 Task: Open Card Event Execution in Board Brand Positioning and Differentiation Strategy to Workspace Business Process Automation and add a team member Softage.1@softage.net, a label Purple, a checklist Project Stakeholder Analysis, an attachment from your onedrive, a color Purple and finally, add a card description 'Schedule social media posts for the week' and a comment 'This task requires us to be proactive in identifying potential risks and taking steps to mitigate them.'. Add a start date 'Jan 09, 1900' with a due date 'Jan 16, 1900'
Action: Mouse moved to (84, 404)
Screenshot: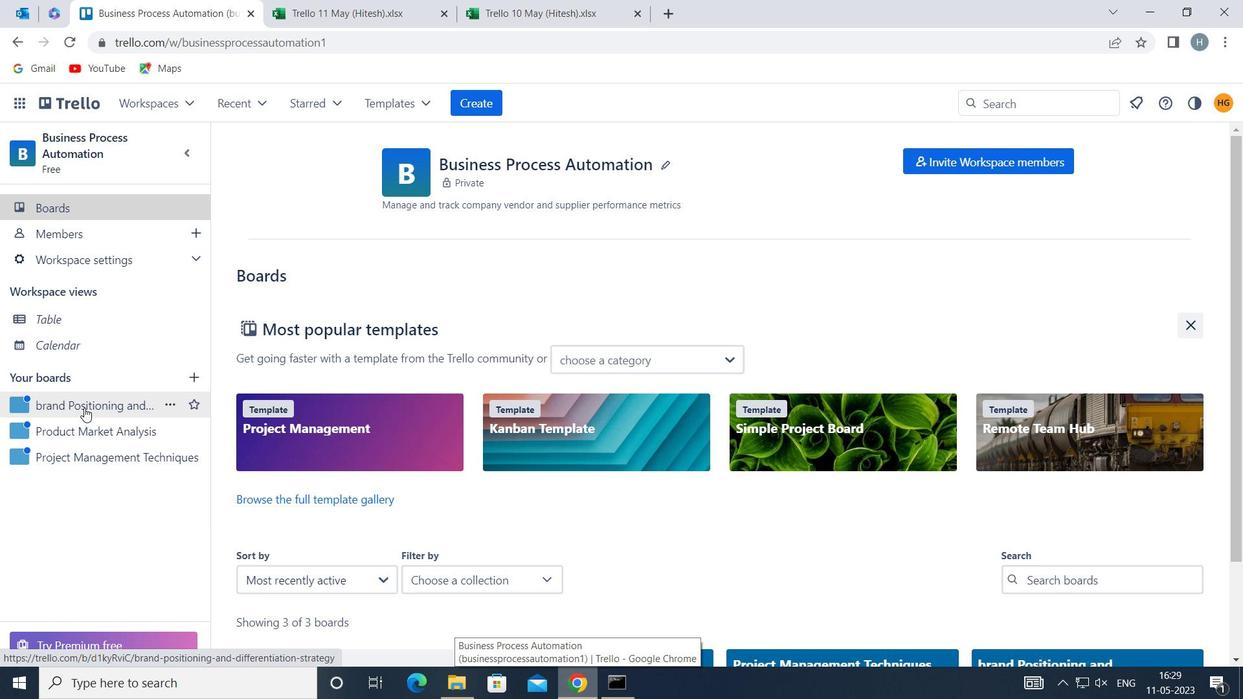 
Action: Mouse pressed left at (84, 404)
Screenshot: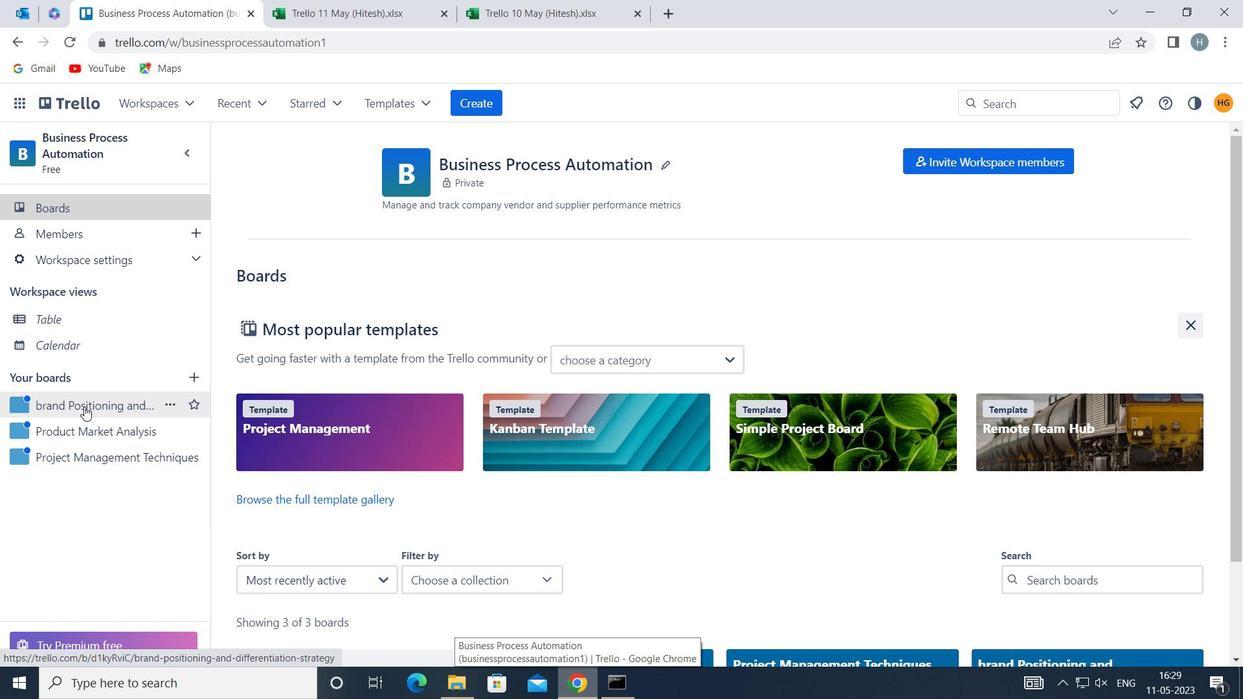 
Action: Mouse moved to (734, 229)
Screenshot: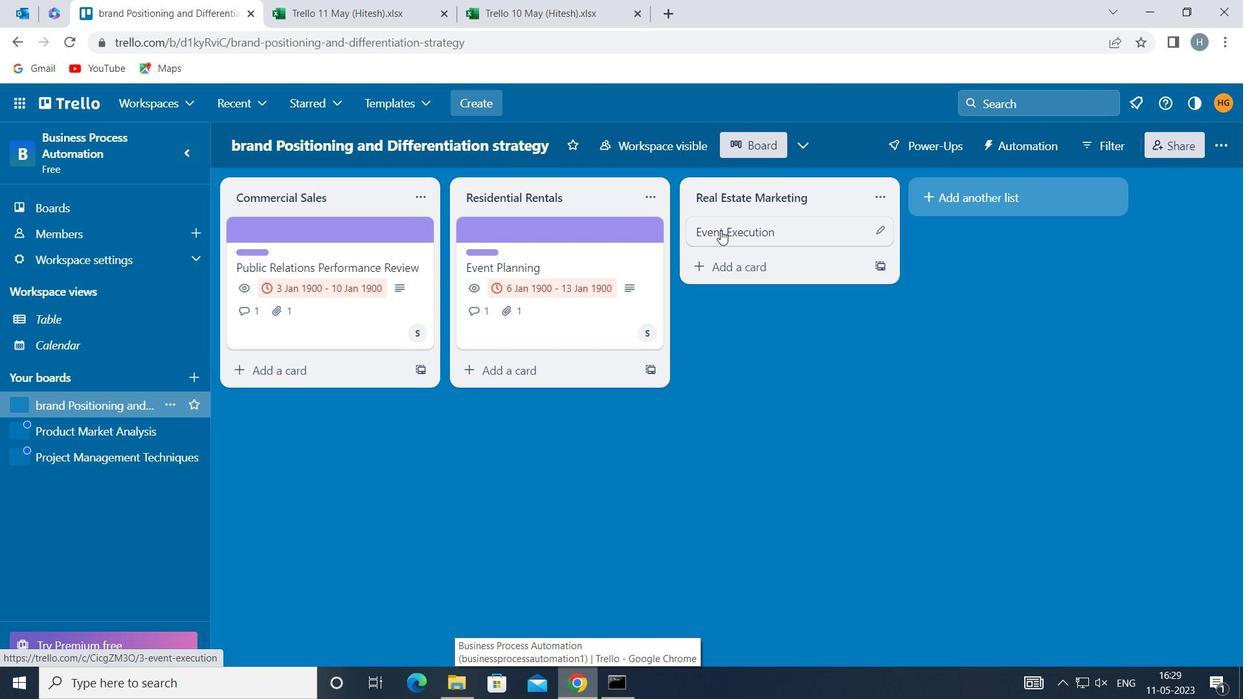 
Action: Mouse pressed left at (734, 229)
Screenshot: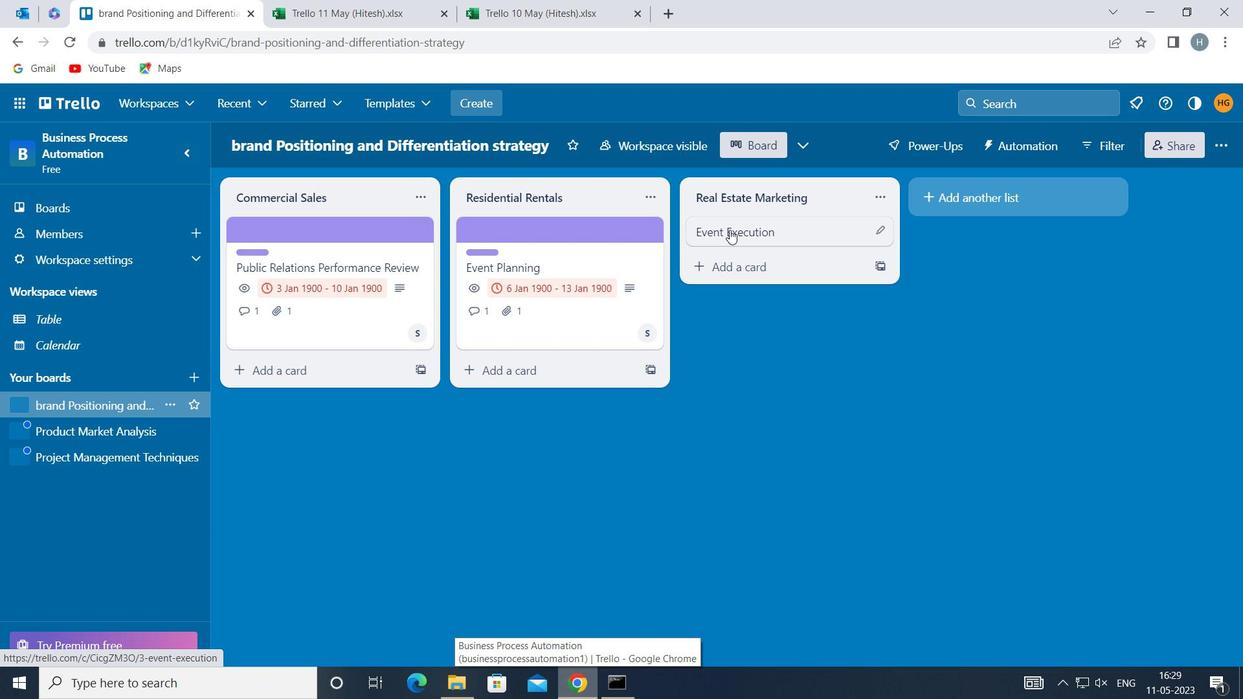 
Action: Mouse moved to (826, 279)
Screenshot: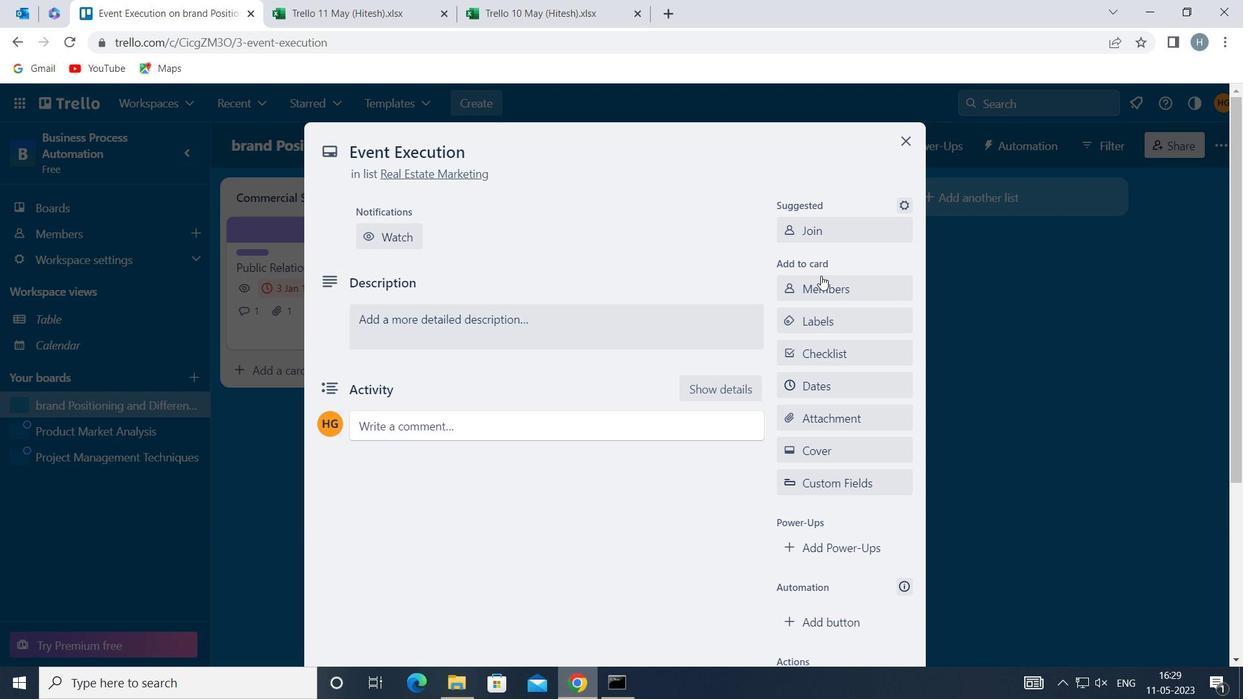 
Action: Mouse pressed left at (826, 279)
Screenshot: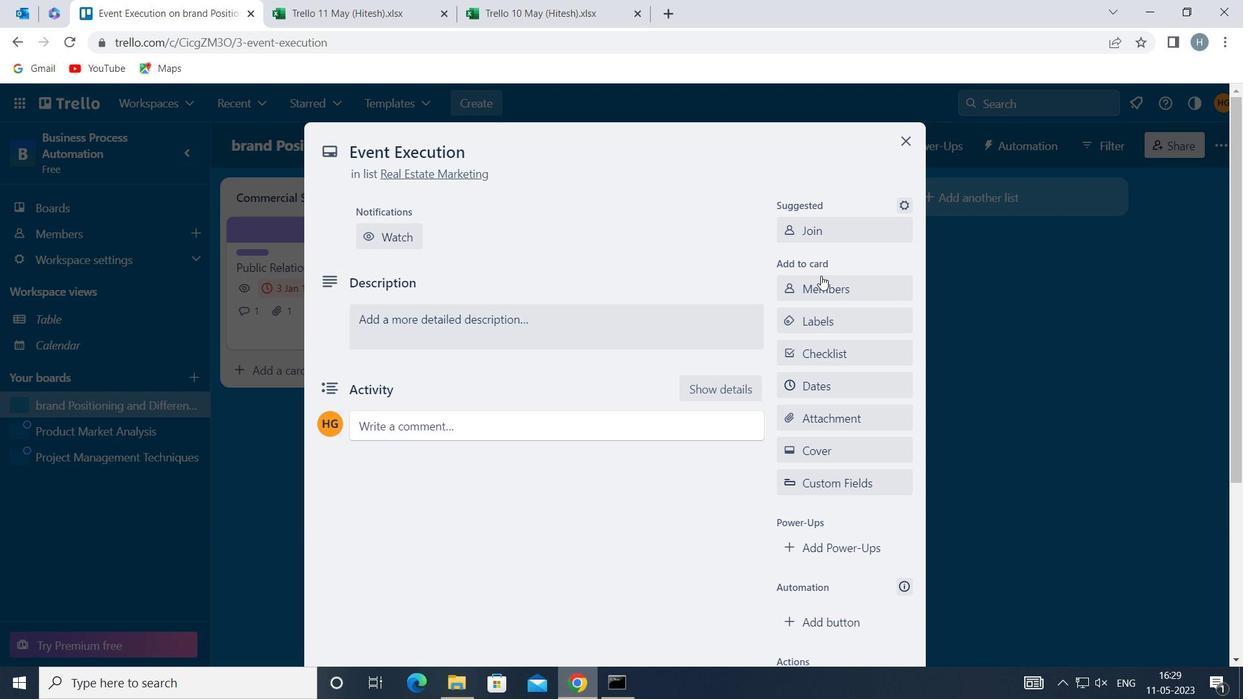 
Action: Mouse moved to (828, 279)
Screenshot: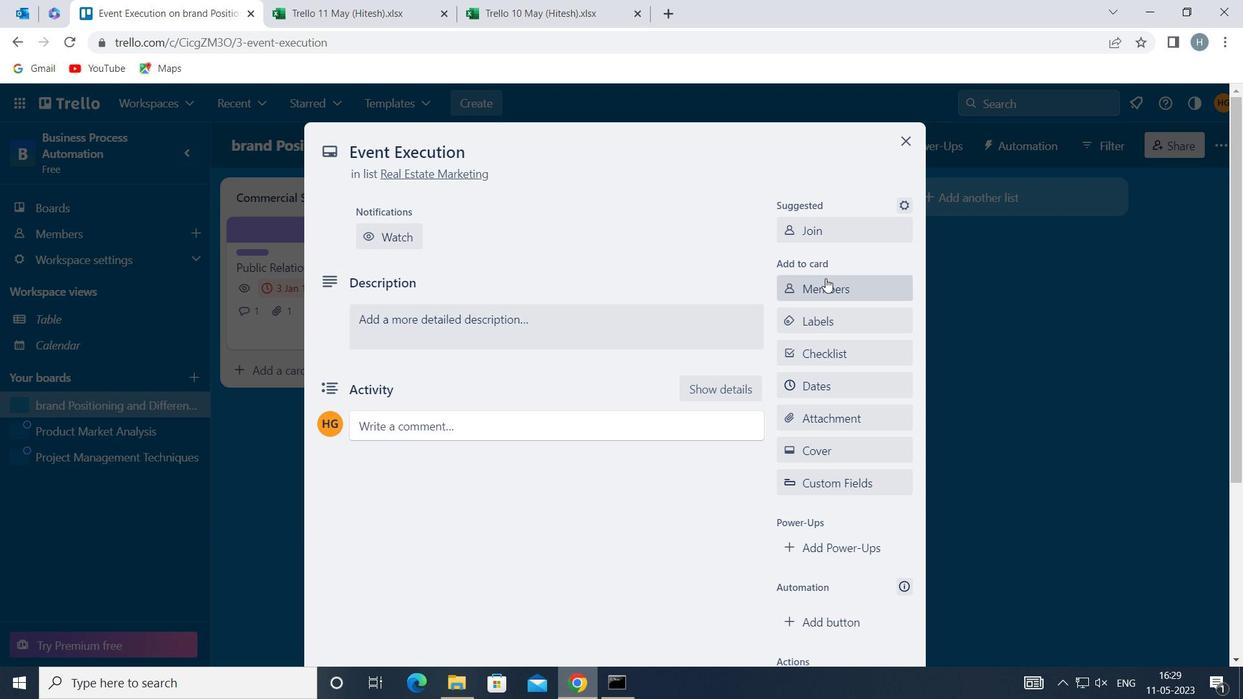 
Action: Key pressed softage
Screenshot: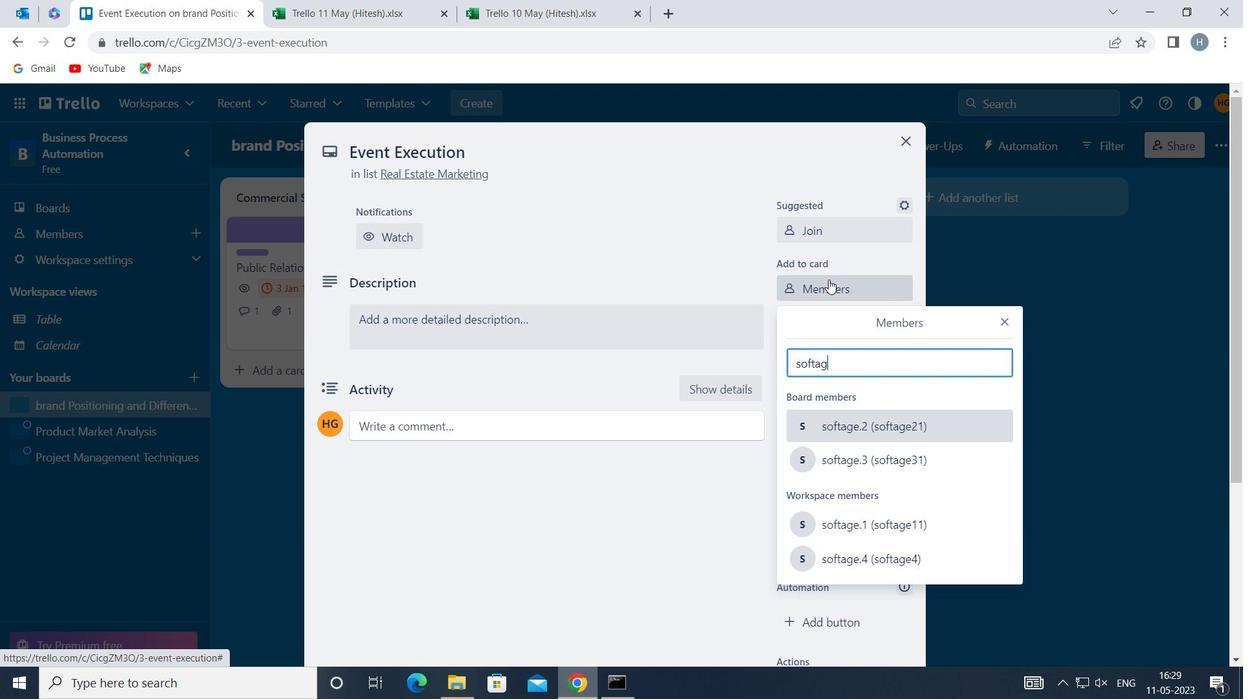 
Action: Mouse moved to (875, 519)
Screenshot: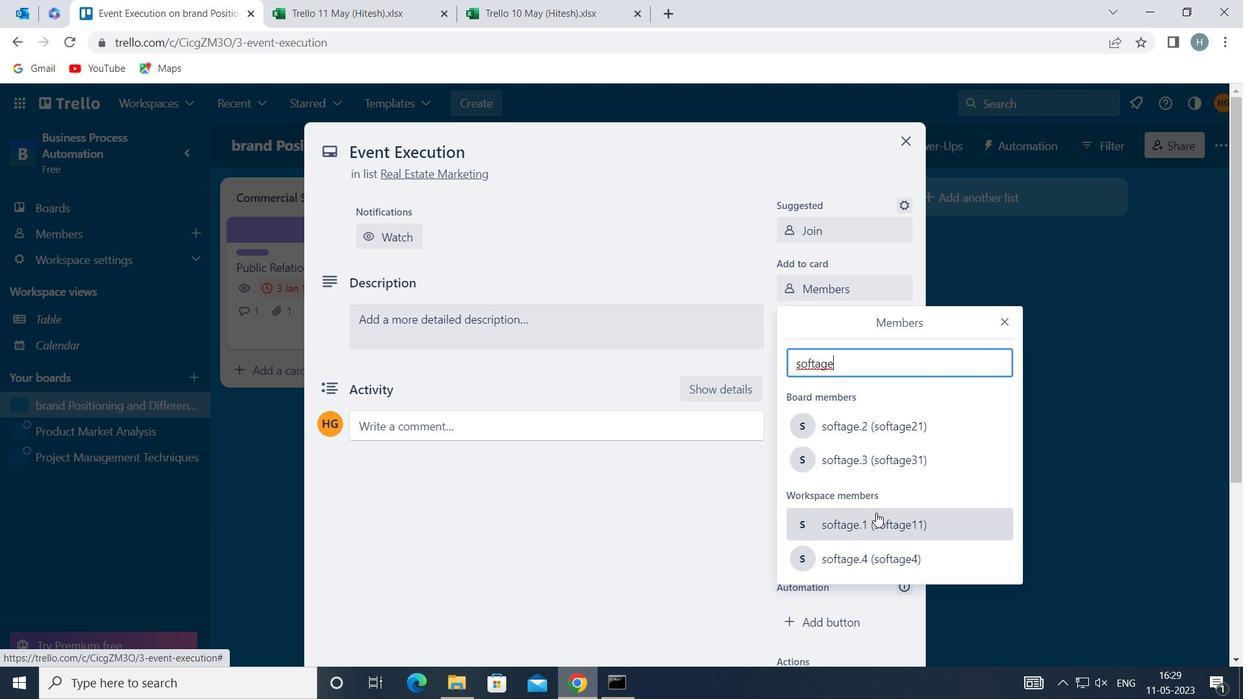 
Action: Mouse pressed left at (875, 519)
Screenshot: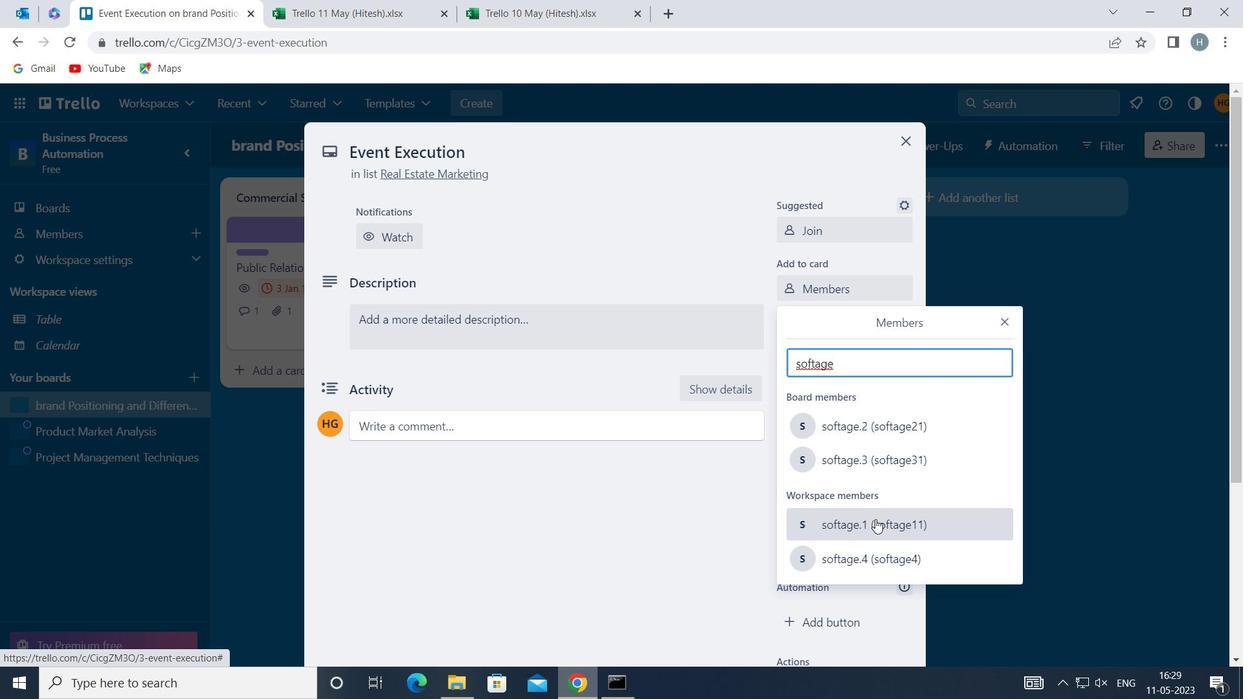 
Action: Mouse moved to (998, 325)
Screenshot: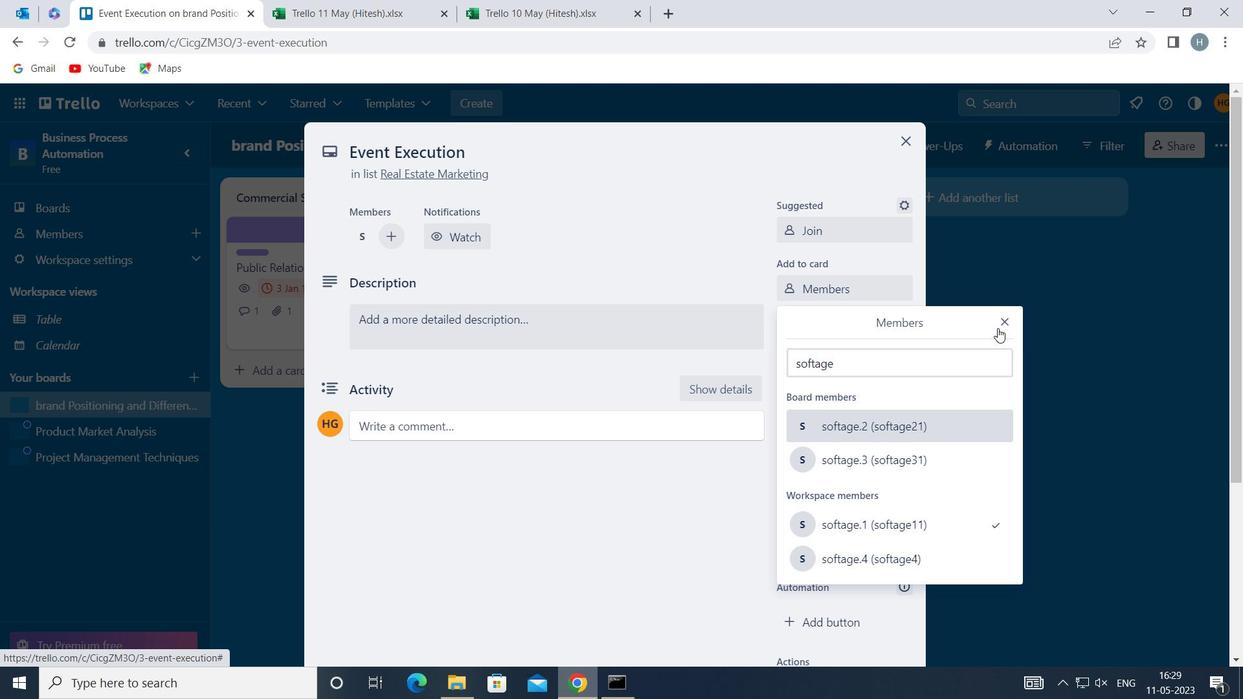 
Action: Mouse pressed left at (998, 325)
Screenshot: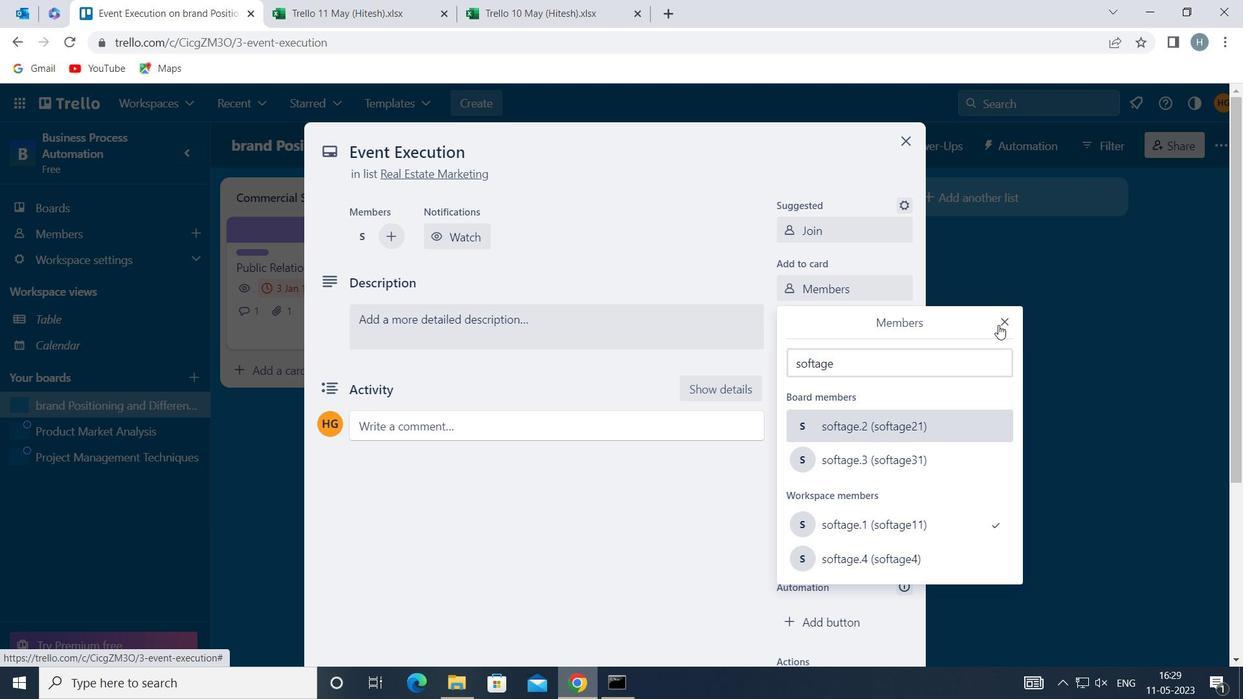 
Action: Mouse moved to (894, 323)
Screenshot: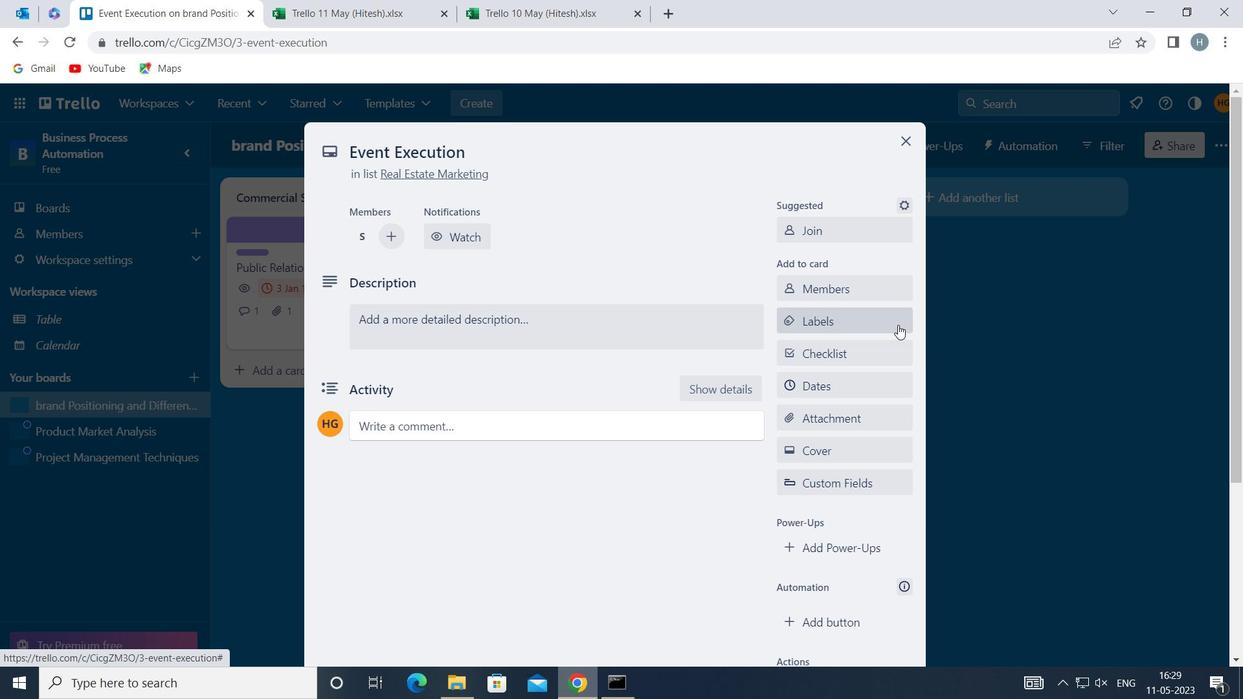 
Action: Mouse pressed left at (894, 323)
Screenshot: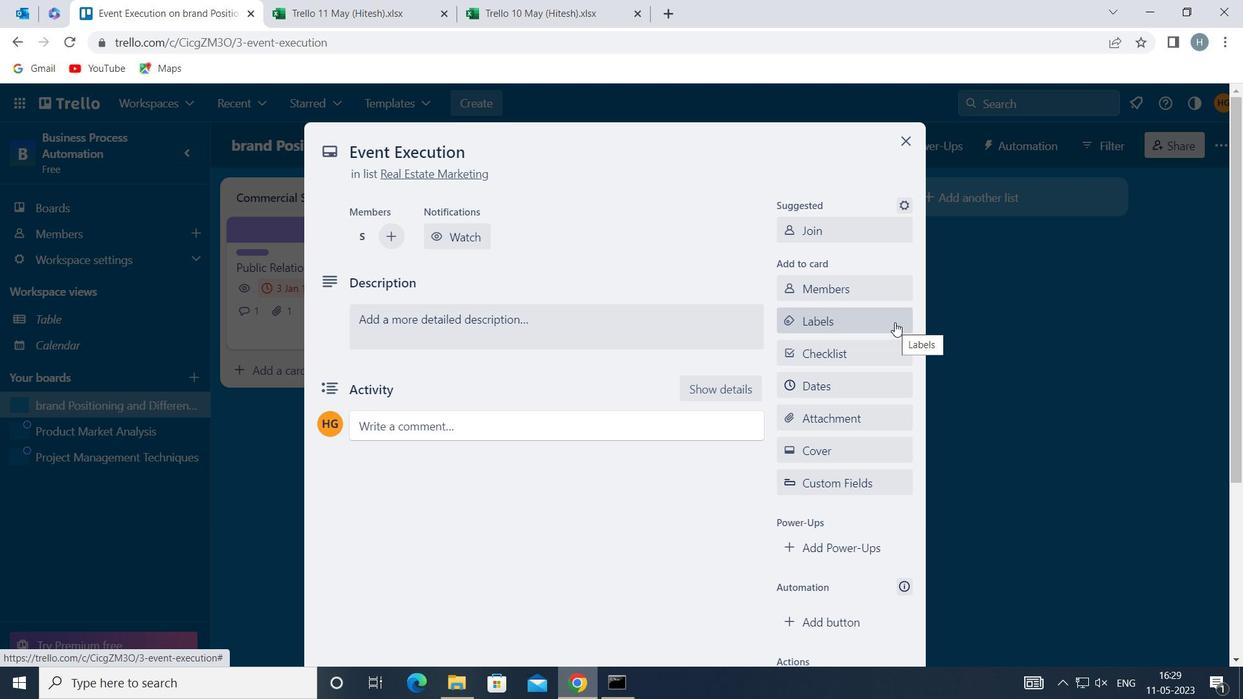 
Action: Mouse moved to (890, 349)
Screenshot: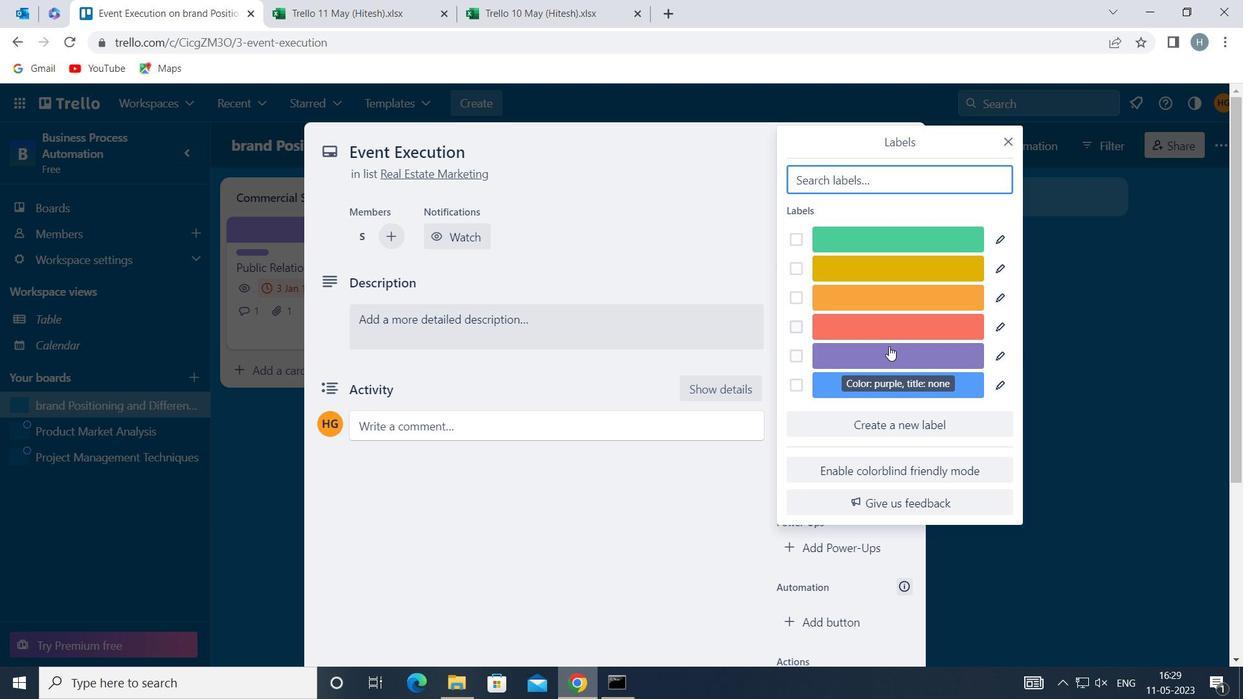
Action: Mouse pressed left at (890, 349)
Screenshot: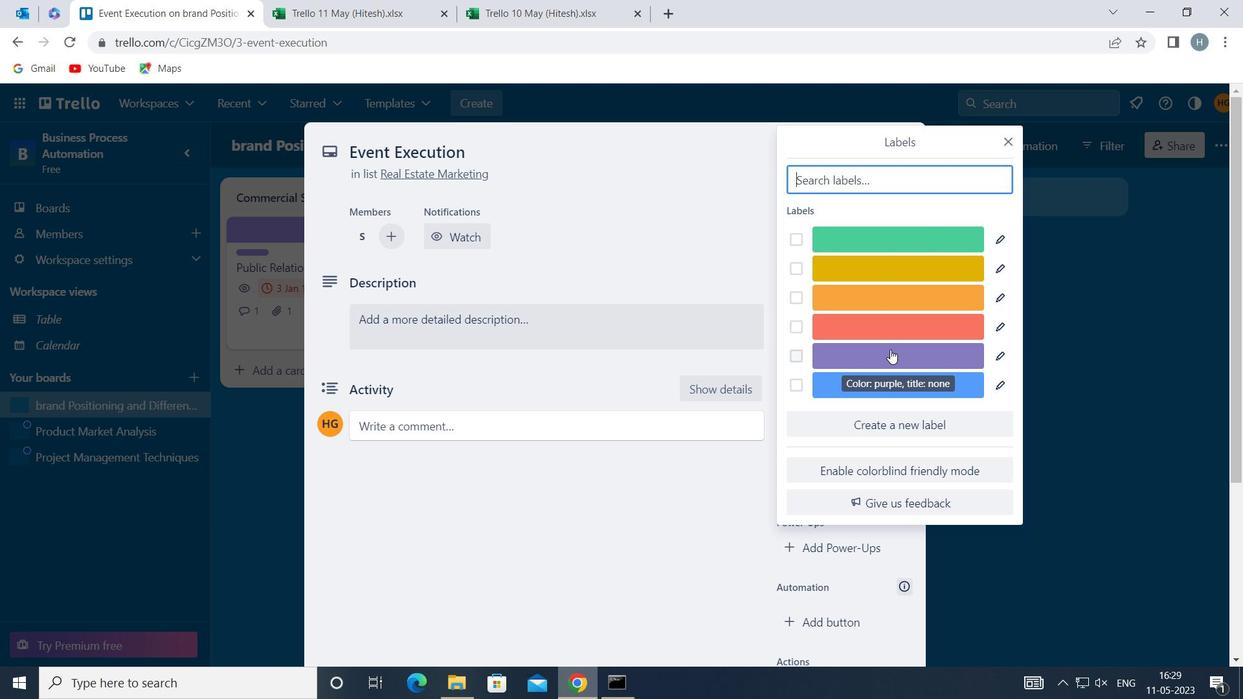 
Action: Mouse moved to (1012, 140)
Screenshot: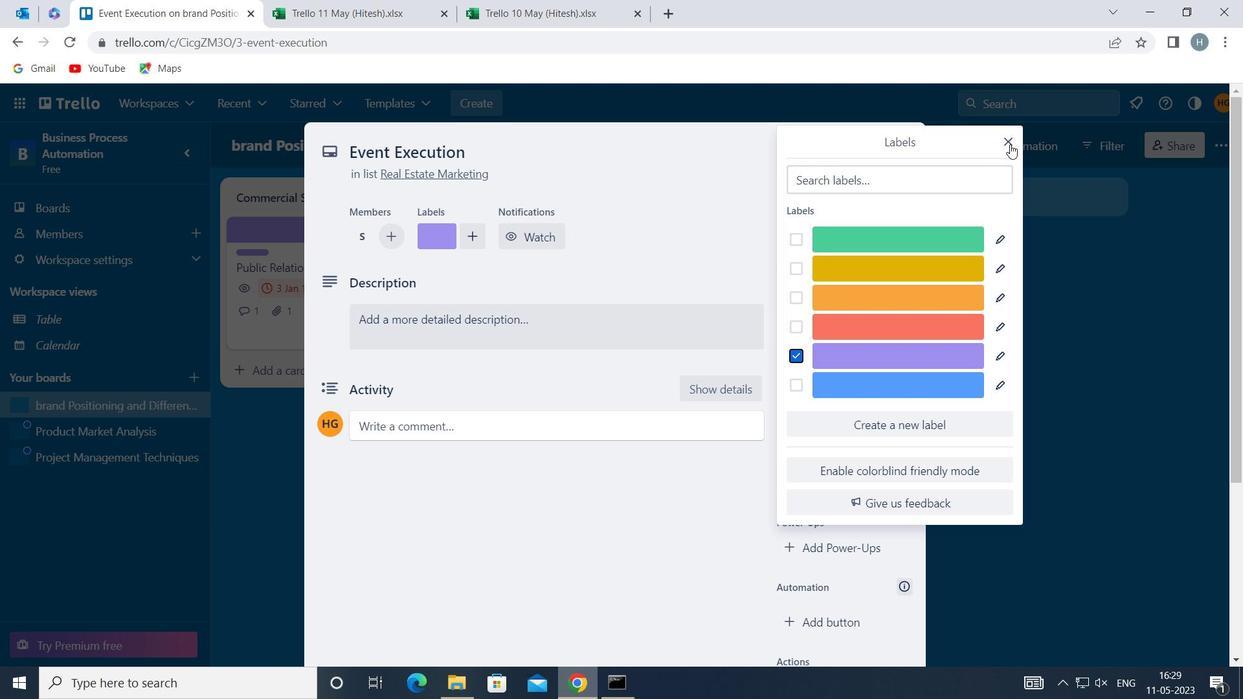 
Action: Mouse pressed left at (1012, 140)
Screenshot: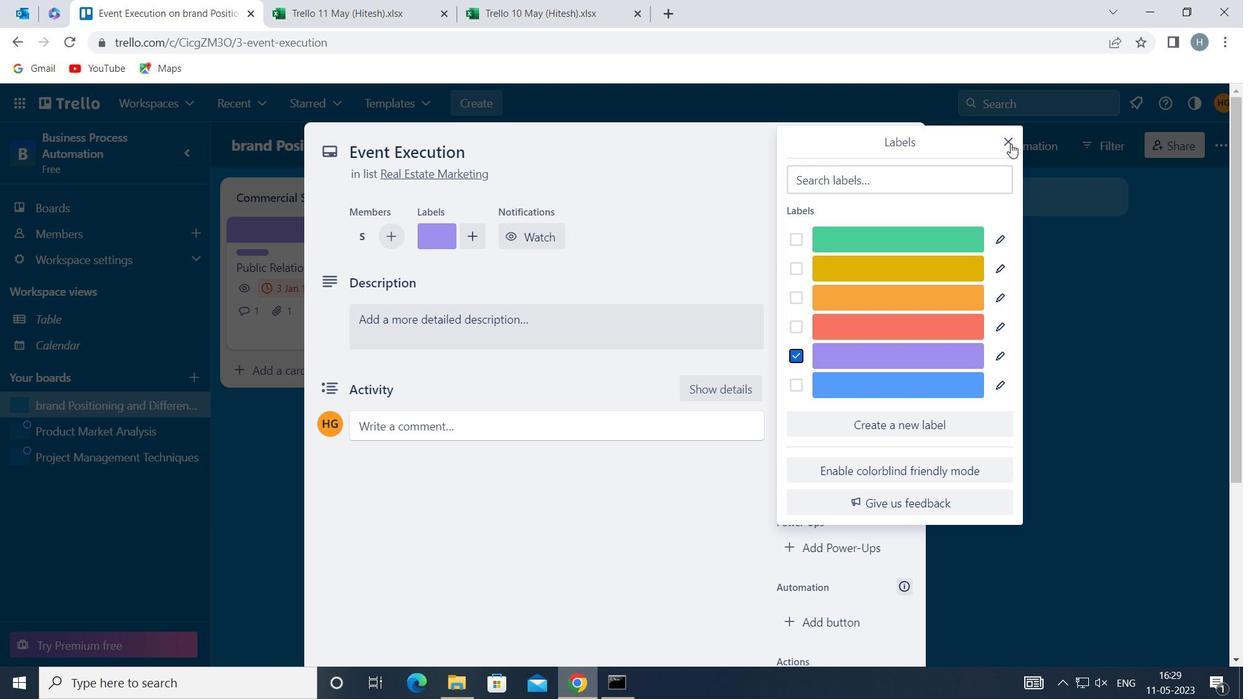 
Action: Mouse moved to (853, 350)
Screenshot: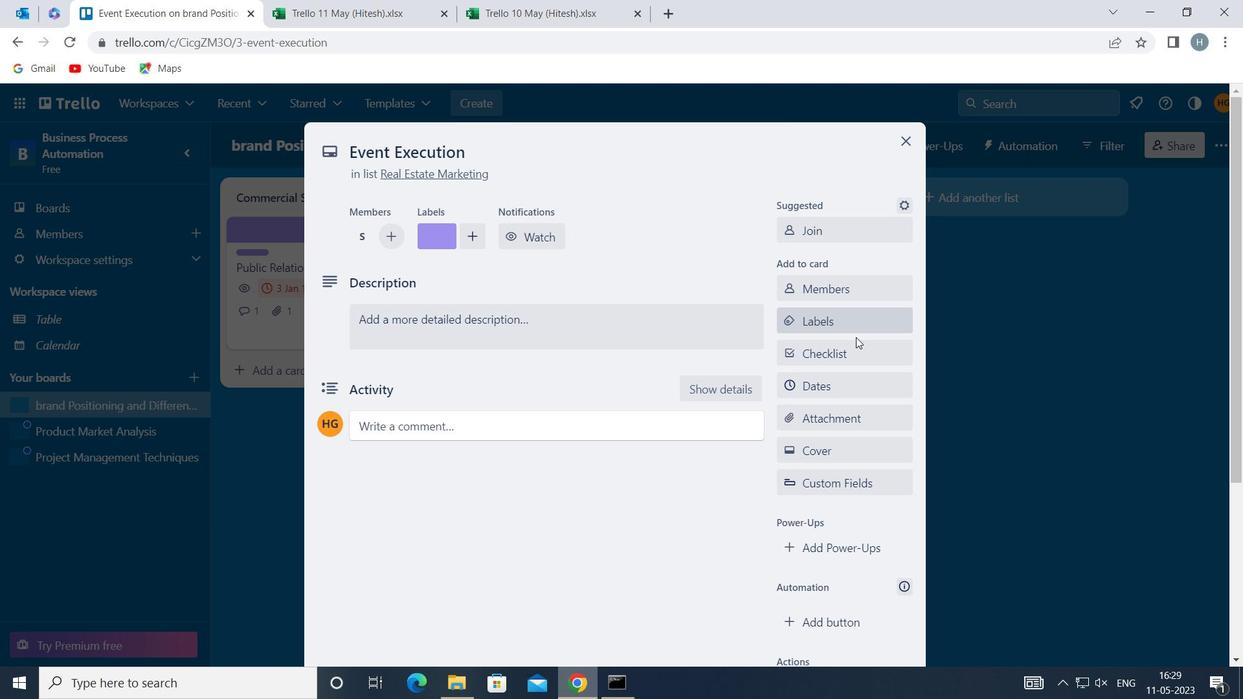 
Action: Mouse pressed left at (853, 350)
Screenshot: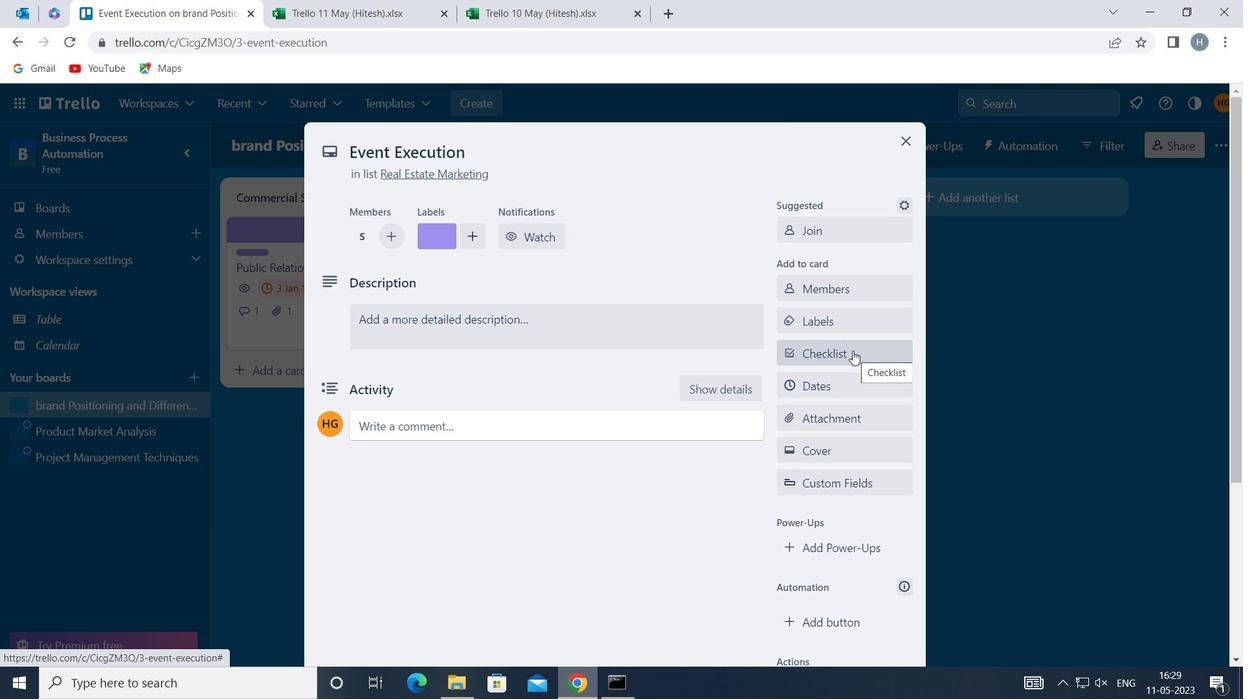 
Action: Mouse moved to (851, 350)
Screenshot: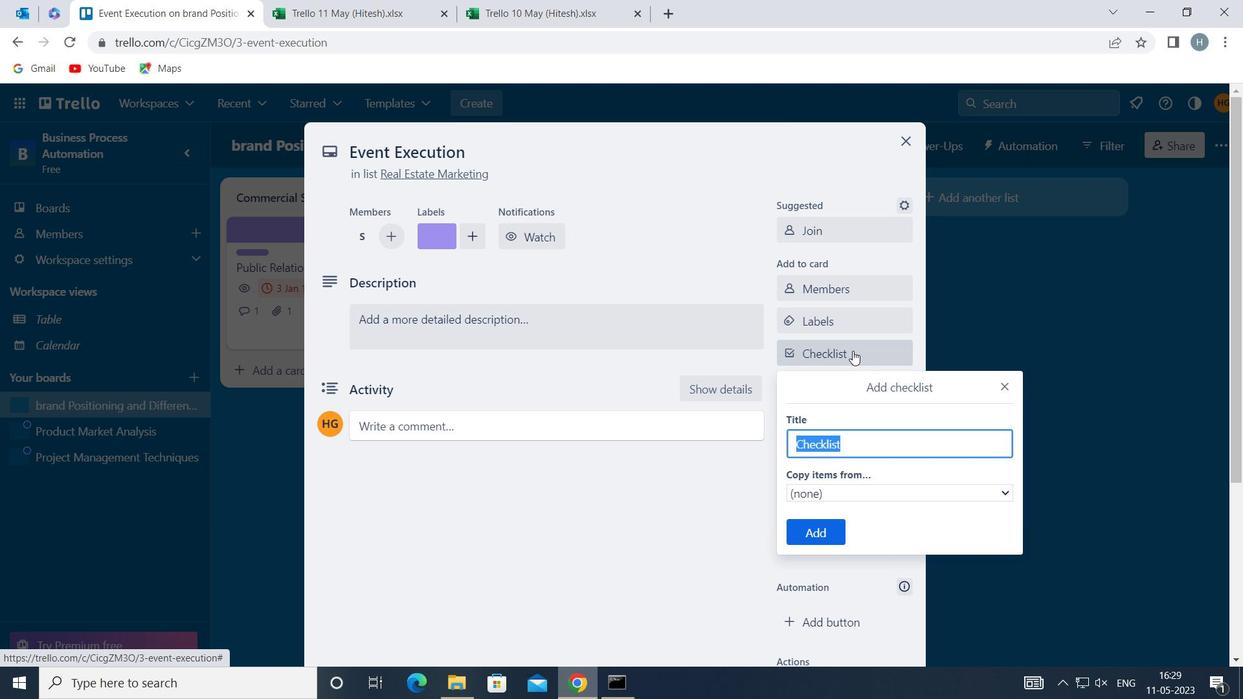 
Action: Key pressed <Key.shift>PRO
Screenshot: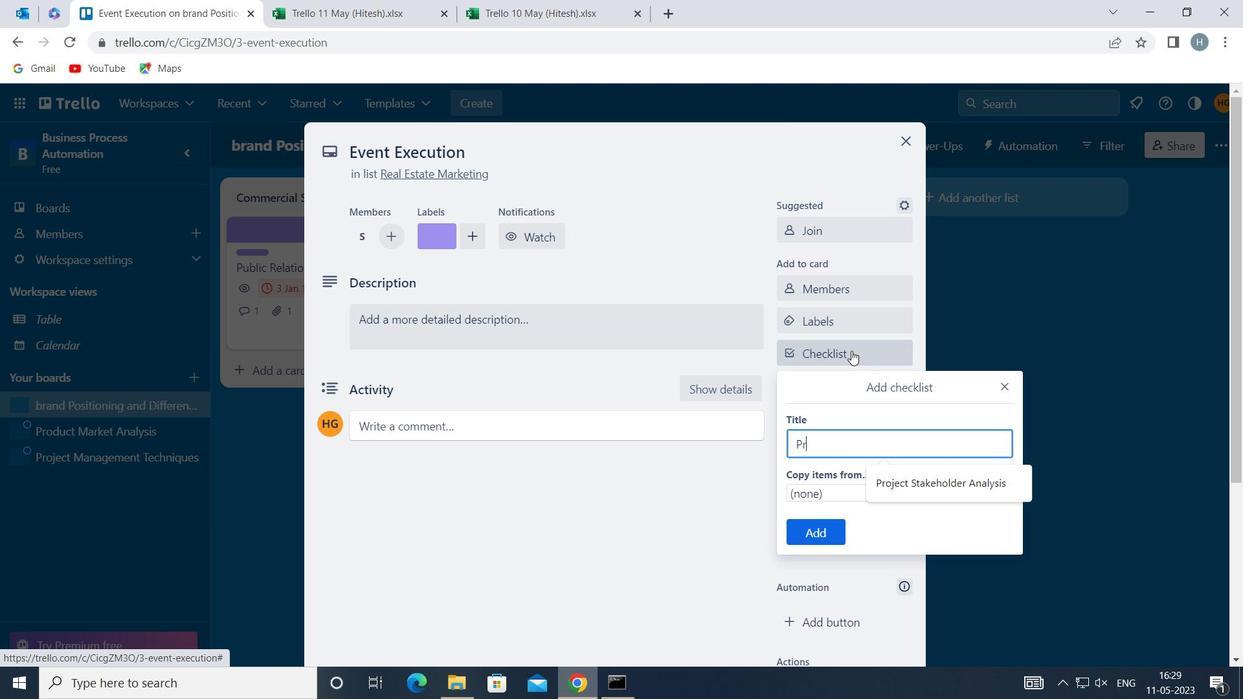 
Action: Mouse moved to (908, 479)
Screenshot: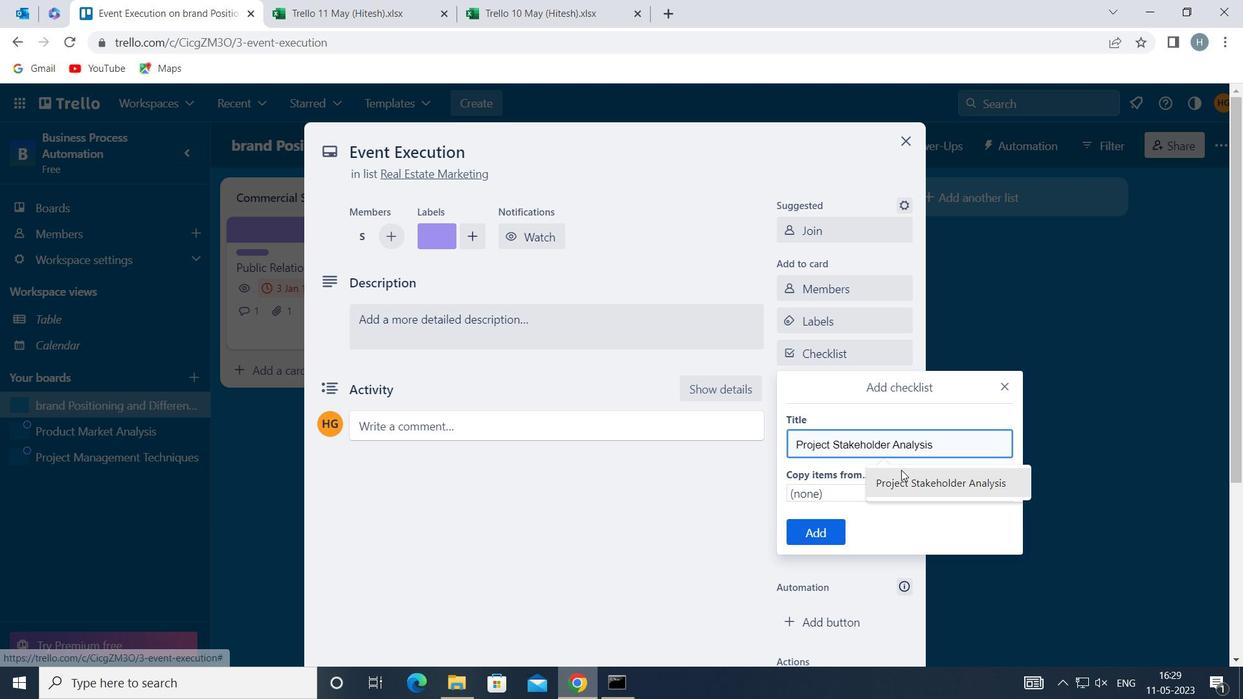 
Action: Mouse pressed left at (908, 479)
Screenshot: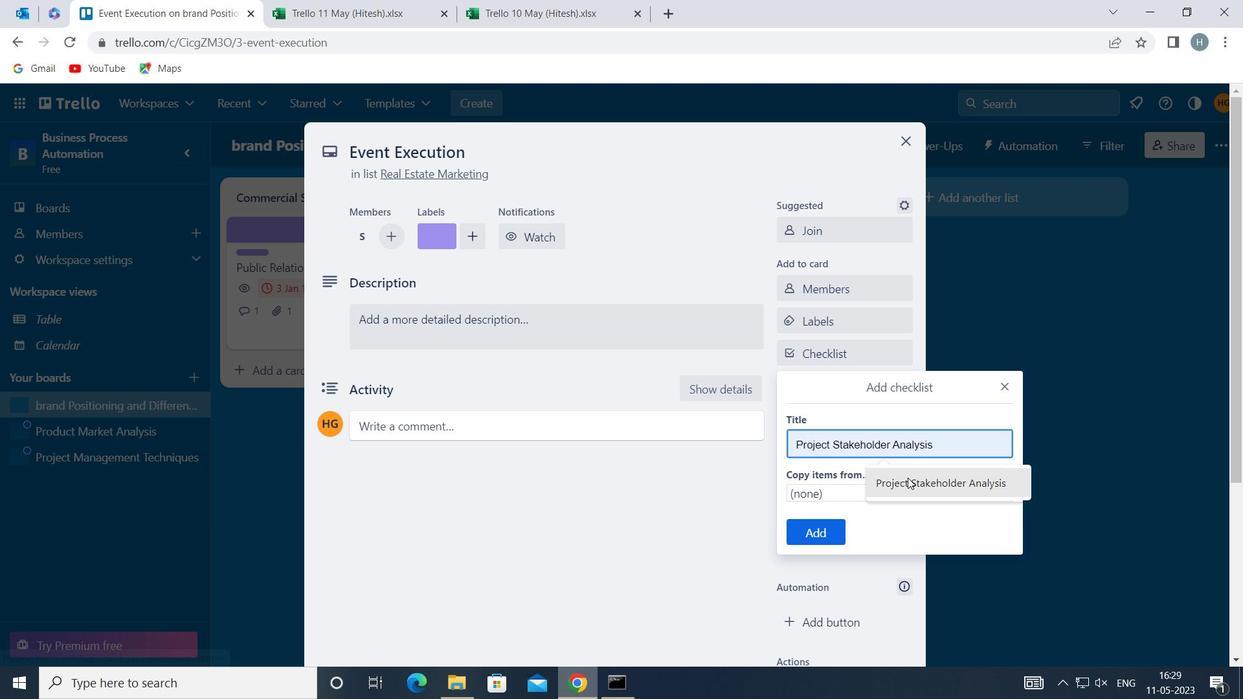 
Action: Mouse moved to (820, 528)
Screenshot: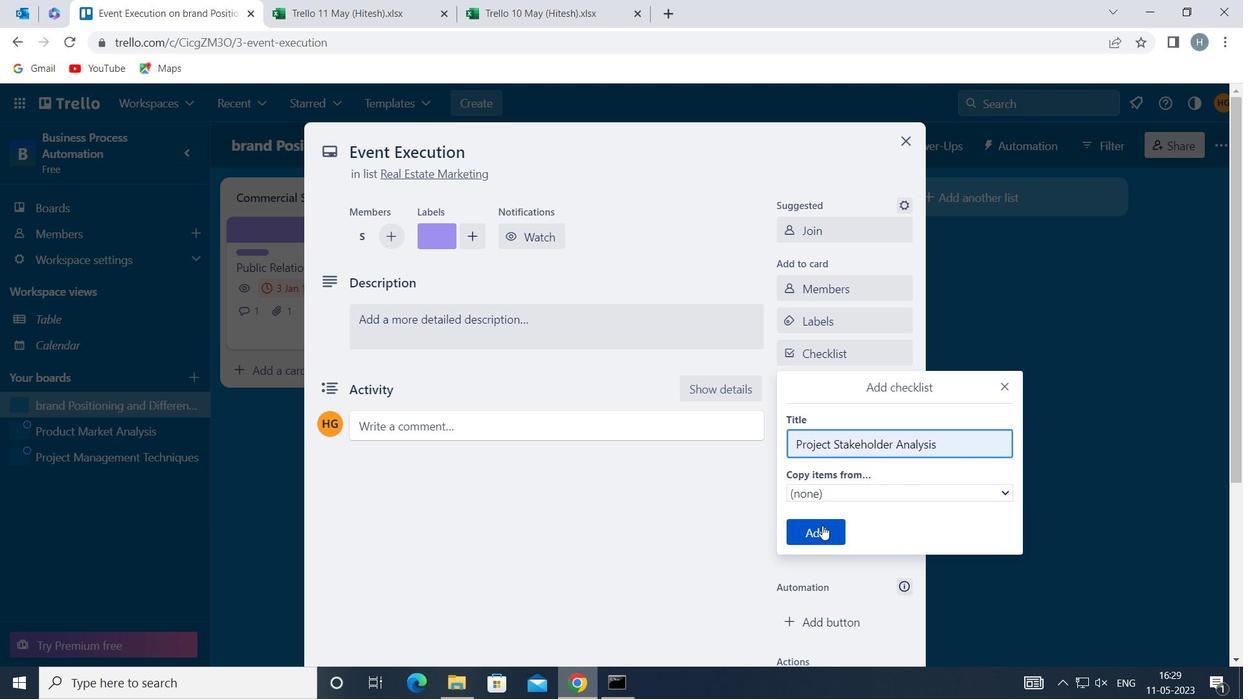 
Action: Mouse pressed left at (820, 528)
Screenshot: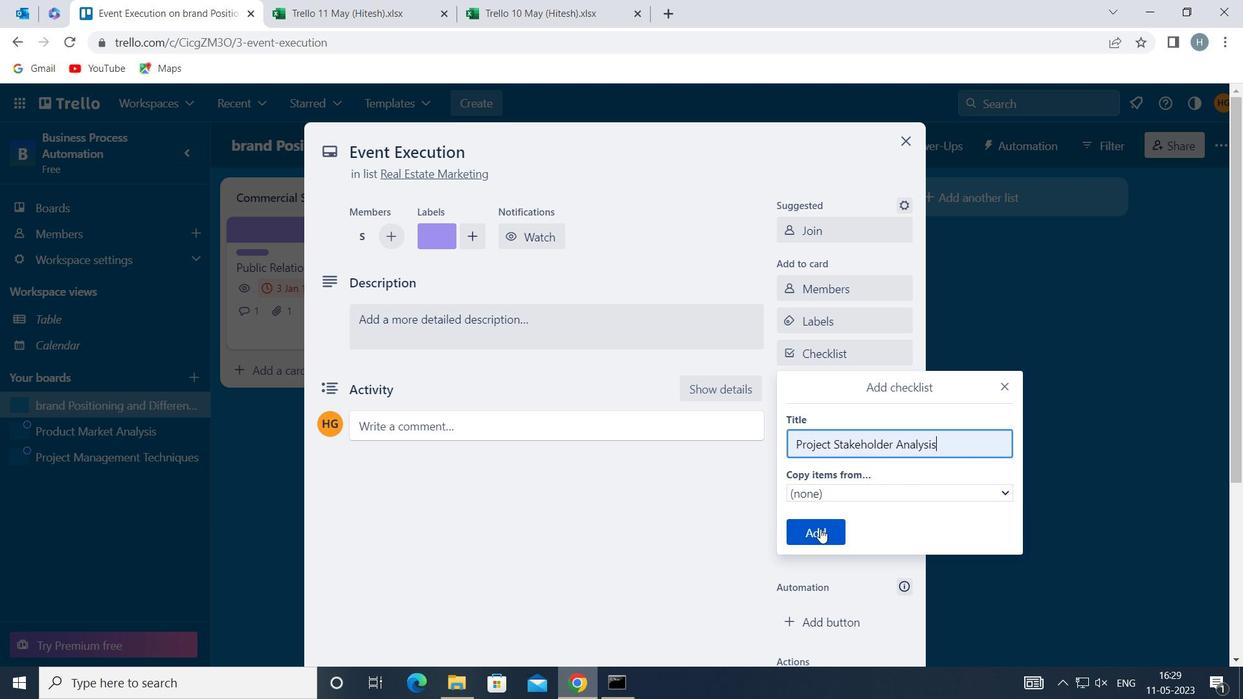 
Action: Mouse moved to (854, 417)
Screenshot: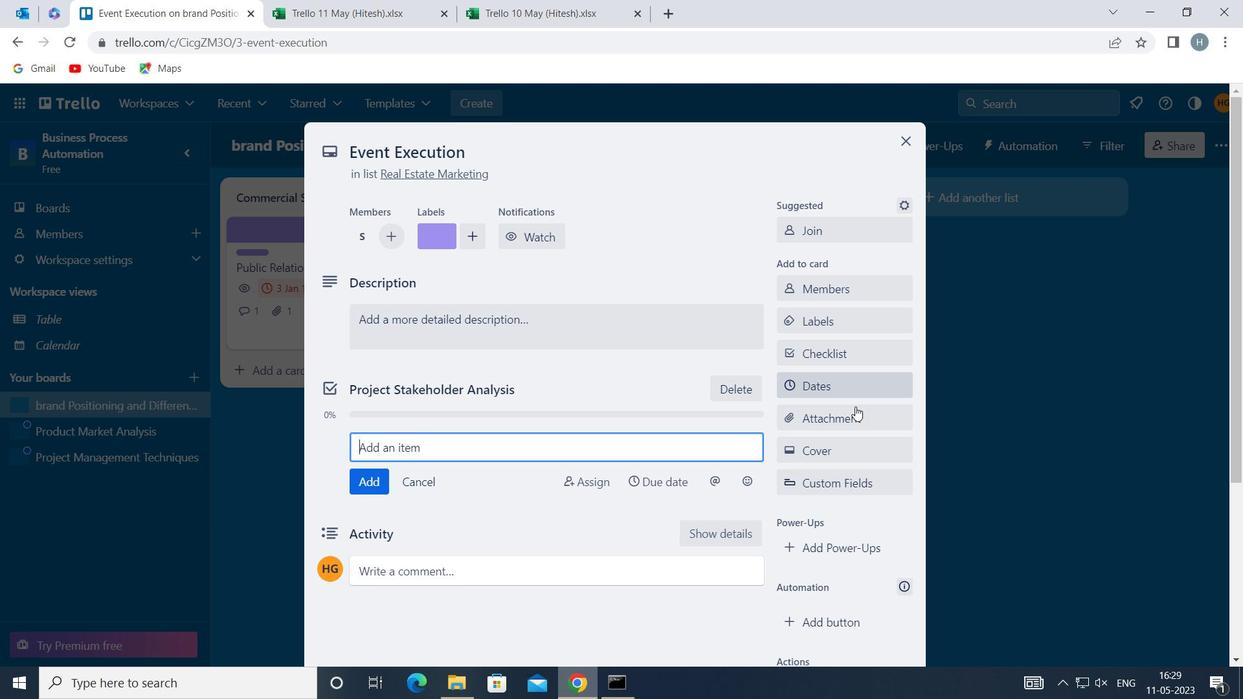 
Action: Mouse pressed left at (854, 417)
Screenshot: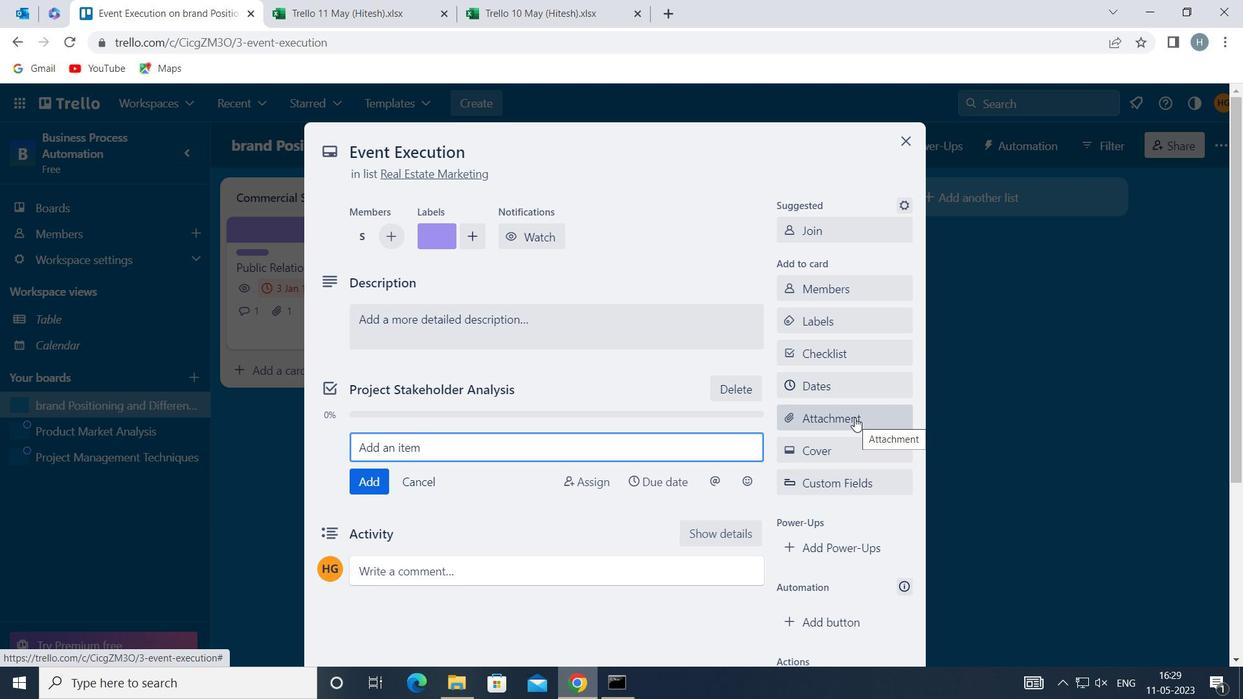 
Action: Mouse moved to (853, 302)
Screenshot: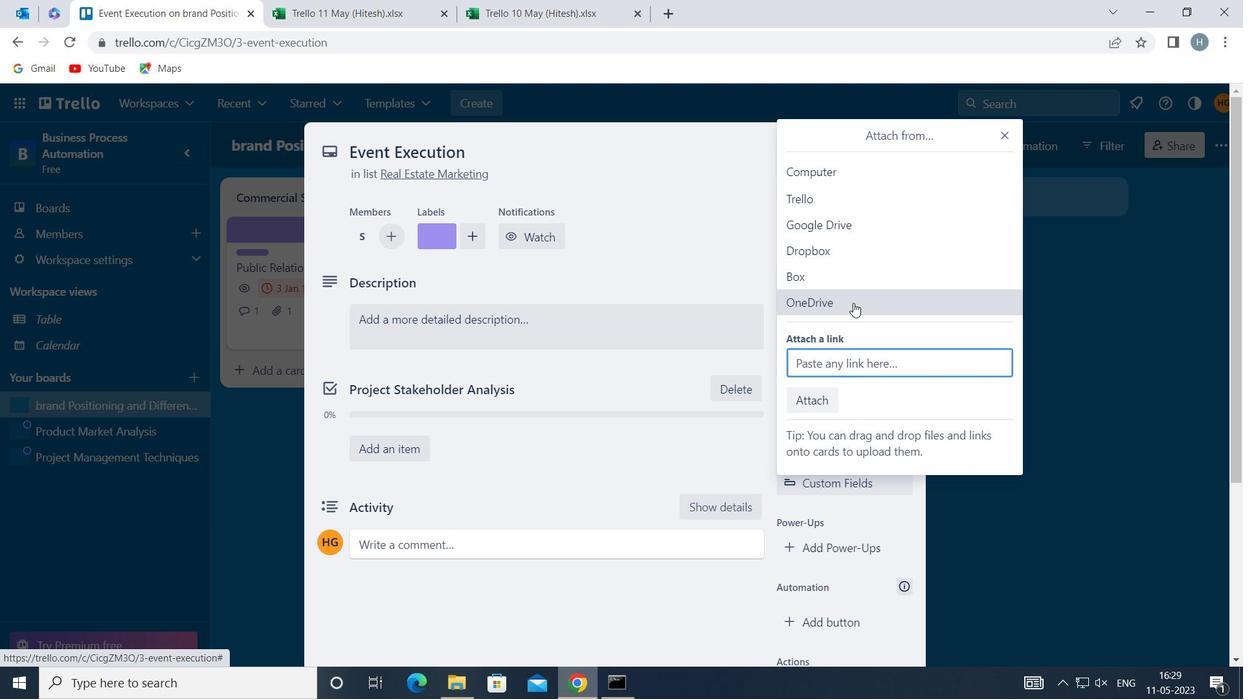 
Action: Mouse pressed left at (853, 302)
Screenshot: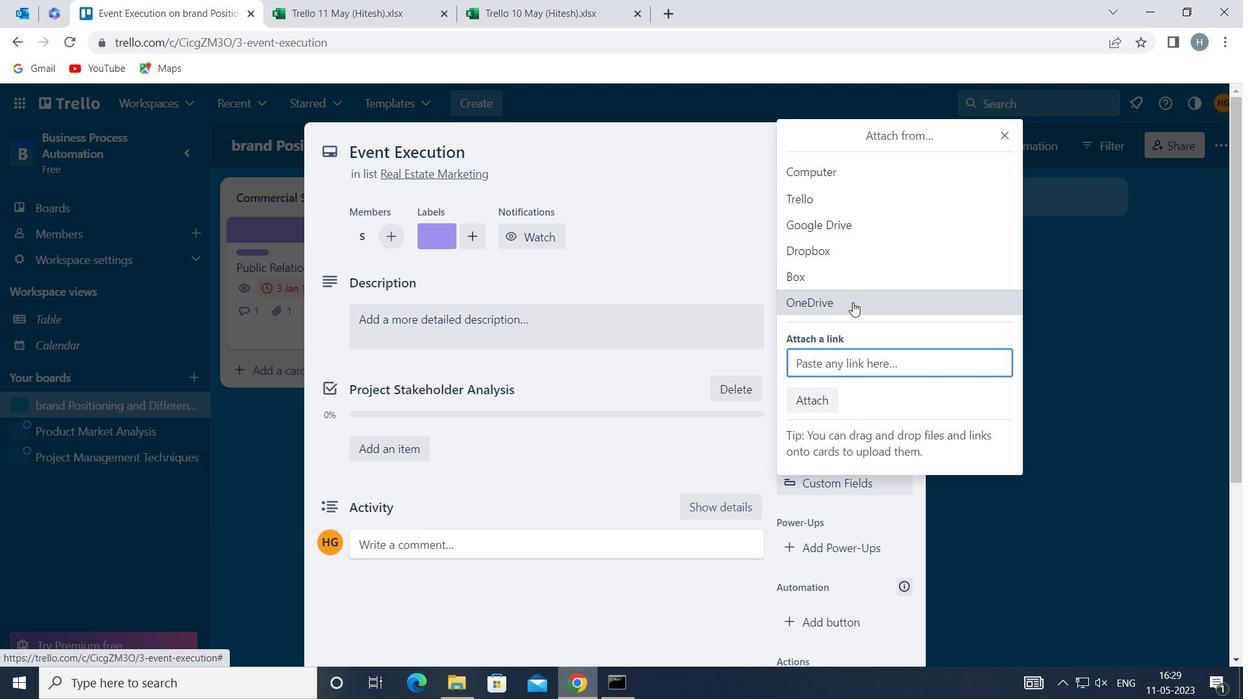 
Action: Mouse moved to (605, 227)
Screenshot: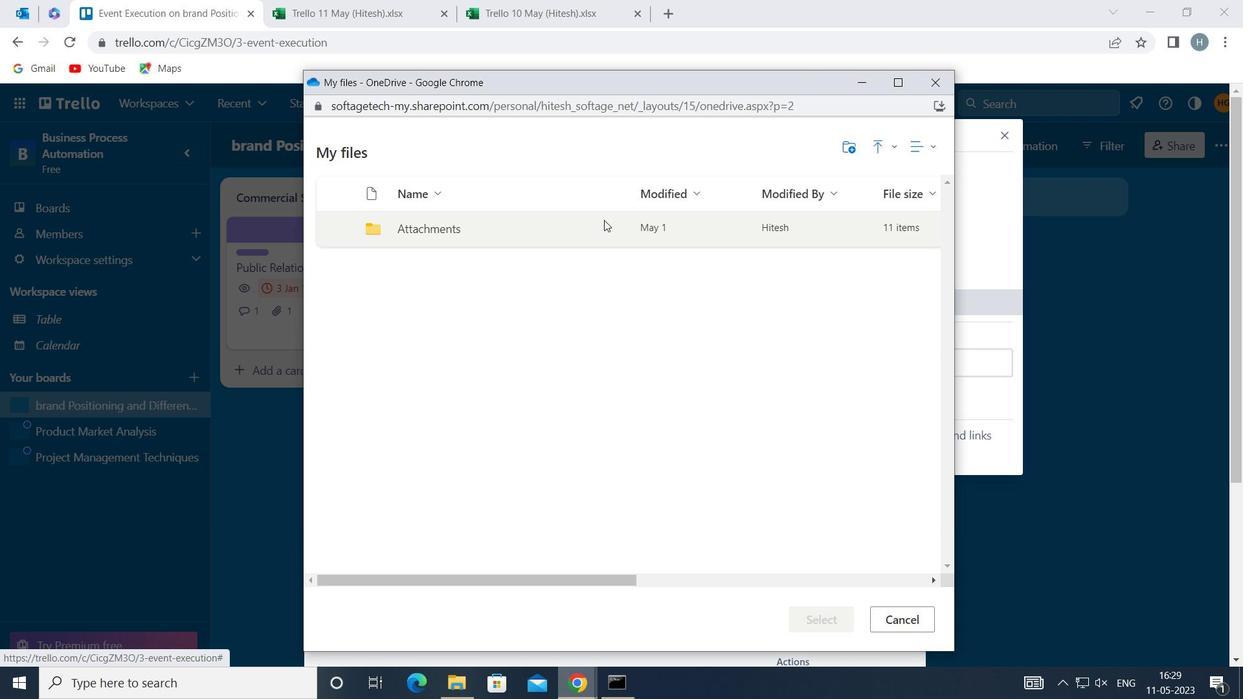 
Action: Mouse pressed left at (605, 227)
Screenshot: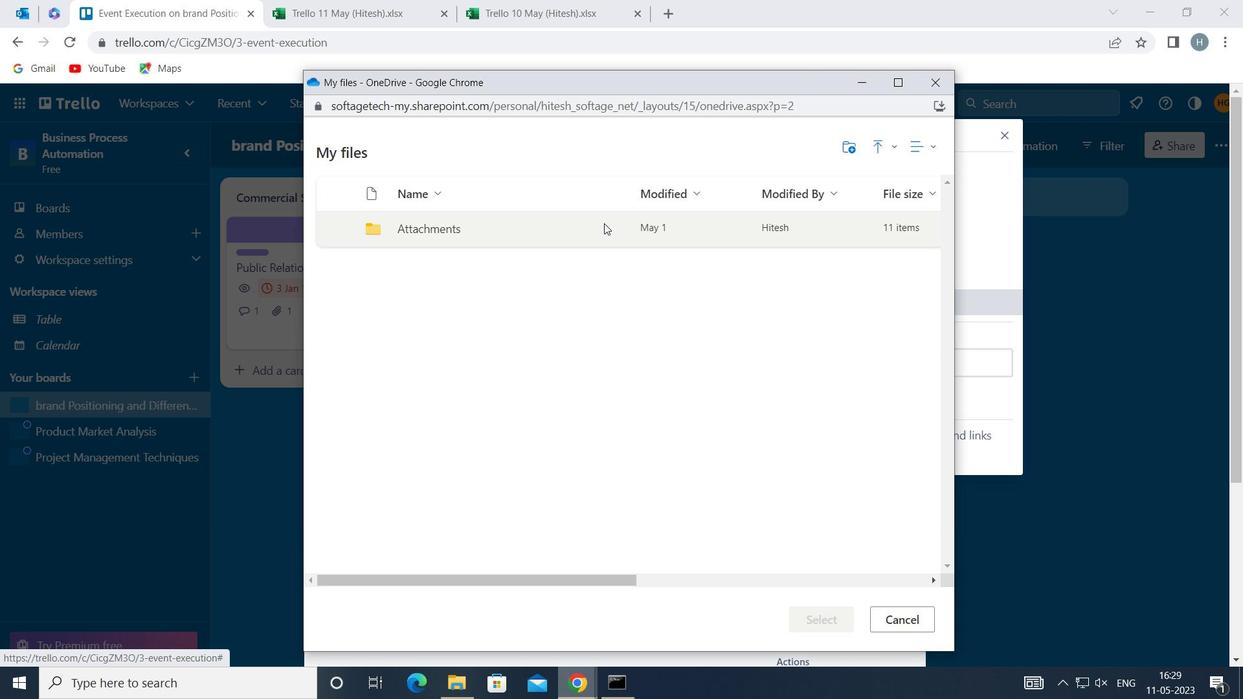 
Action: Mouse pressed left at (605, 227)
Screenshot: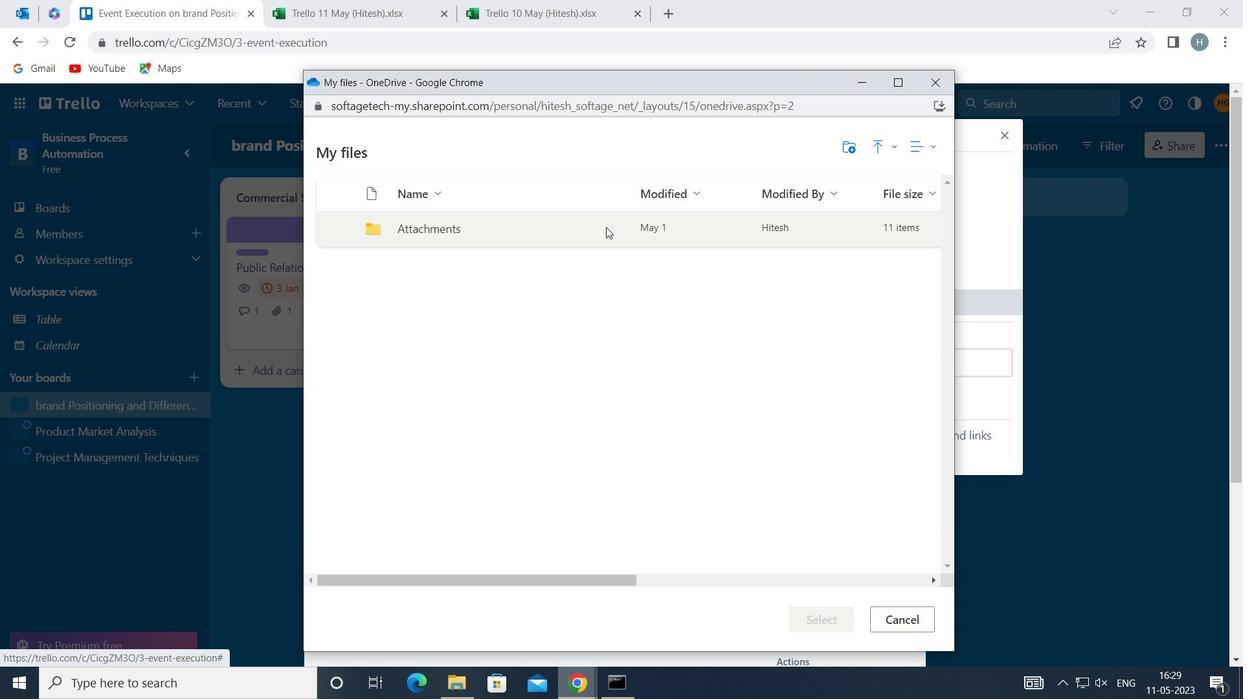 
Action: Mouse moved to (675, 258)
Screenshot: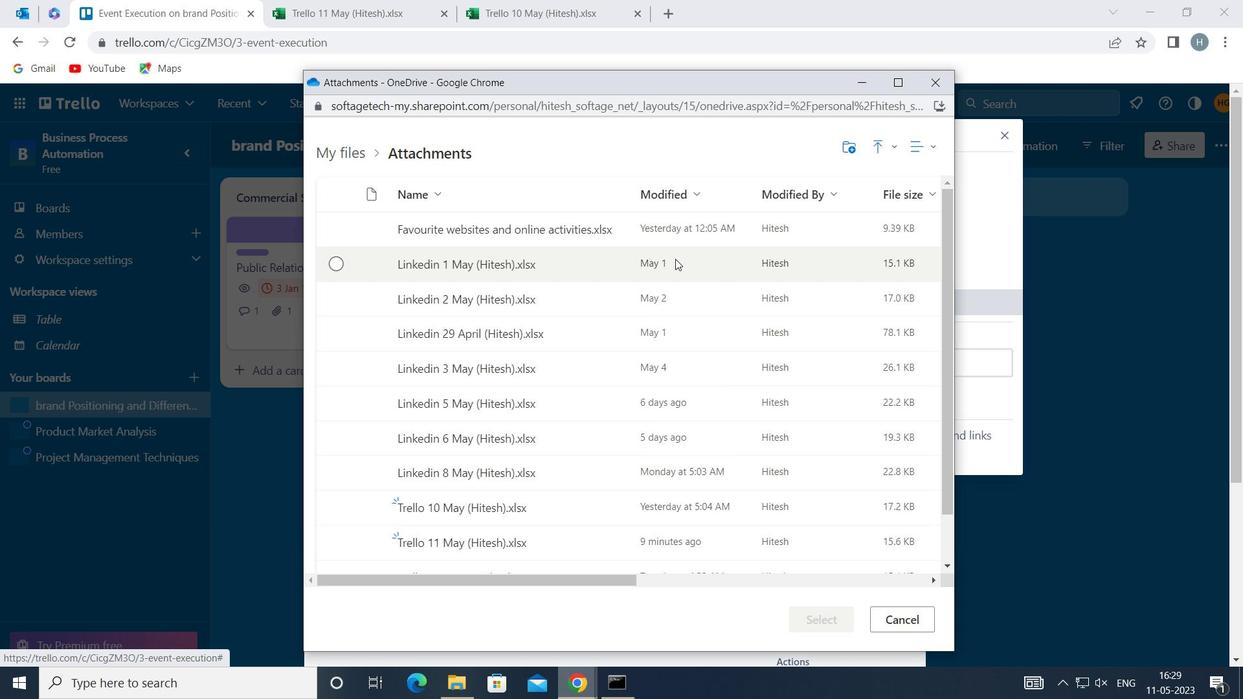 
Action: Mouse pressed left at (675, 258)
Screenshot: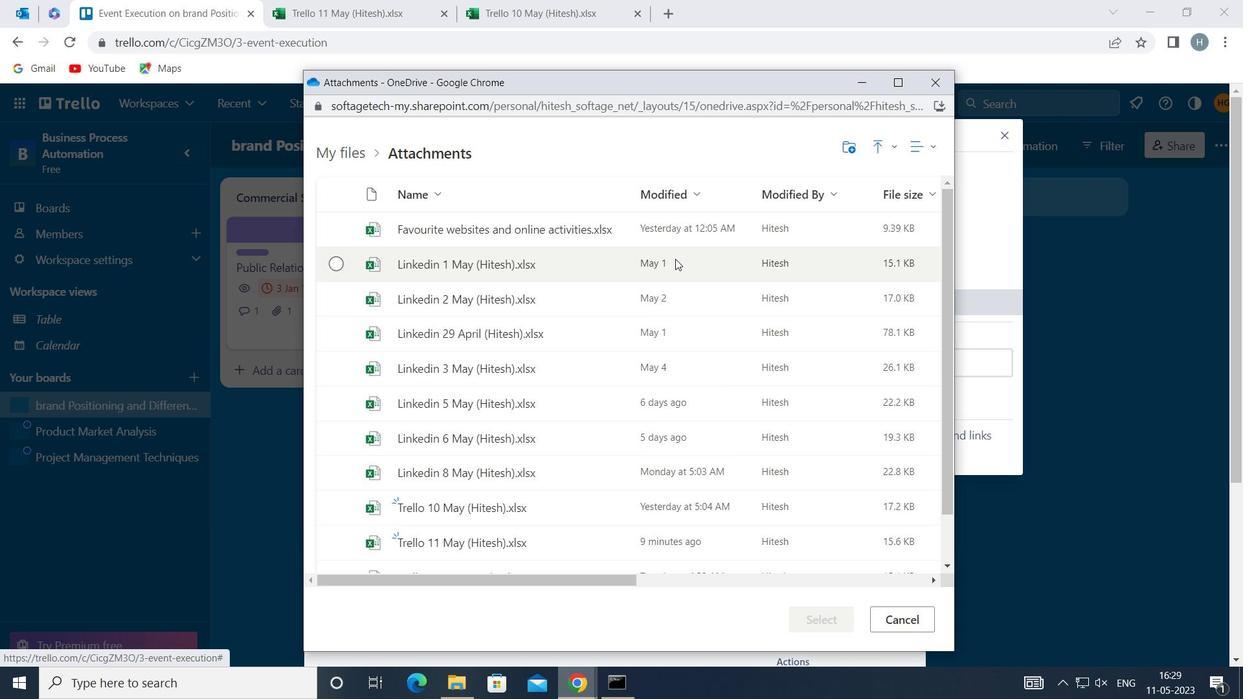 
Action: Mouse moved to (834, 611)
Screenshot: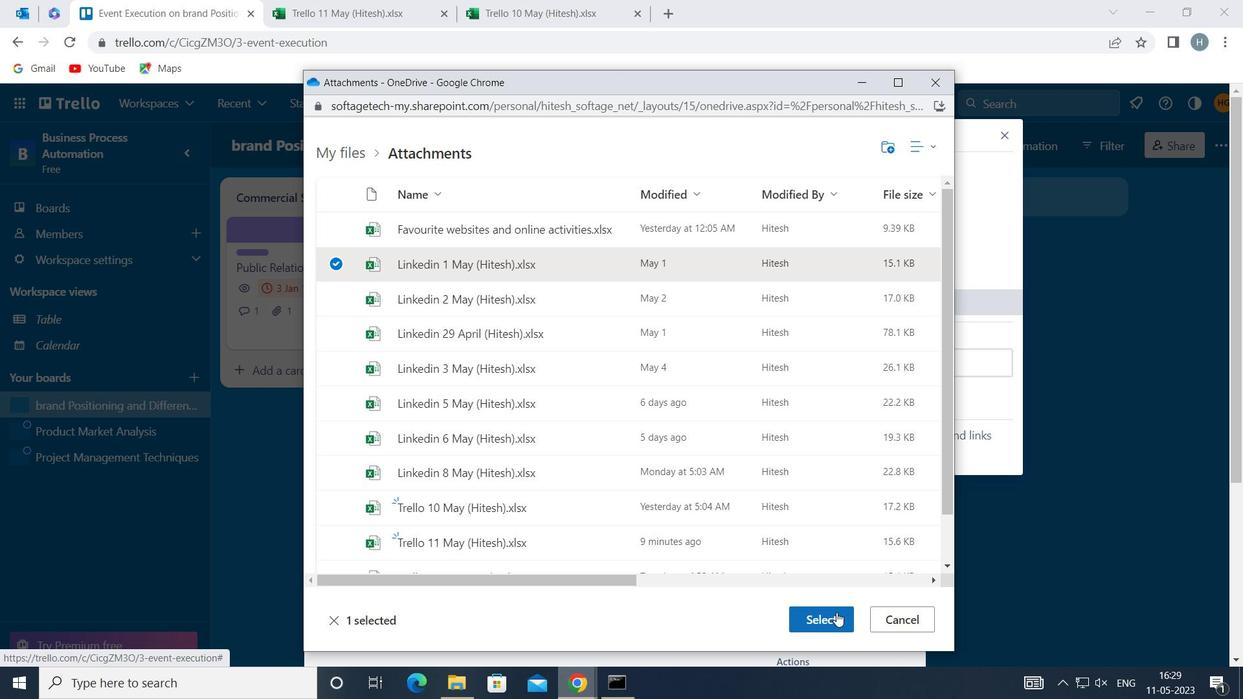 
Action: Mouse pressed left at (834, 611)
Screenshot: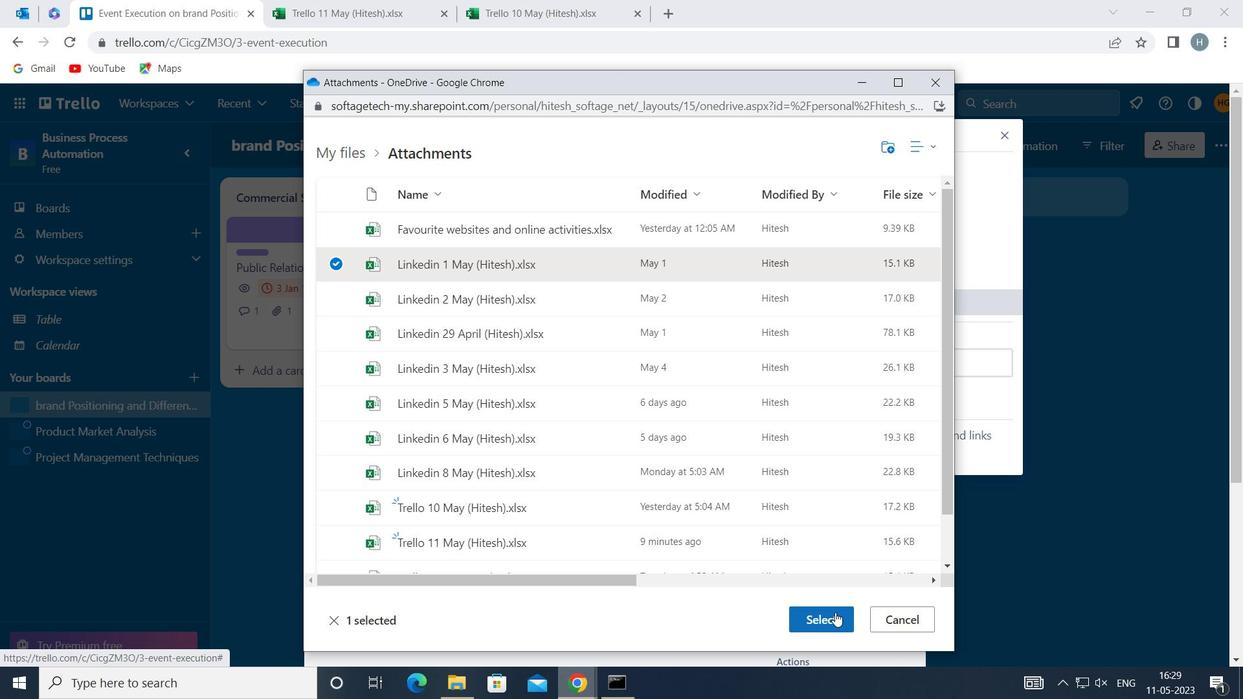 
Action: Mouse moved to (835, 450)
Screenshot: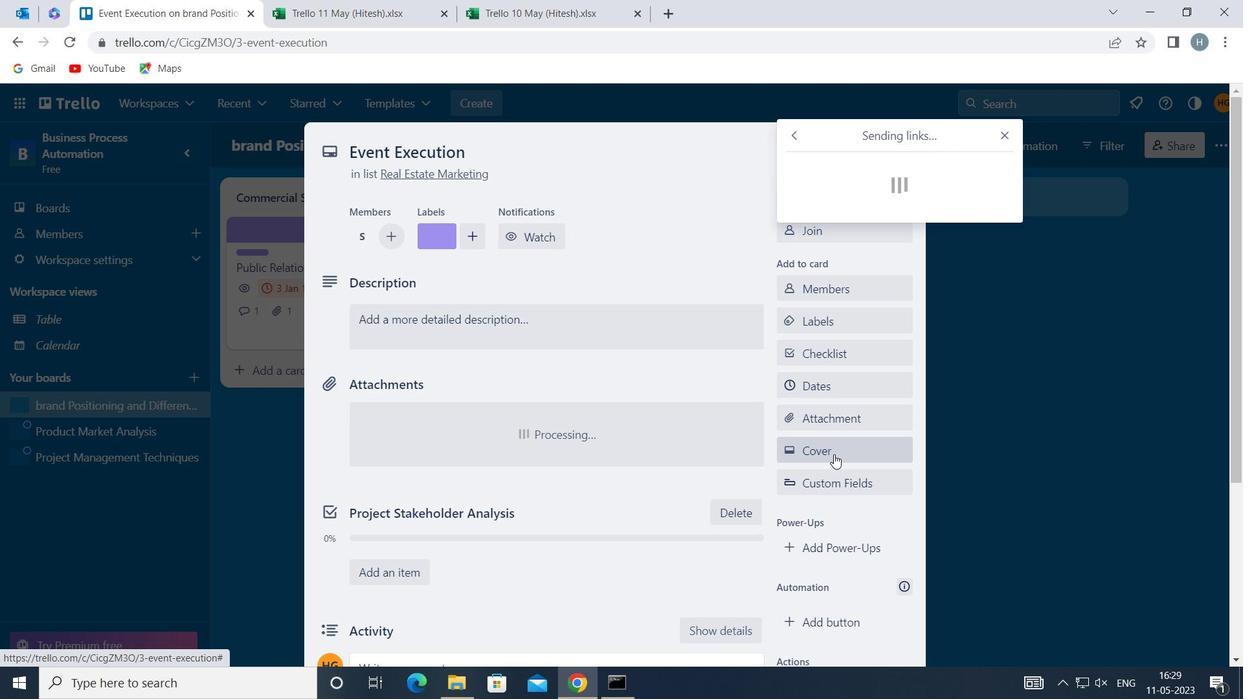 
Action: Mouse pressed left at (835, 450)
Screenshot: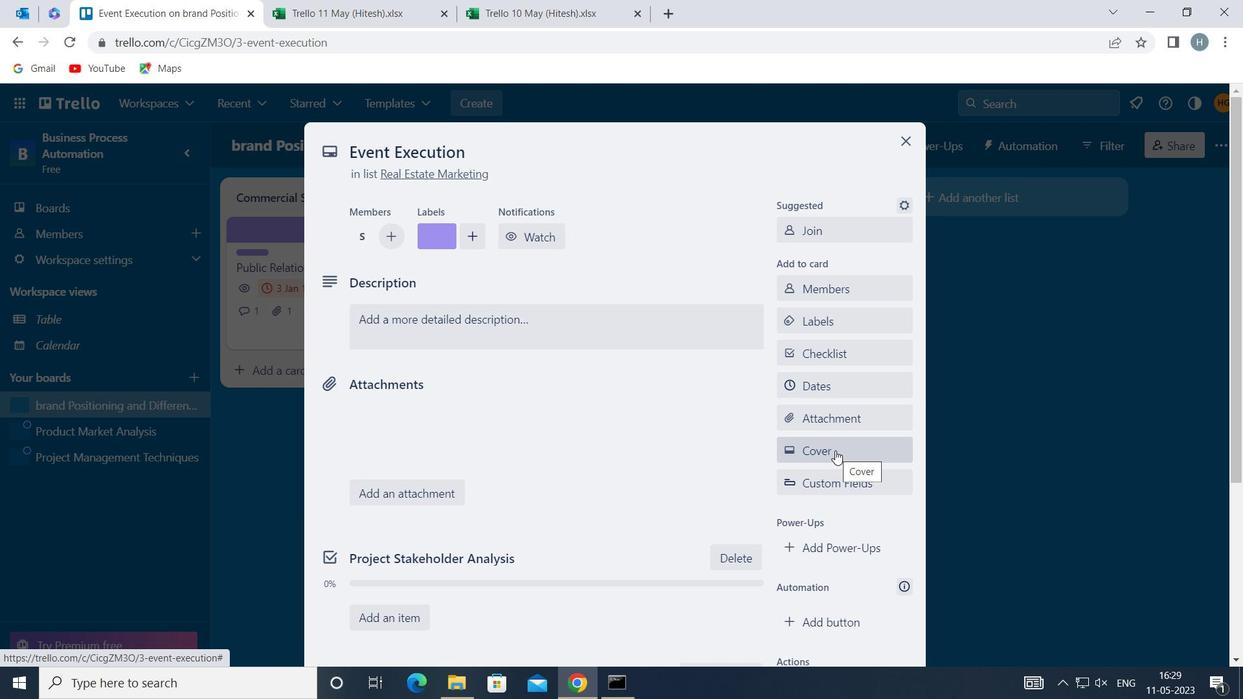 
Action: Mouse moved to (987, 341)
Screenshot: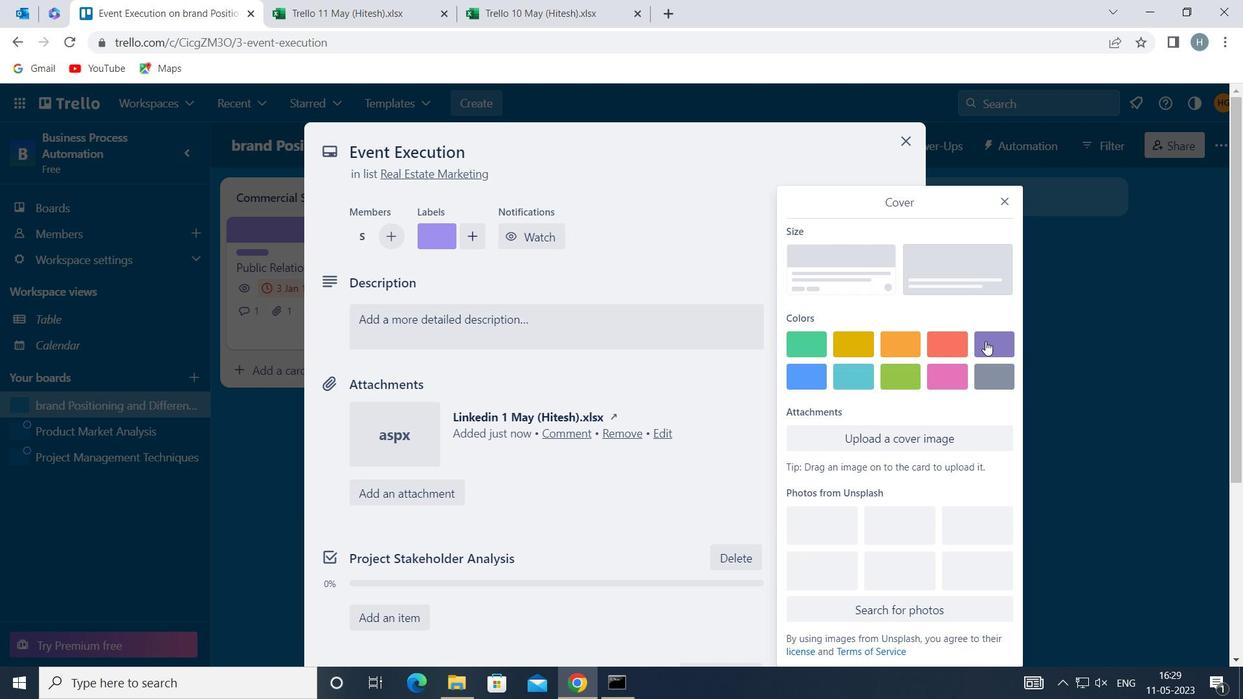 
Action: Mouse pressed left at (987, 341)
Screenshot: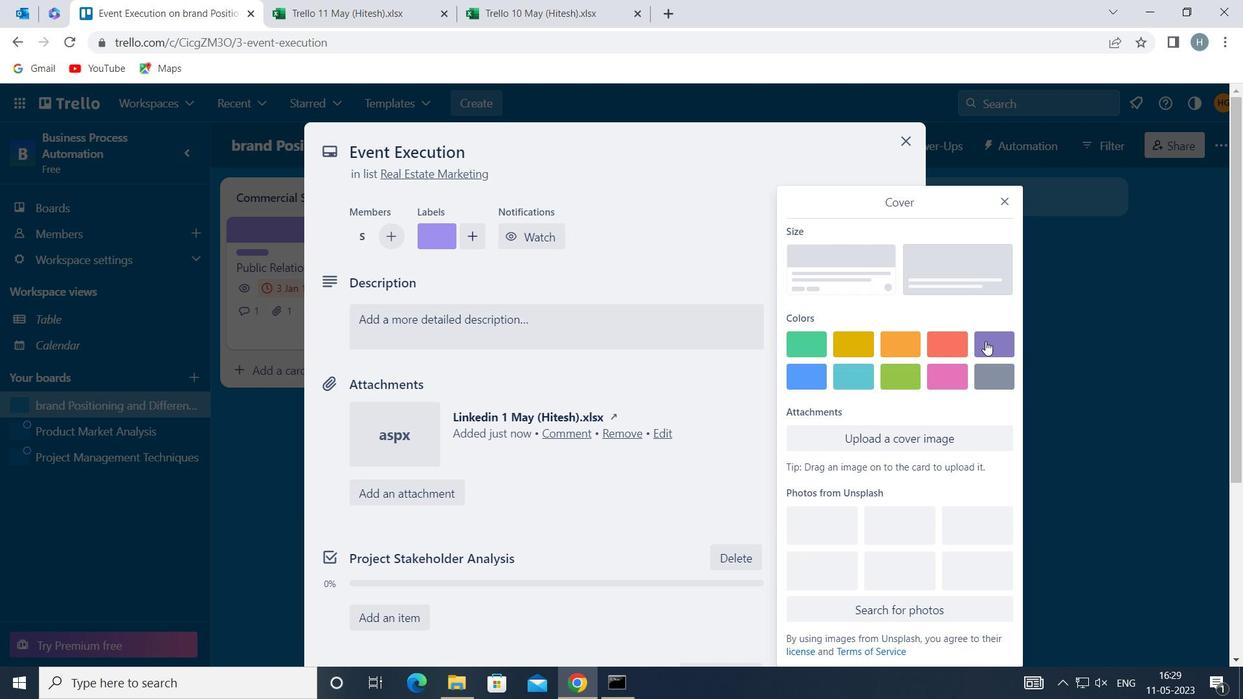 
Action: Mouse moved to (1006, 170)
Screenshot: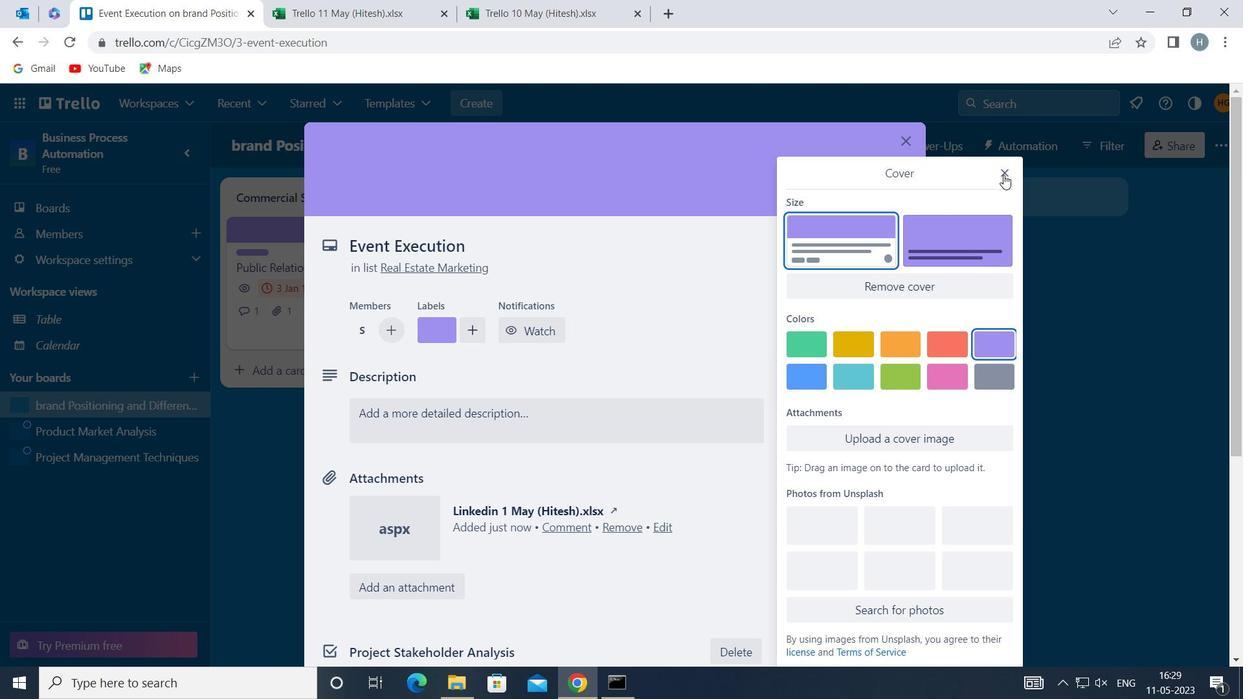 
Action: Mouse pressed left at (1006, 170)
Screenshot: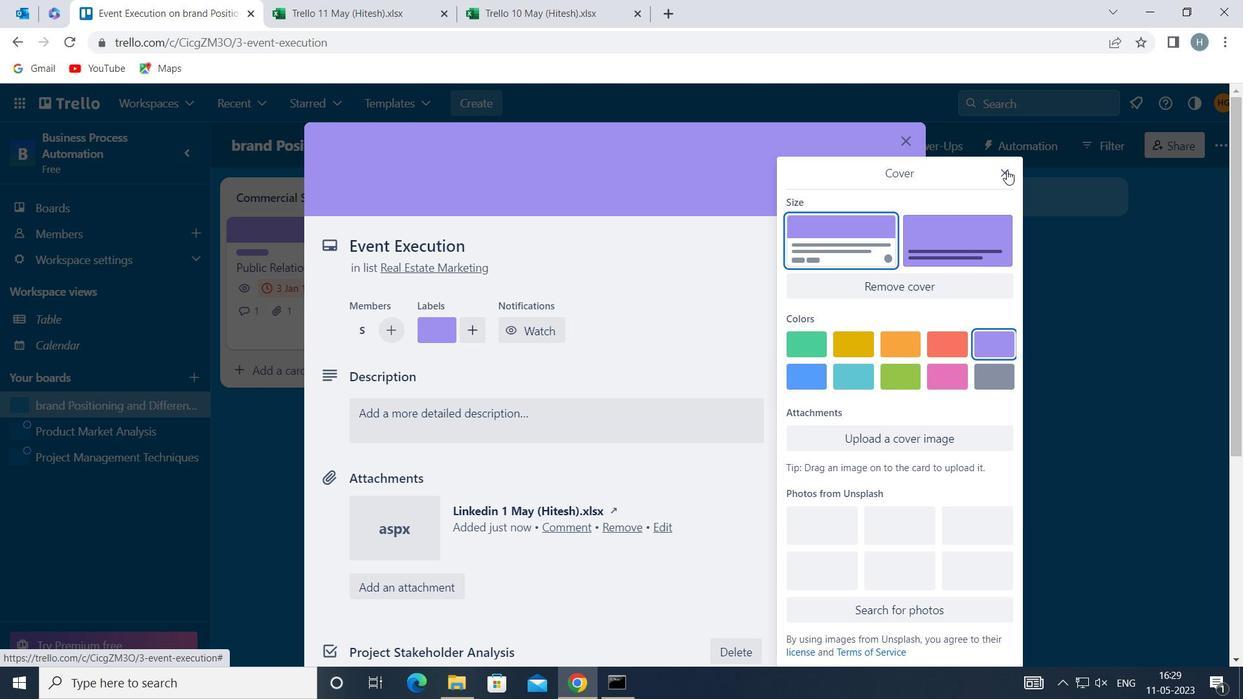 
Action: Mouse moved to (618, 409)
Screenshot: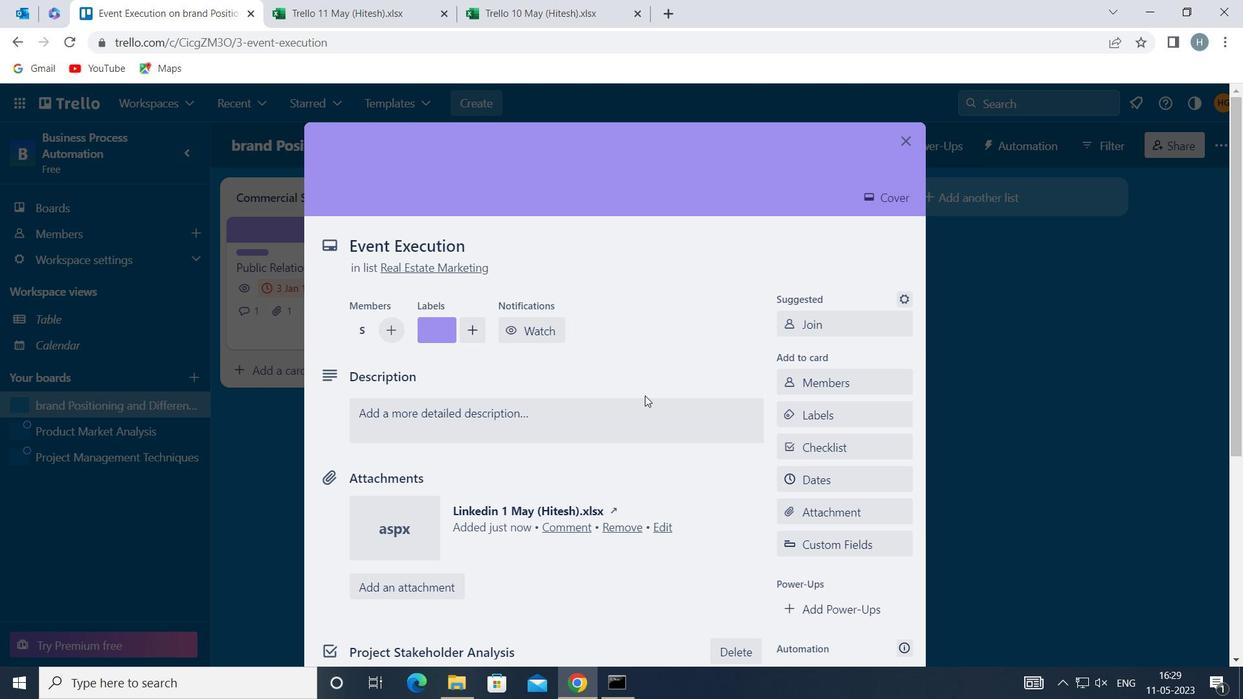 
Action: Mouse pressed left at (618, 409)
Screenshot: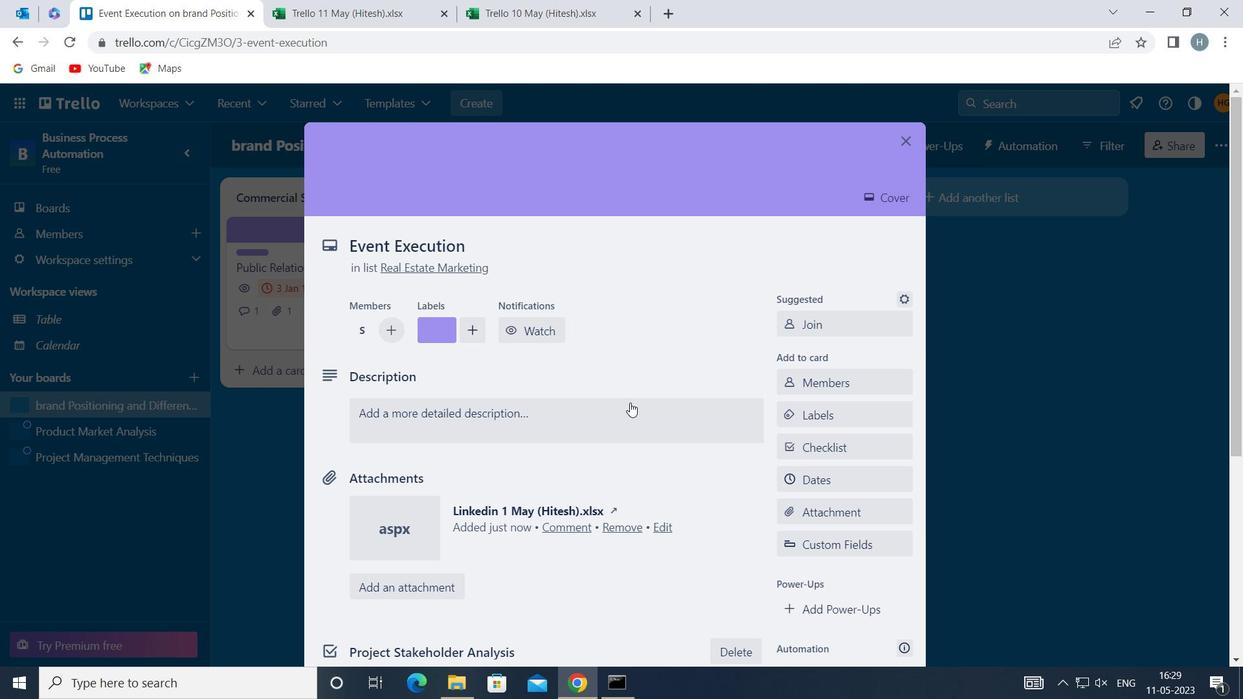 
Action: Mouse moved to (587, 454)
Screenshot: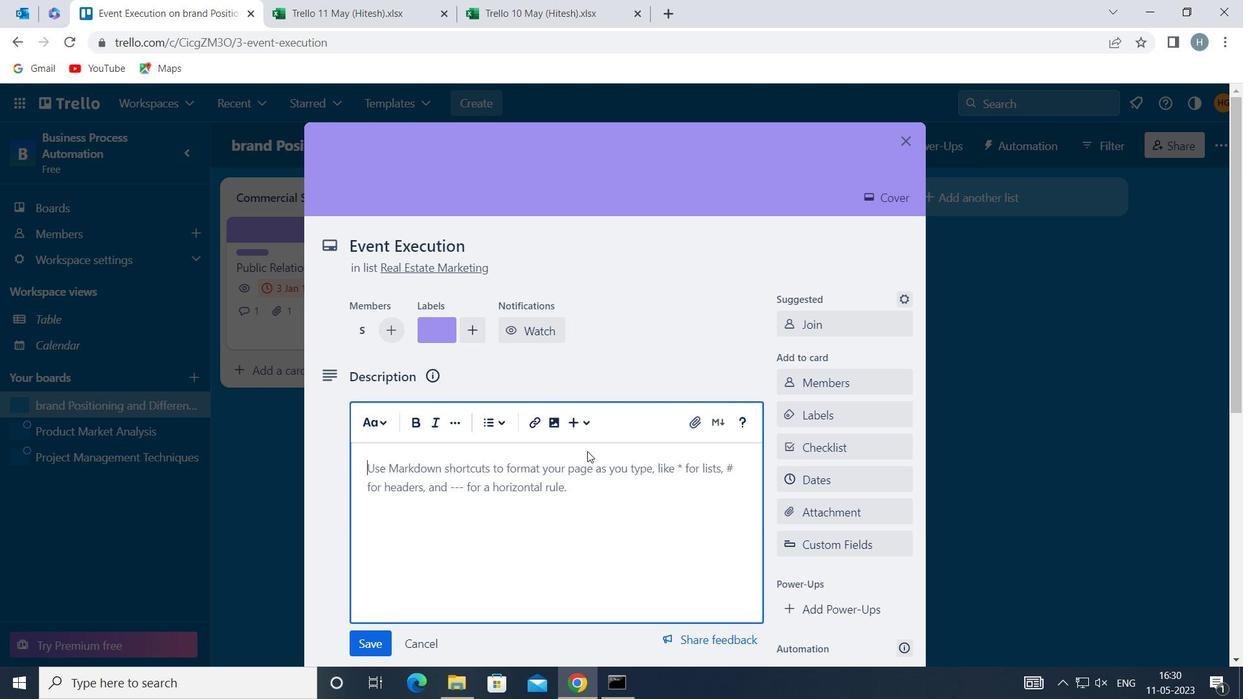 
Action: Mouse pressed left at (587, 454)
Screenshot: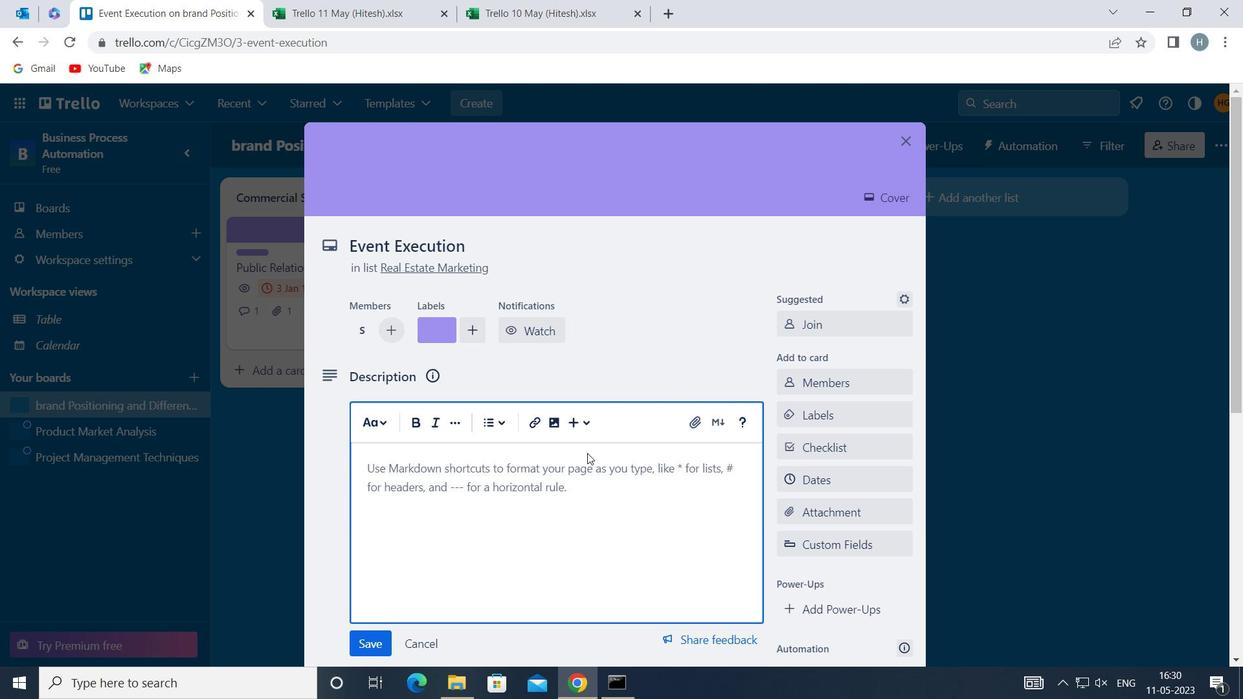 
Action: Mouse moved to (544, 481)
Screenshot: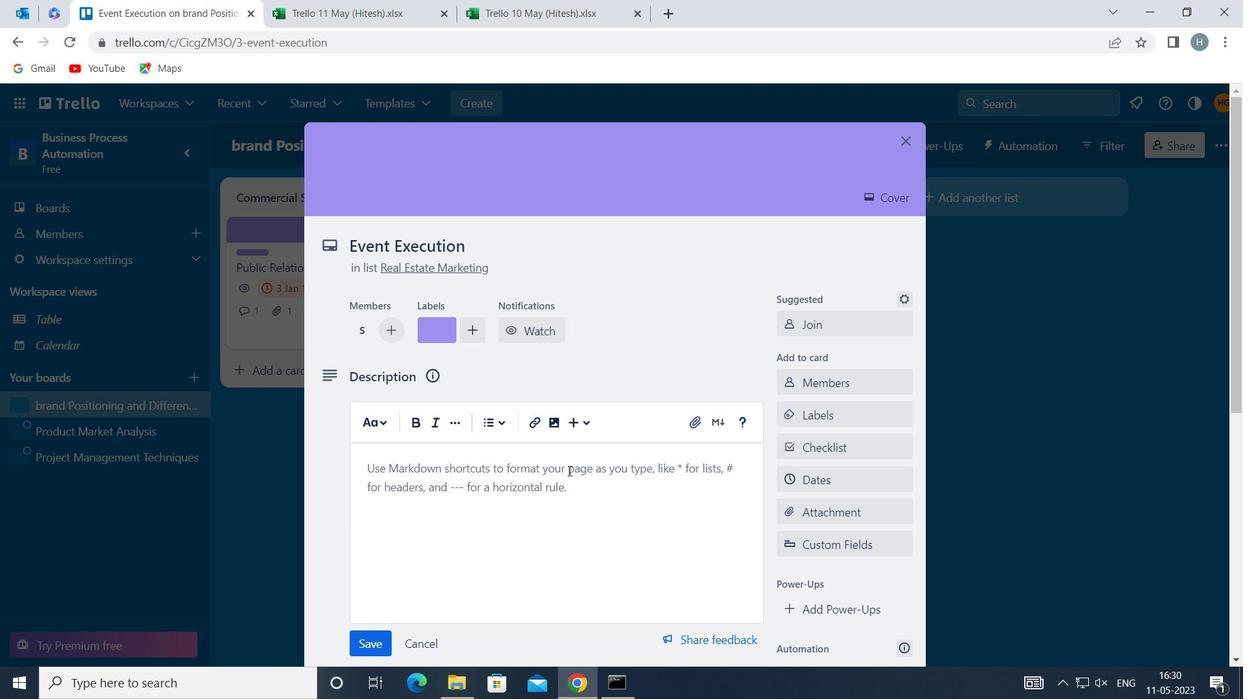 
Action: Mouse pressed left at (544, 481)
Screenshot: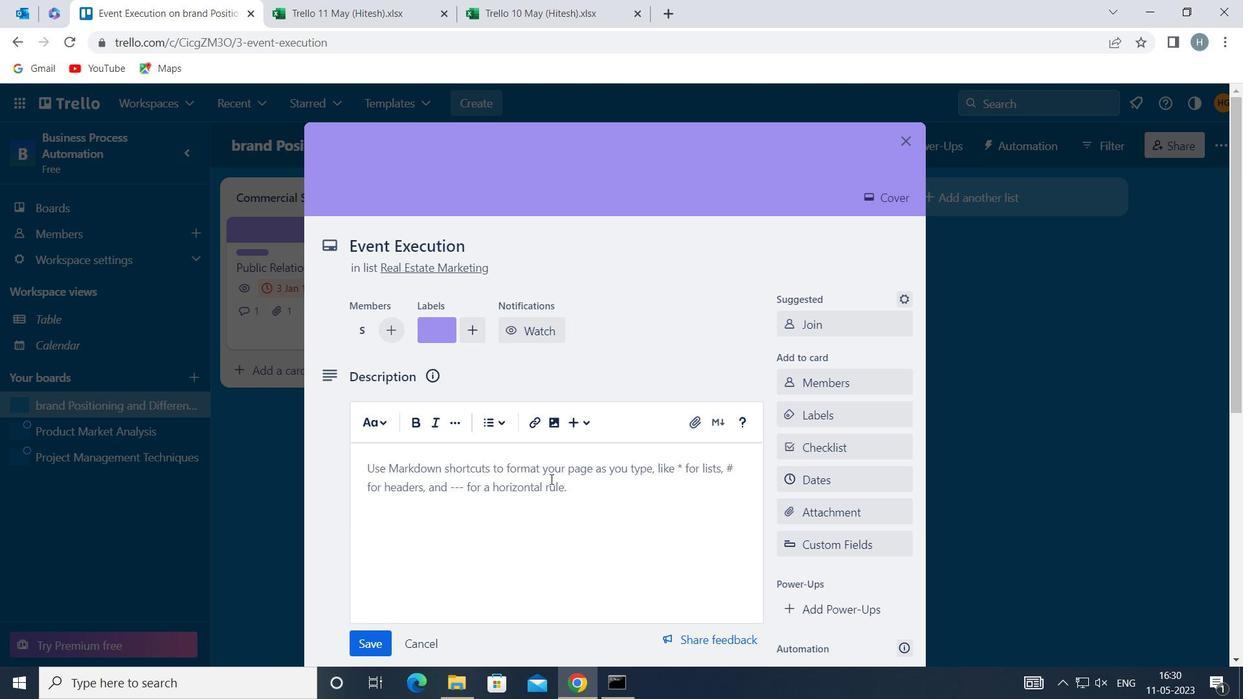 
Action: Key pressed <Key.shift>SCHEDULE<Key.space>SOCIAL<Key.space>MEDIA<Key.space>POSTS<Key.space>FOR<Key.space>THE<Key.space>WEEK
Screenshot: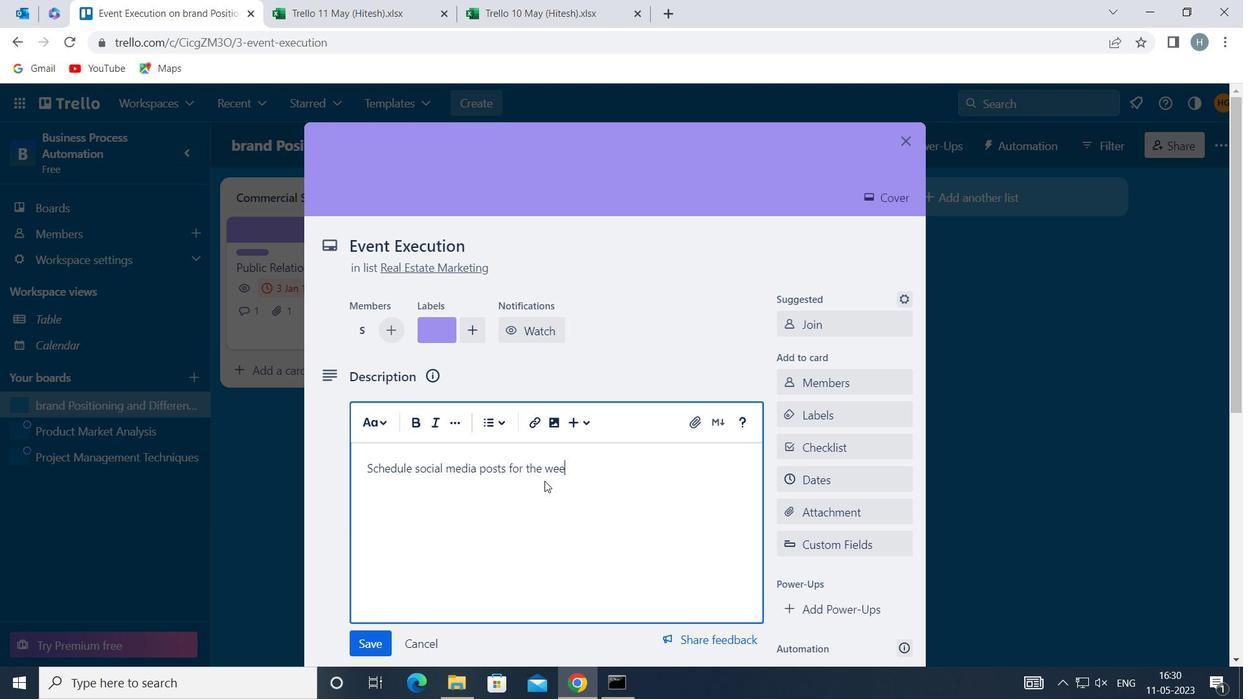
Action: Mouse moved to (369, 640)
Screenshot: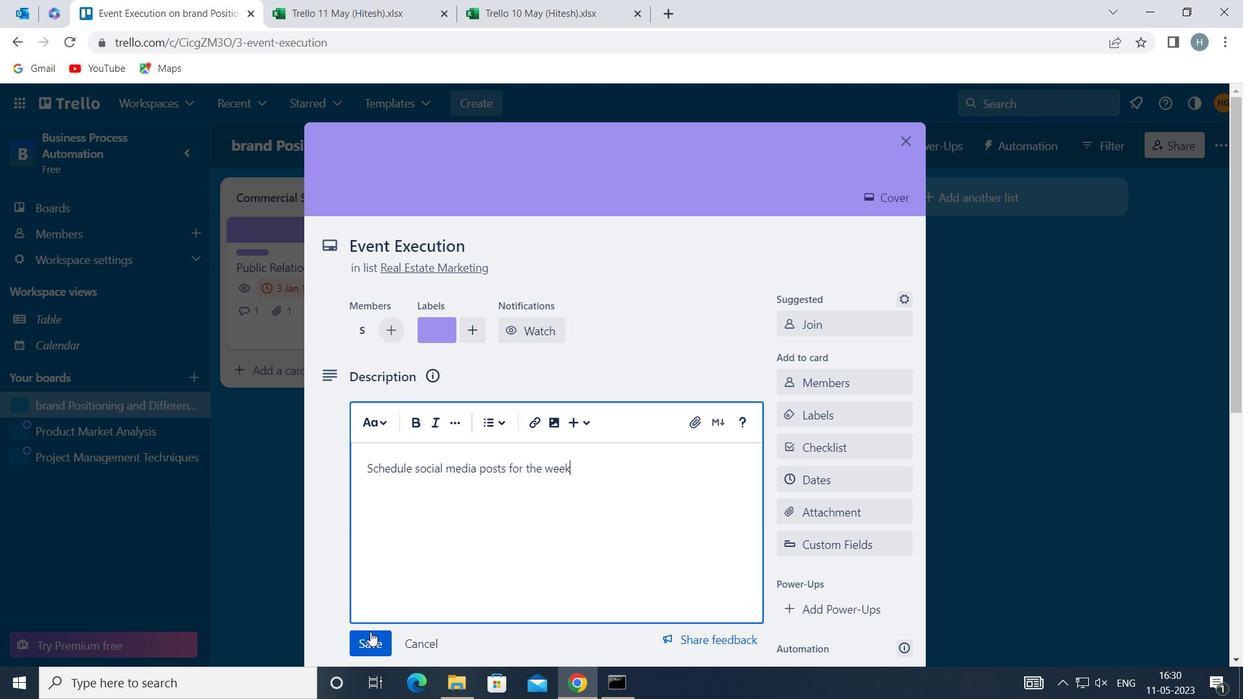 
Action: Mouse pressed left at (369, 640)
Screenshot: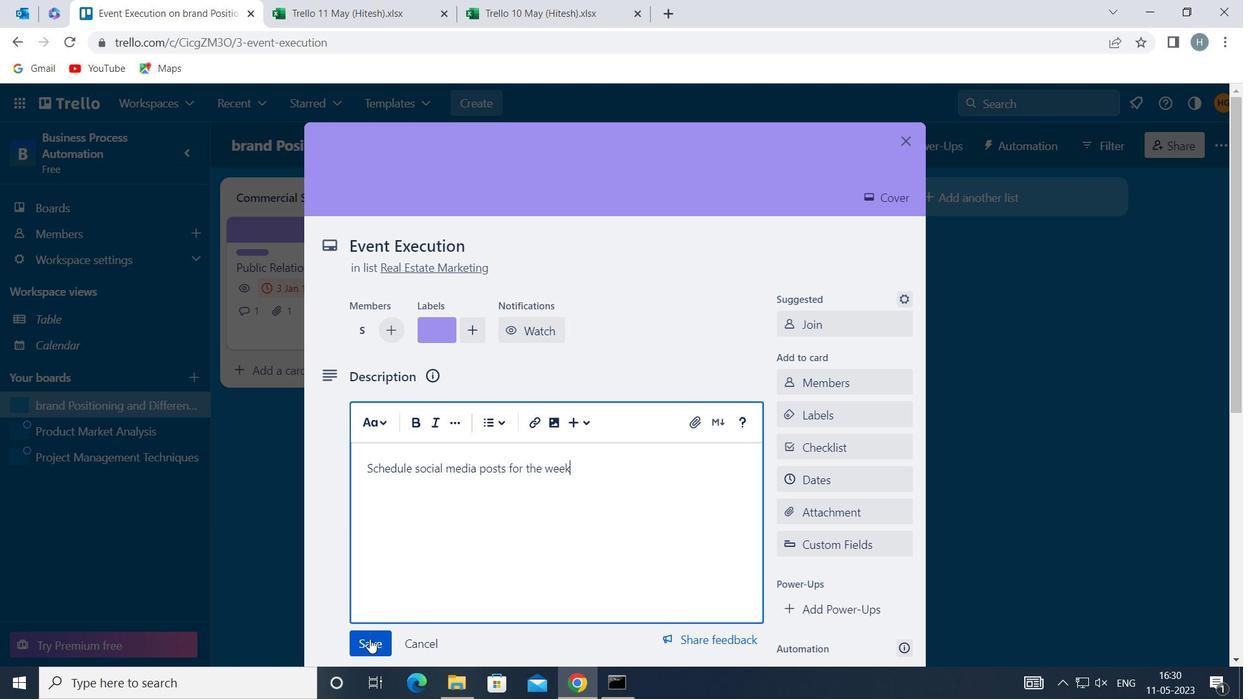 
Action: Mouse moved to (494, 509)
Screenshot: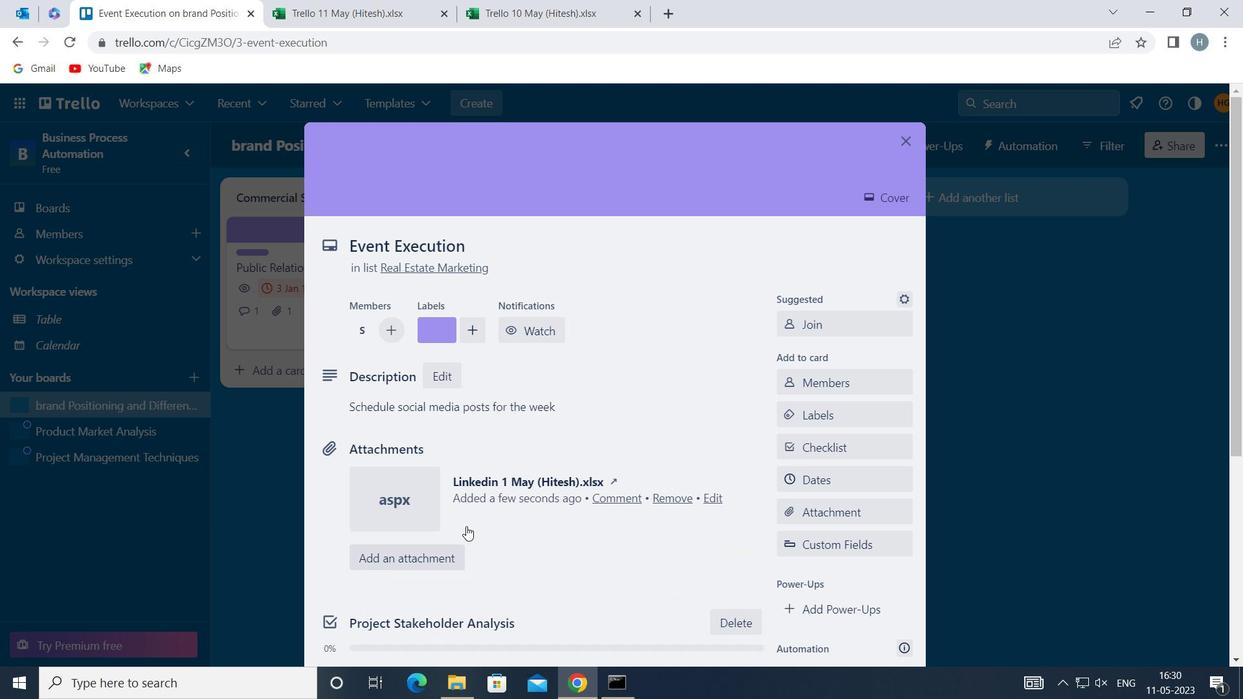 
Action: Mouse scrolled (494, 508) with delta (0, 0)
Screenshot: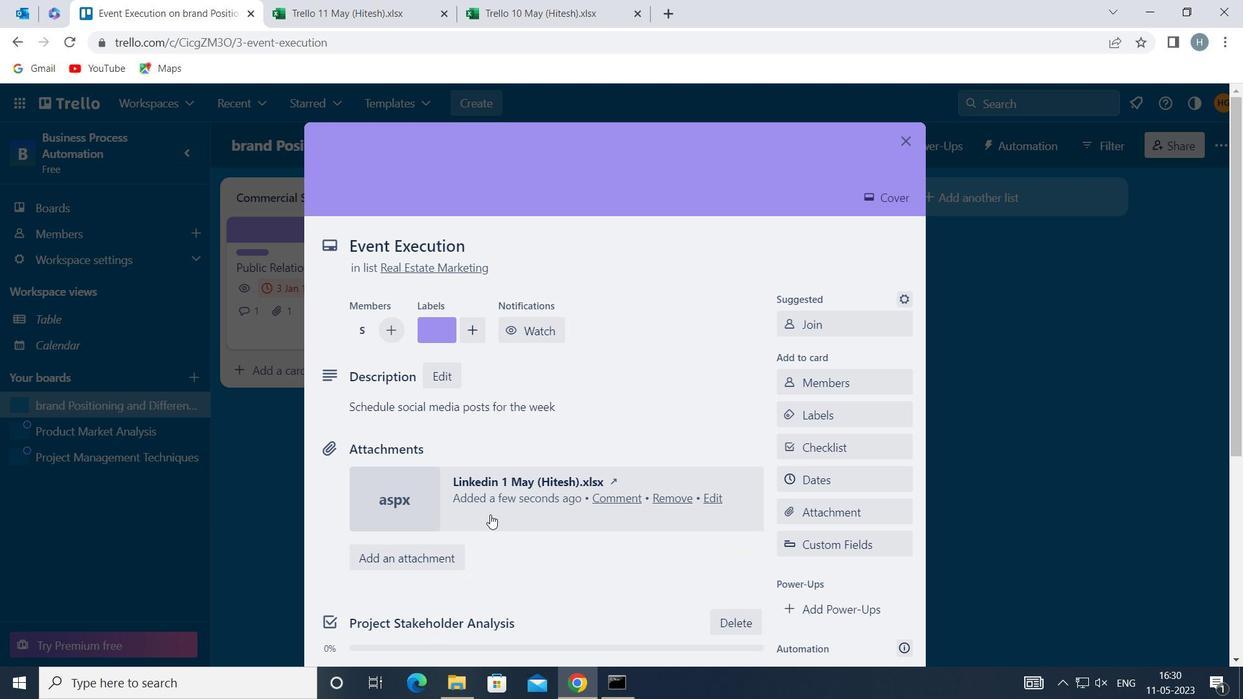 
Action: Mouse moved to (495, 508)
Screenshot: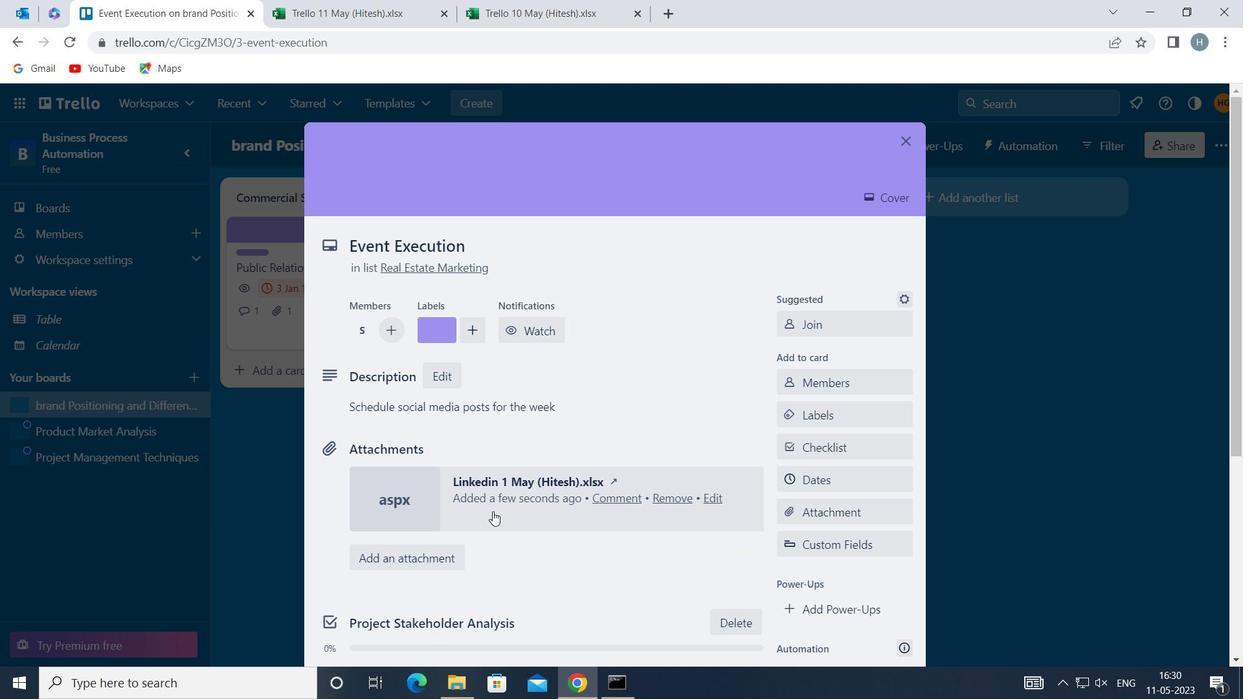 
Action: Mouse scrolled (495, 508) with delta (0, 0)
Screenshot: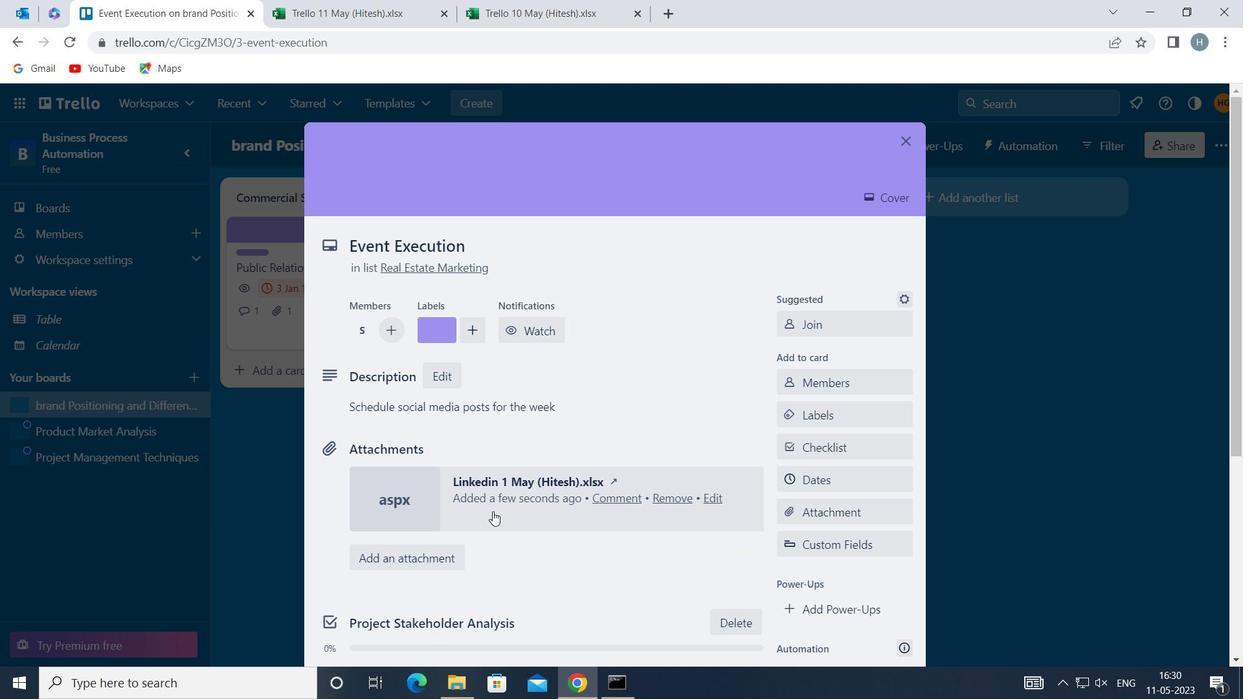 
Action: Mouse moved to (549, 611)
Screenshot: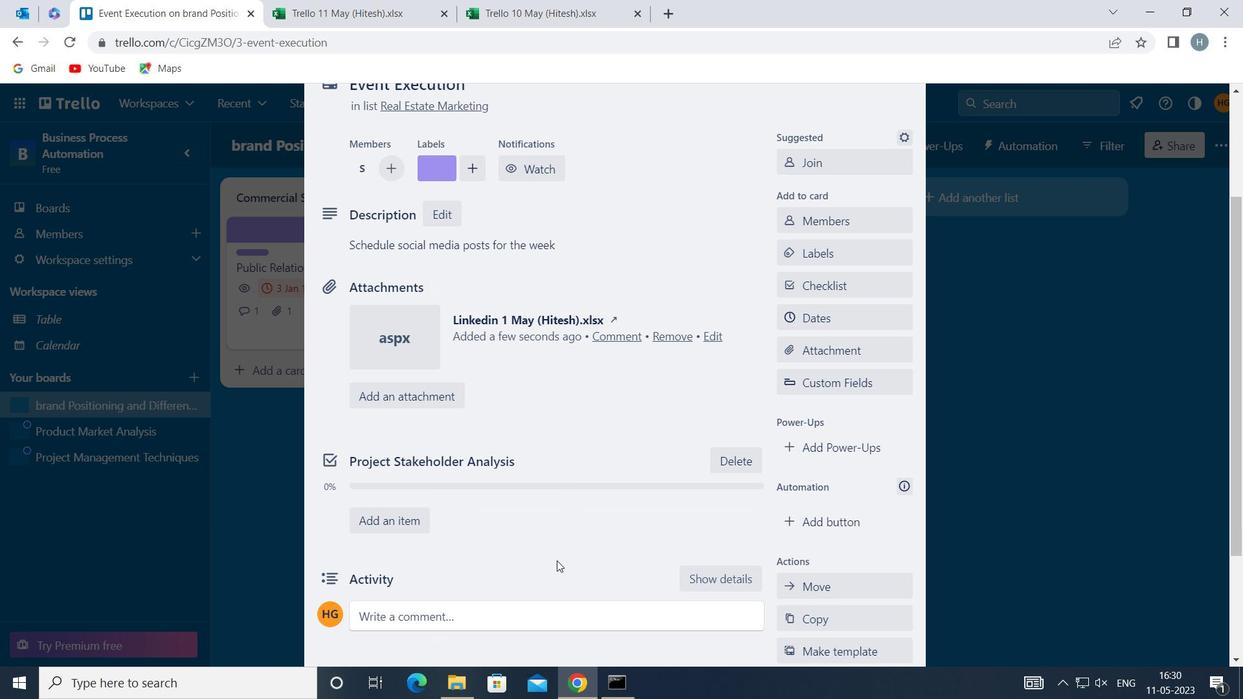 
Action: Mouse pressed left at (549, 611)
Screenshot: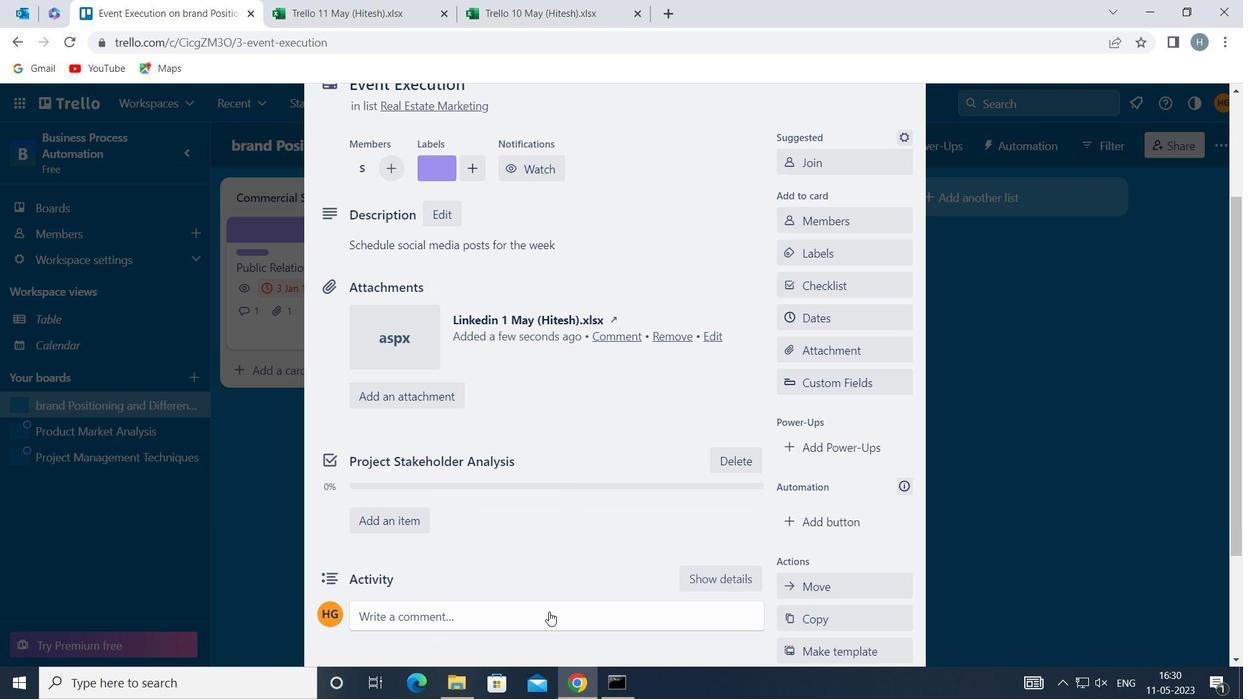 
Action: Mouse moved to (575, 574)
Screenshot: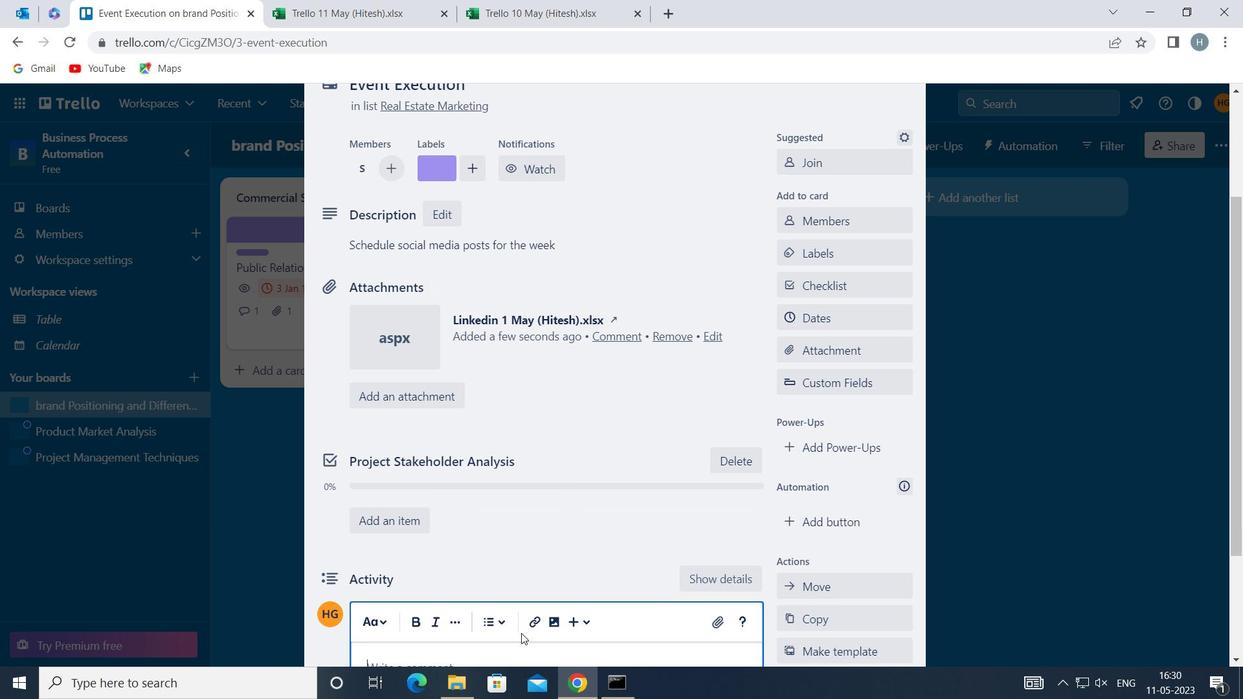 
Action: Mouse scrolled (575, 574) with delta (0, 0)
Screenshot: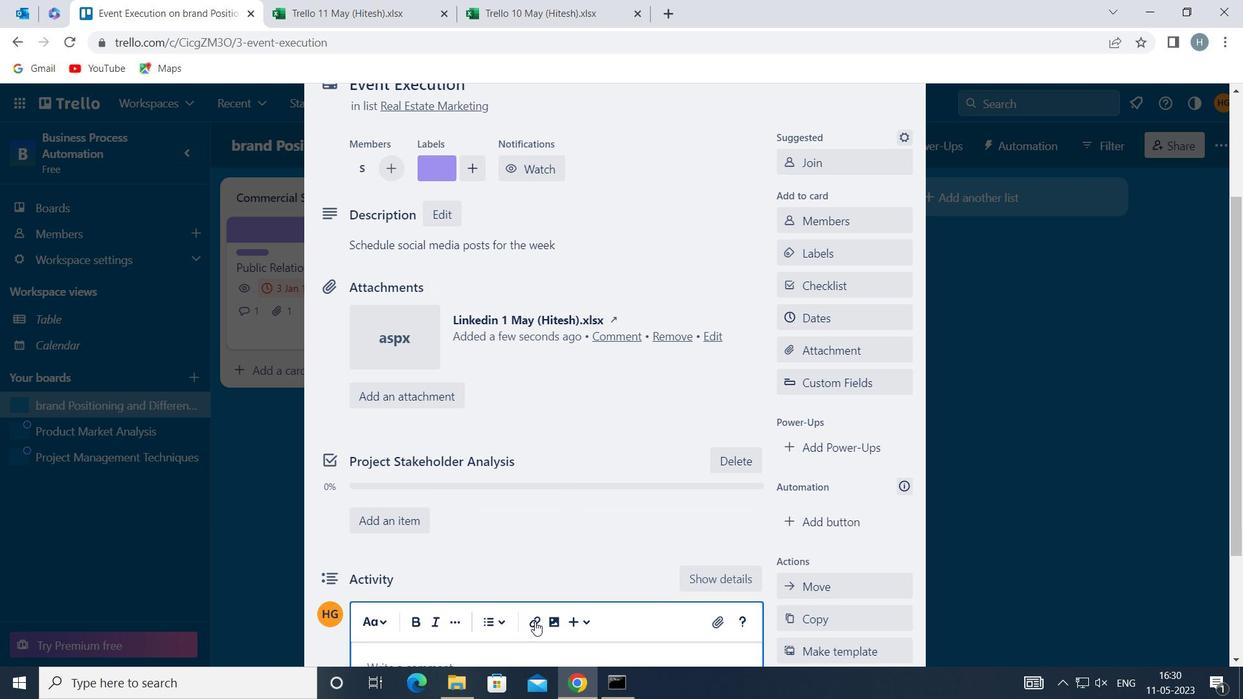 
Action: Mouse moved to (575, 574)
Screenshot: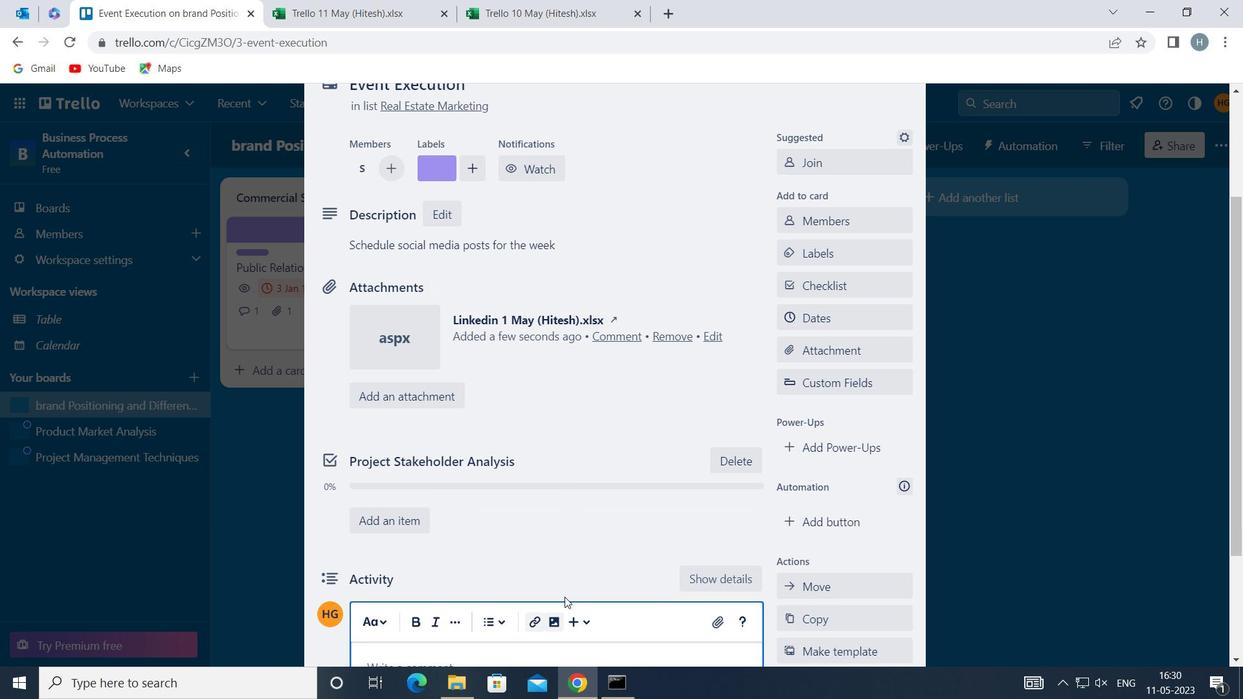 
Action: Mouse scrolled (575, 573) with delta (0, 0)
Screenshot: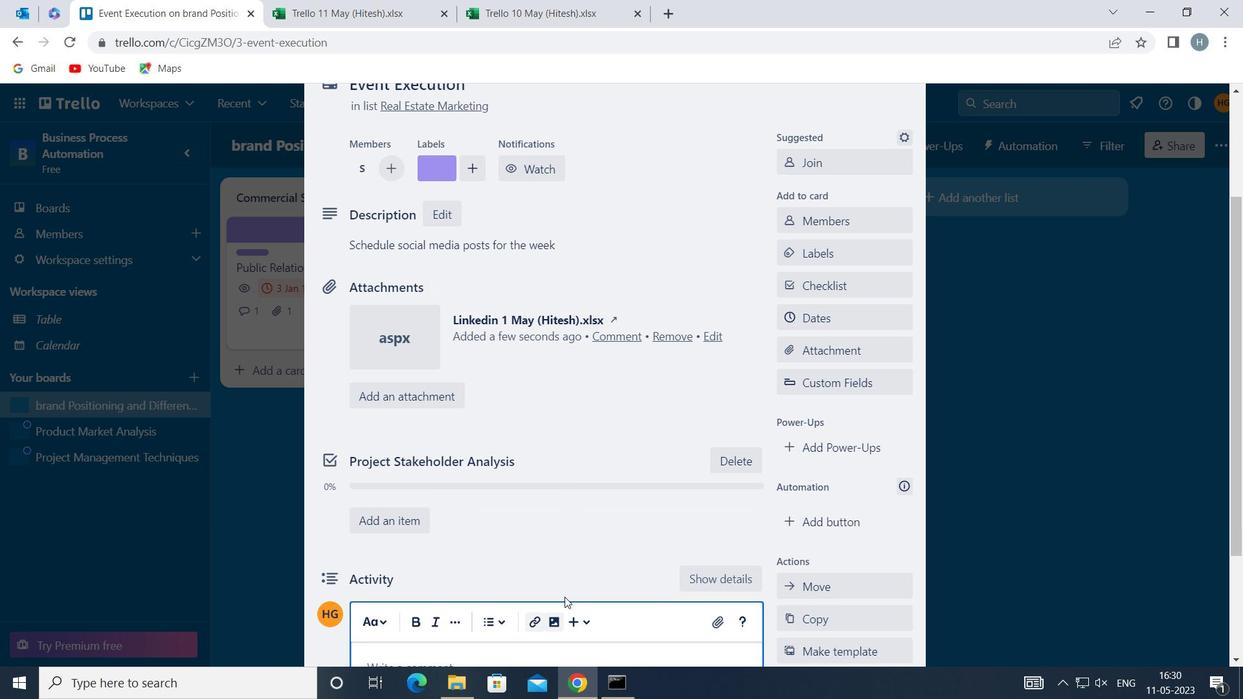 
Action: Mouse moved to (574, 572)
Screenshot: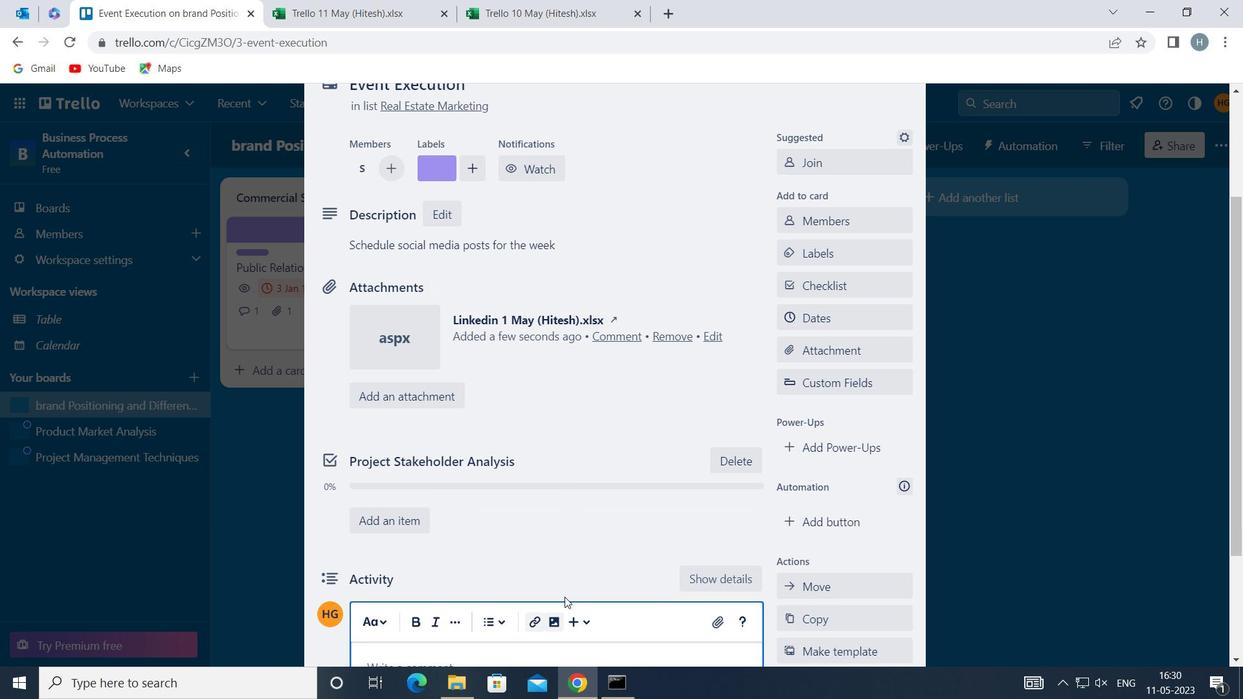 
Action: Mouse scrolled (574, 572) with delta (0, 0)
Screenshot: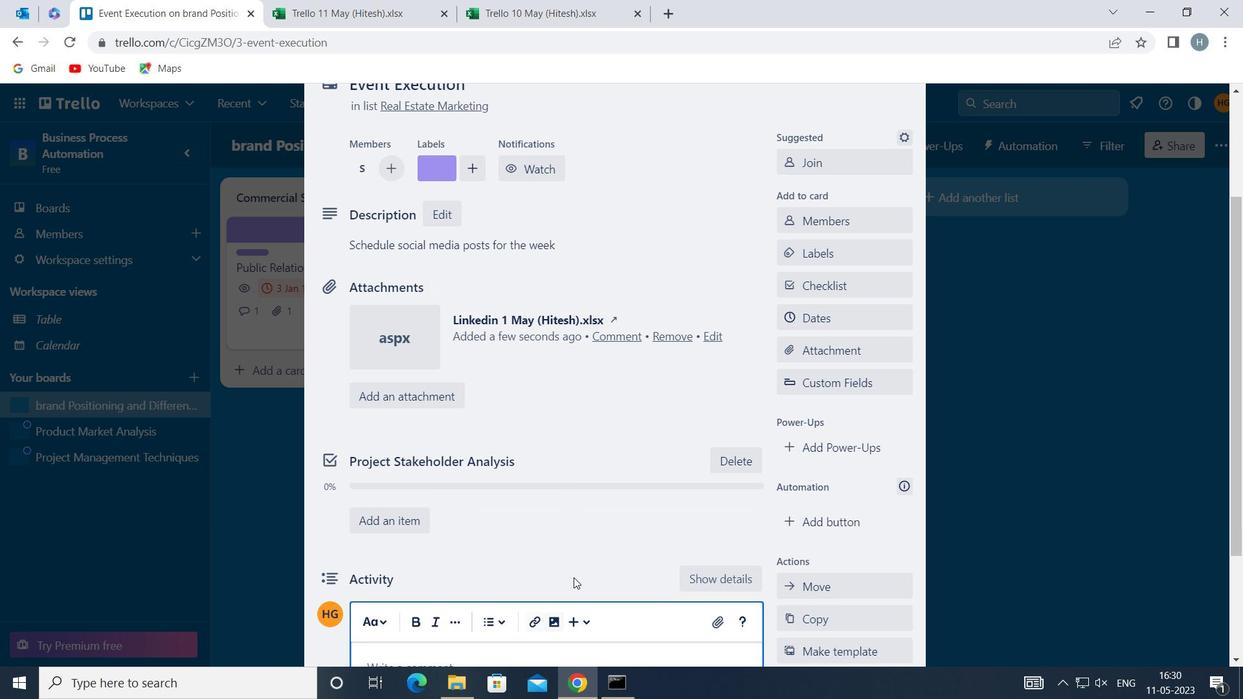 
Action: Mouse moved to (565, 563)
Screenshot: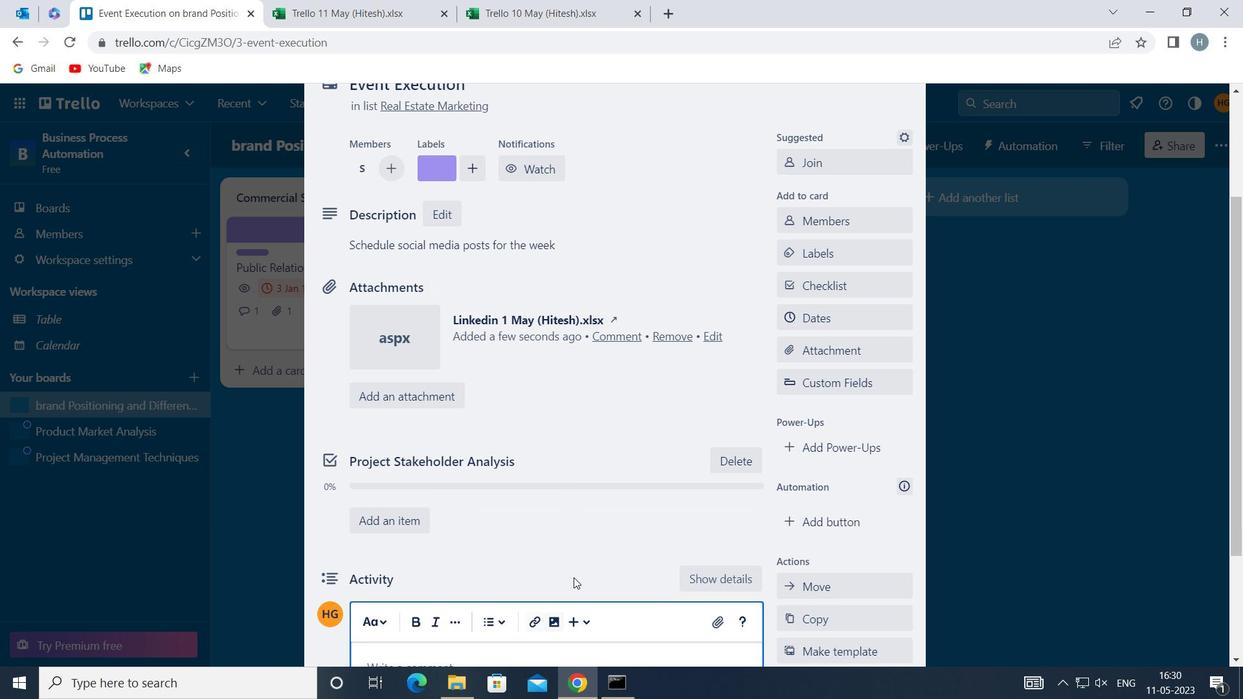 
Action: Mouse scrolled (565, 563) with delta (0, 0)
Screenshot: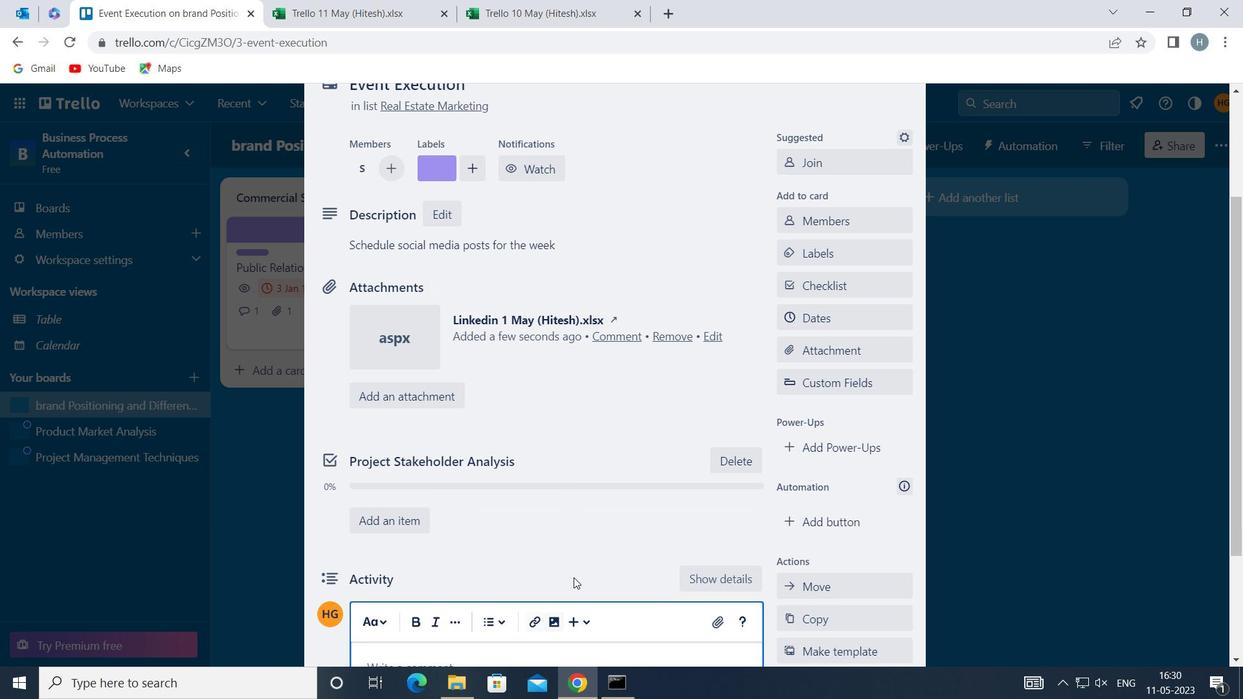
Action: Mouse moved to (562, 501)
Screenshot: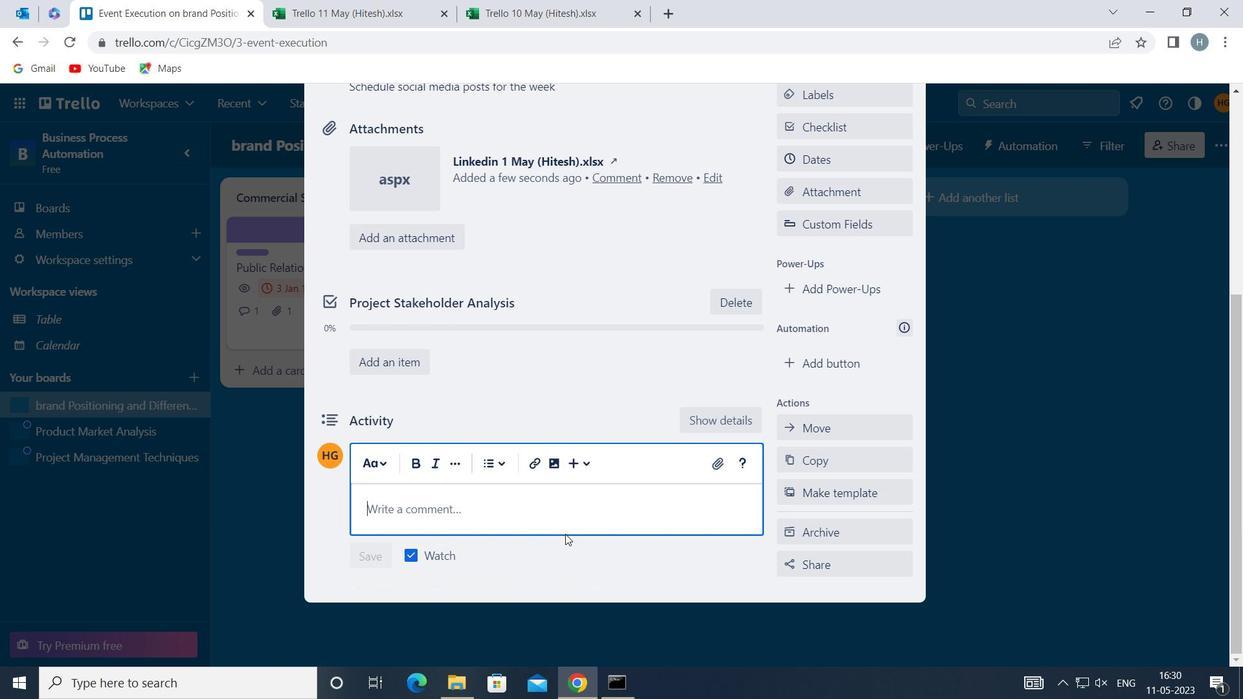 
Action: Mouse pressed left at (562, 501)
Screenshot: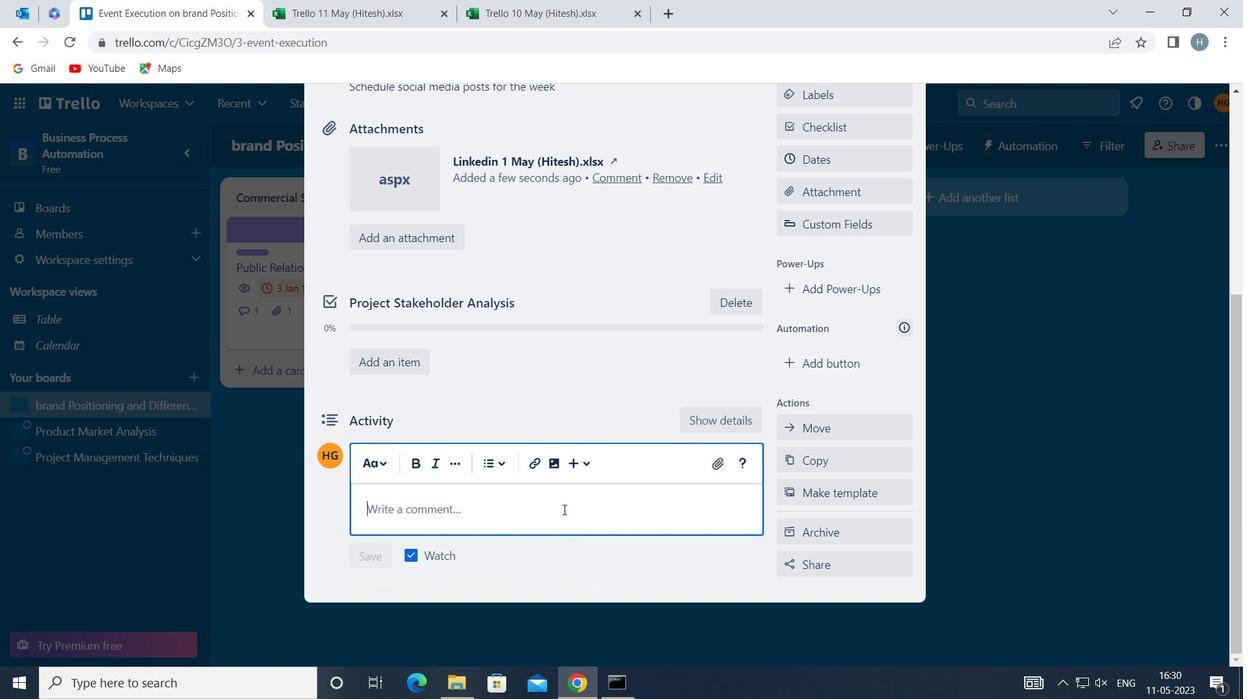 
Action: Mouse moved to (528, 512)
Screenshot: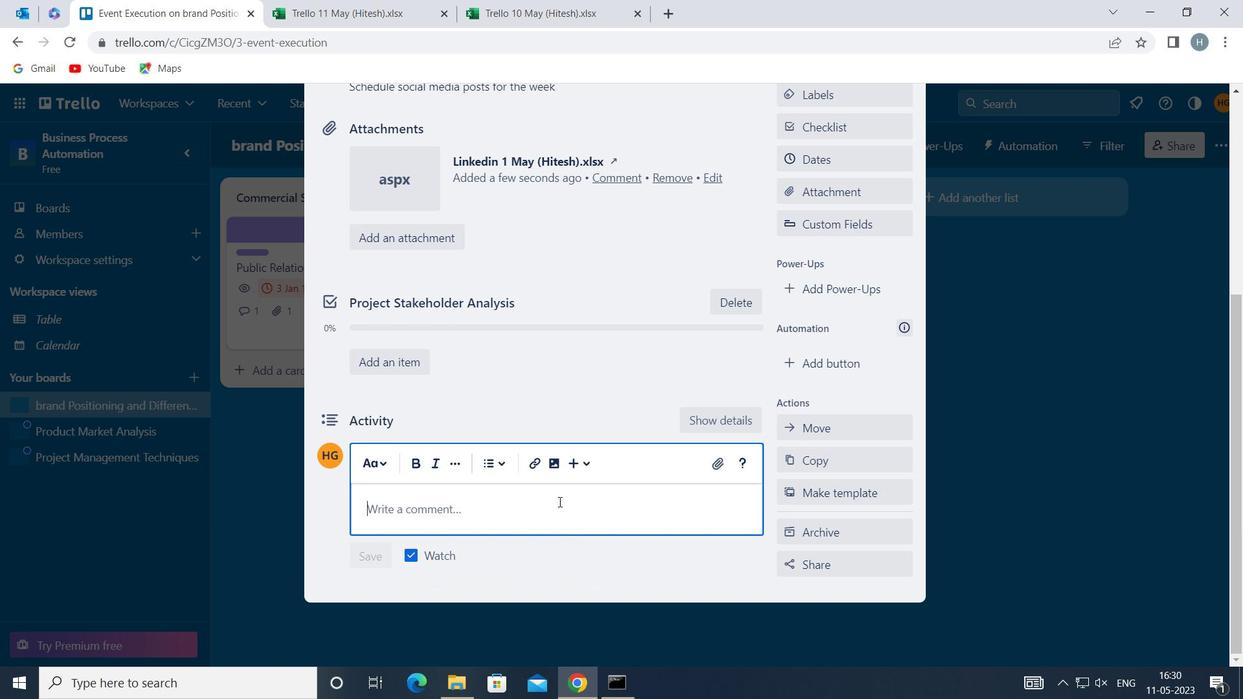 
Action: Key pressed <Key.shift>THIS<Key.space>TASK<Key.space>REQIRES<Key.space>US<Key.space>TO<Key.space>BE<Key.space>PROACTIVE<Key.space>IN<Key.space>IDENTIFYING<Key.space><Key.backspace><Key.backspace><Key.backspace><Key.backspace><Key.backspace><Key.backspace><Key.backspace><Key.backspace><Key.backspace><Key.backspace><Key.backspace><Key.backspace><Key.backspace><Key.backspace><Key.backspace><Key.backspace><Key.backspace><Key.backspace><Key.backspace><Key.backspace><Key.backspace><Key.backspace><Key.backspace><Key.backspace><Key.backspace><Key.backspace><Key.backspace><Key.backspace><Key.backspace><Key.backspace><Key.backspace><Key.backspace><Key.backspace><Key.backspace><Key.backspace><Key.backspace><Key.backspace><Key.backspace><Key.backspace>QIRES<Key.backspace><Key.backspace><Key.backspace><Key.backspace><Key.backspace><Key.backspace><Key.backspace><Key.backspace>REQUIRES<Key.space>US<Key.space>TO<Key.space>BE<Key.space>PROACTIVE<Key.space>IN<Key.space>IDNTIFYING<Key.space>POTENTIAL<Key.space>RISK<Key.backspace><Key.backspace><Key.backspace><Key.backspace><Key.backspace><Key.backspace><Key.backspace><Key.backspace><Key.backspace><Key.backspace><Key.backspace><Key.backspace><Key.backspace><Key.backspace><Key.backspace><Key.backspace><Key.backspace><Key.backspace><Key.backspace><Key.backspace><Key.backspace><Key.backspace><Key.backspace>ENTIFYING<Key.space>POTENTIAL<Key.space>RISKS<Key.space>AND<Key.space>TAKING<Key.space>STEPS<Key.space>TO<Key.space>MITIGATE<Key.space>THEM
Screenshot: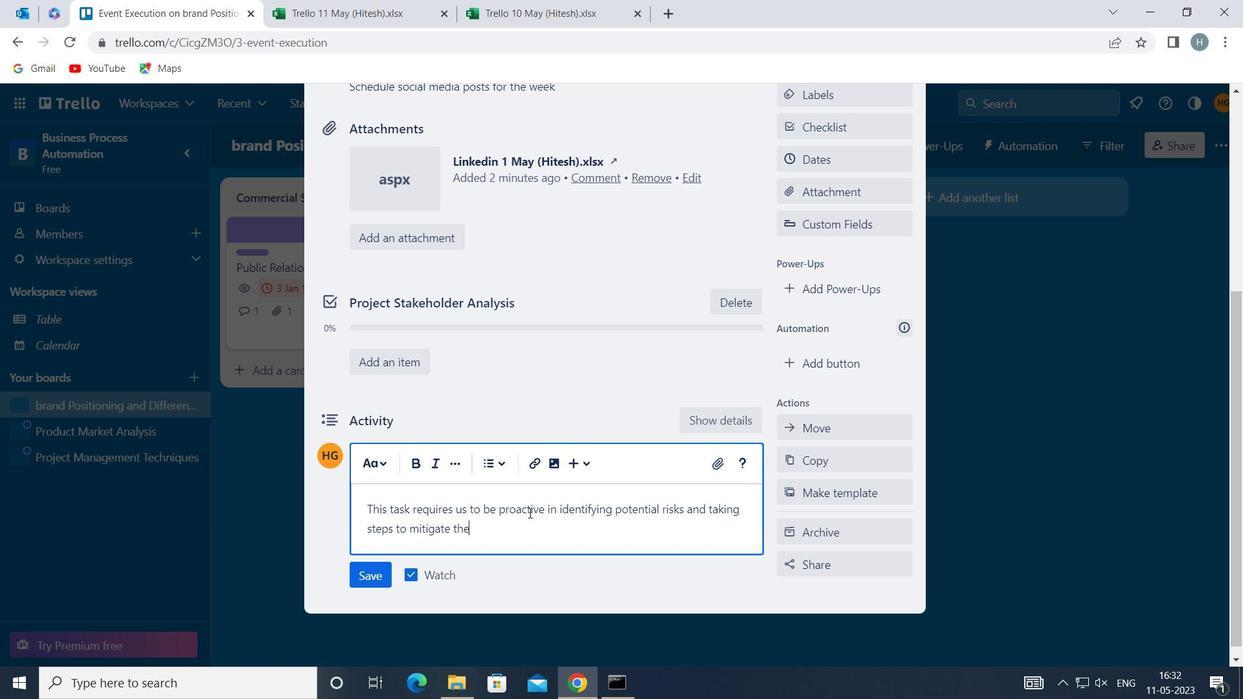 
Action: Mouse moved to (370, 572)
Screenshot: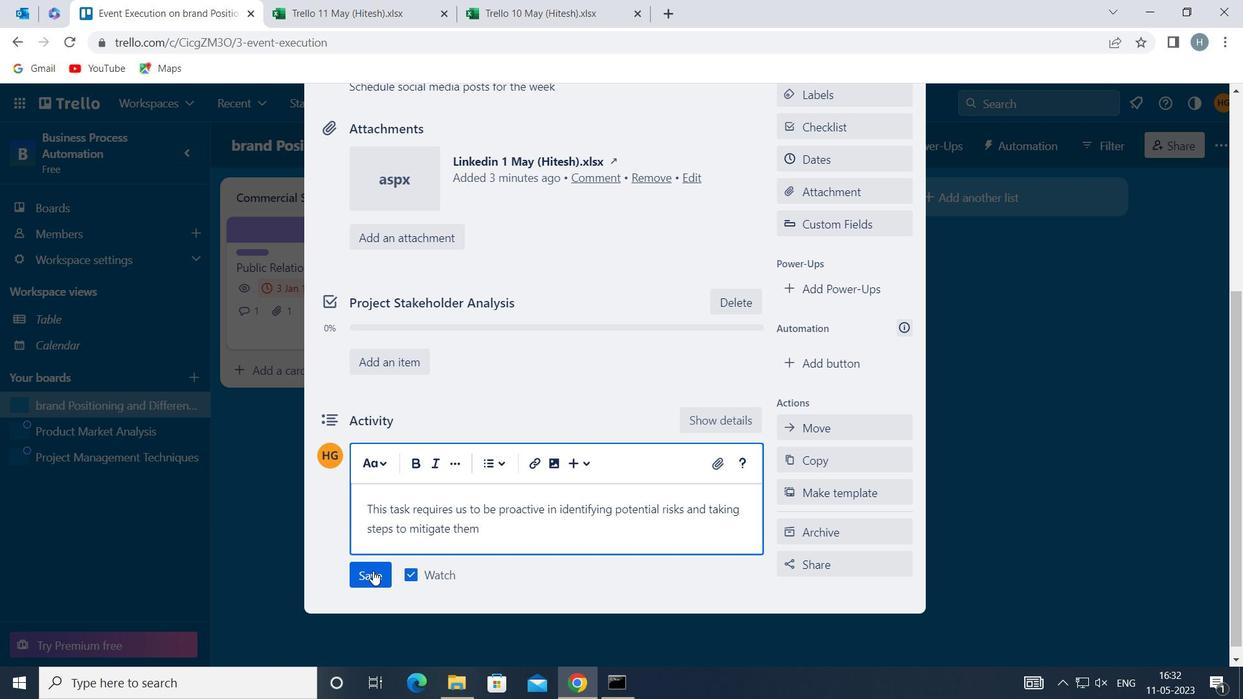 
Action: Mouse pressed left at (370, 572)
Screenshot: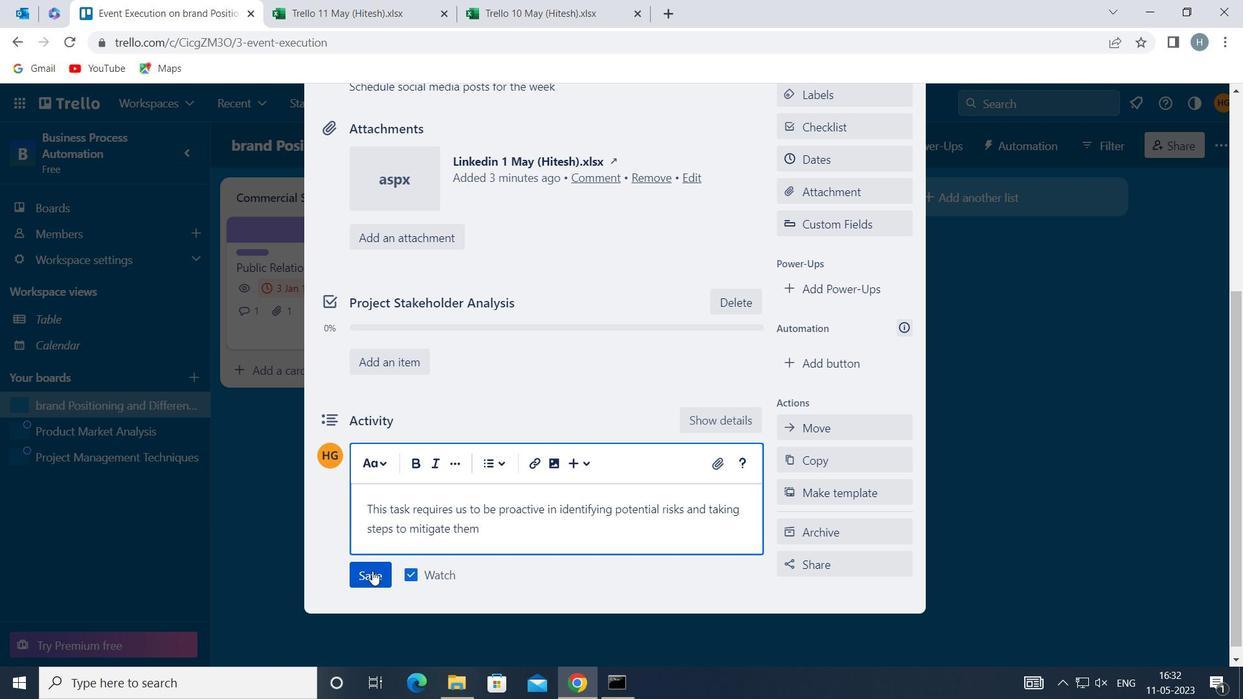 
Action: Mouse moved to (859, 150)
Screenshot: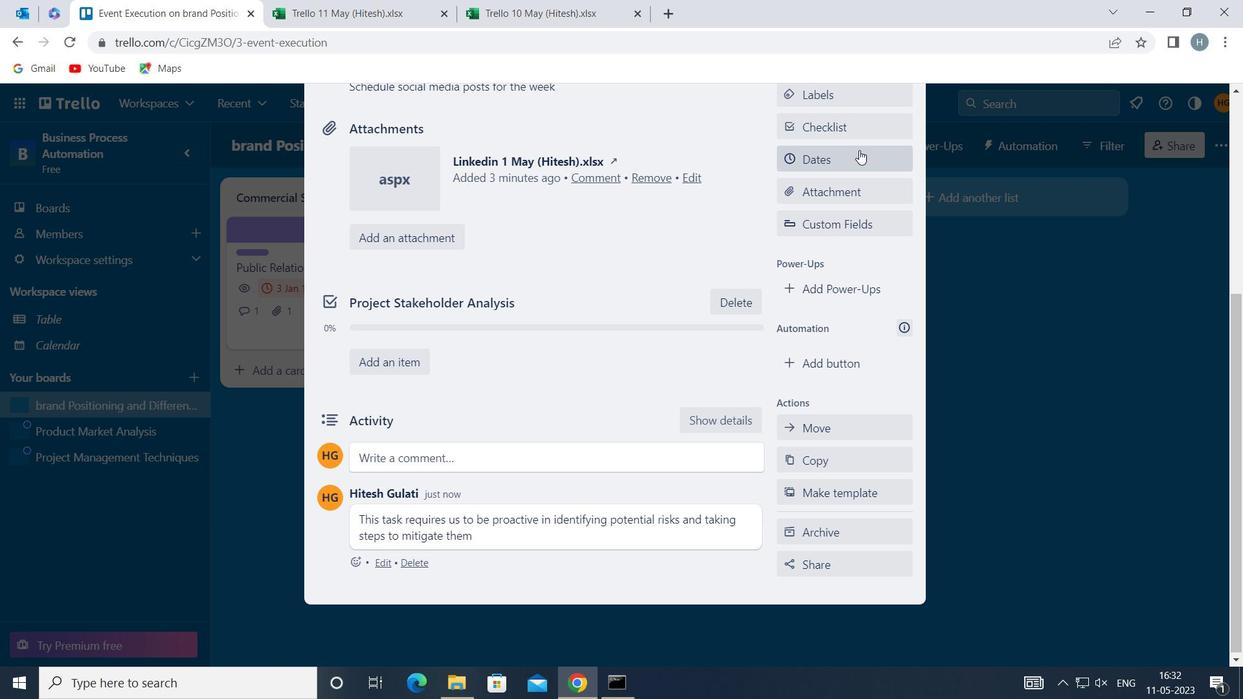 
Action: Mouse pressed left at (859, 150)
Screenshot: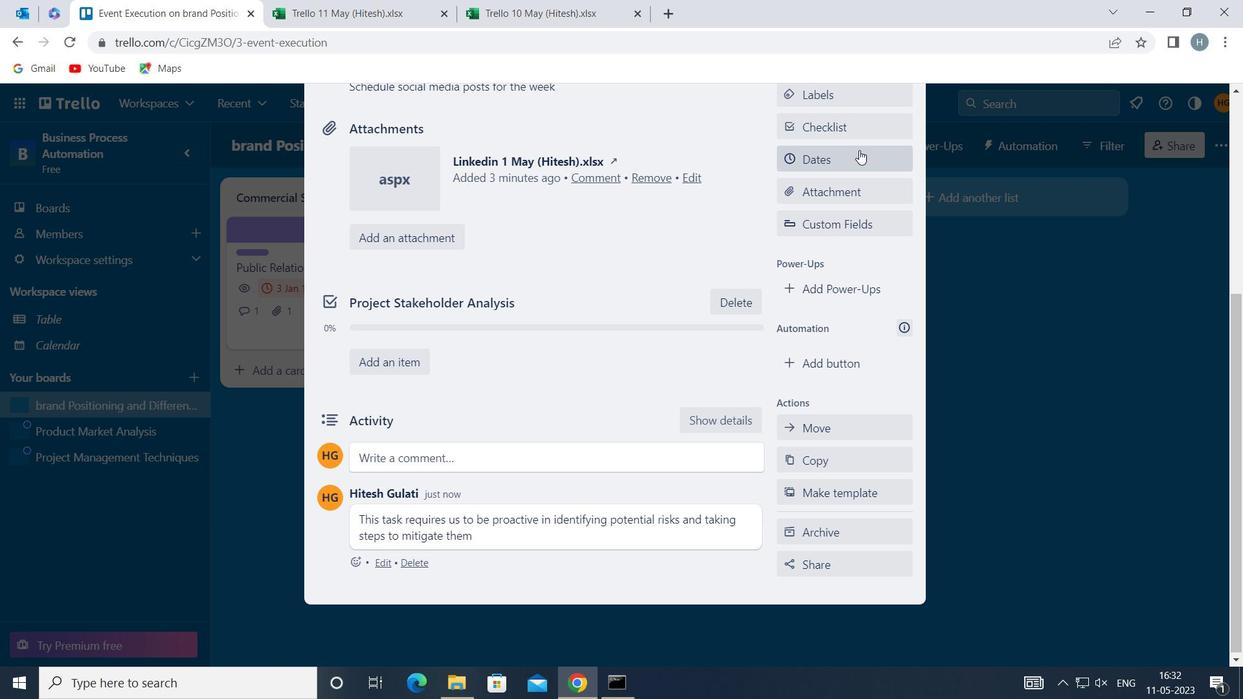 
Action: Mouse moved to (789, 438)
Screenshot: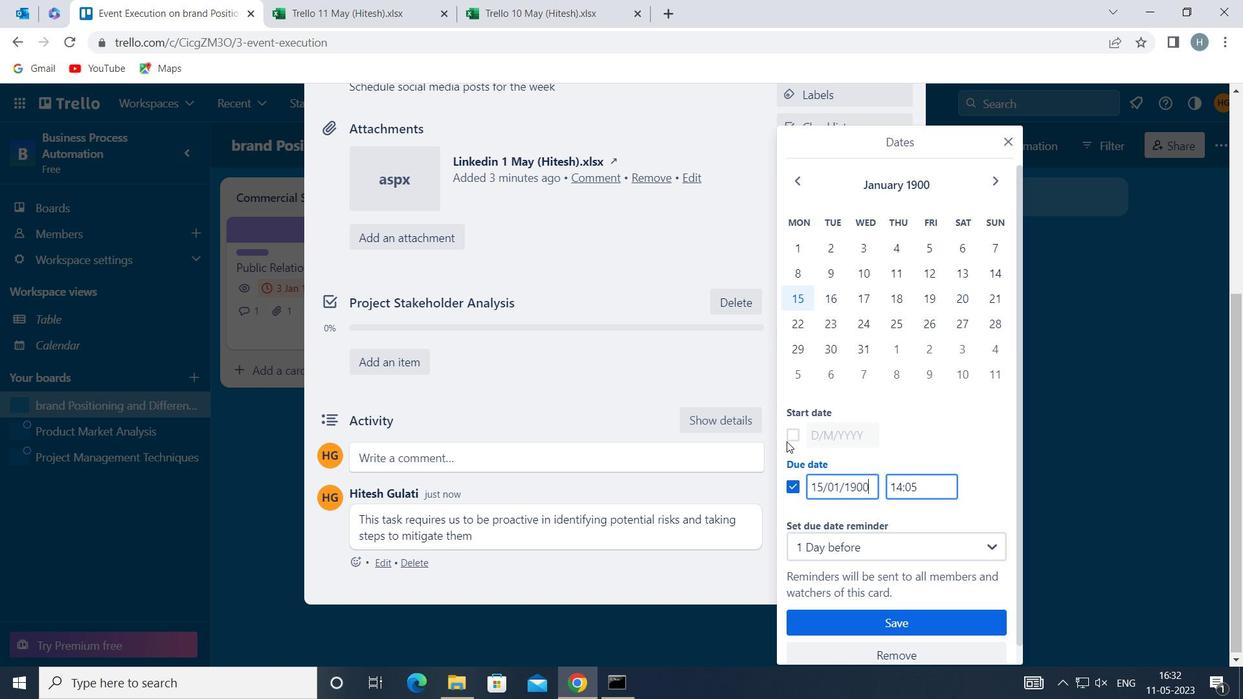 
Action: Mouse pressed left at (789, 438)
Screenshot: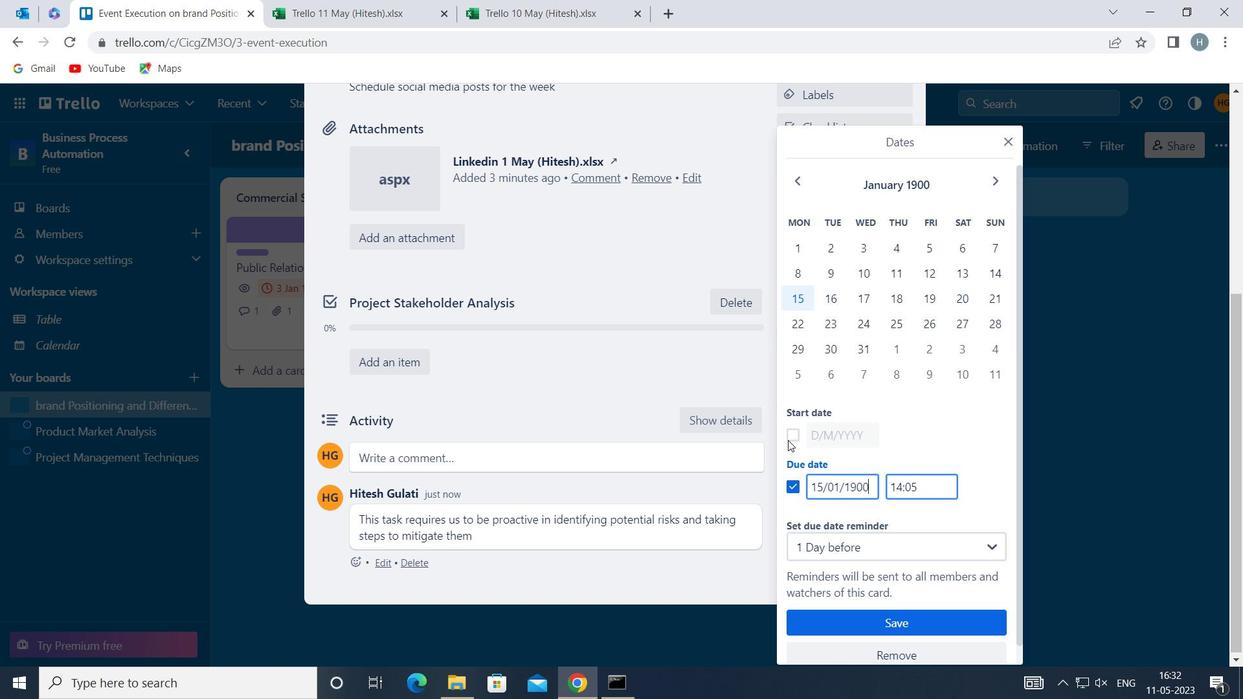 
Action: Mouse moved to (820, 433)
Screenshot: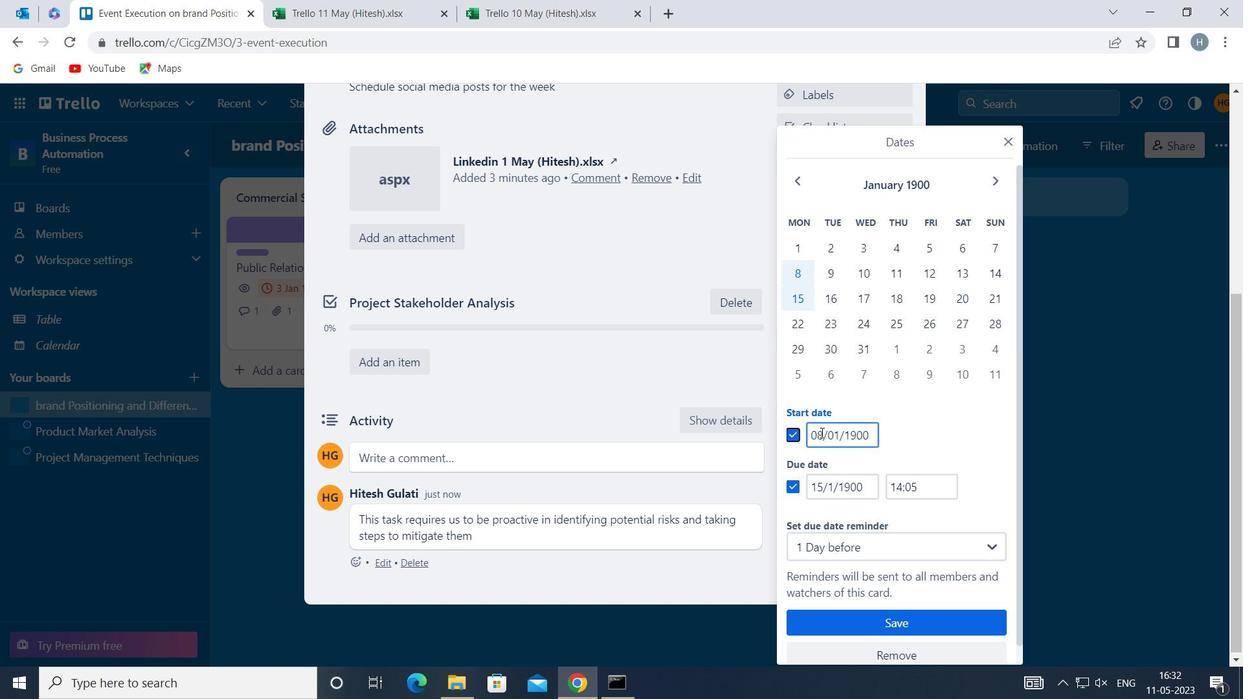 
Action: Mouse pressed left at (820, 433)
Screenshot: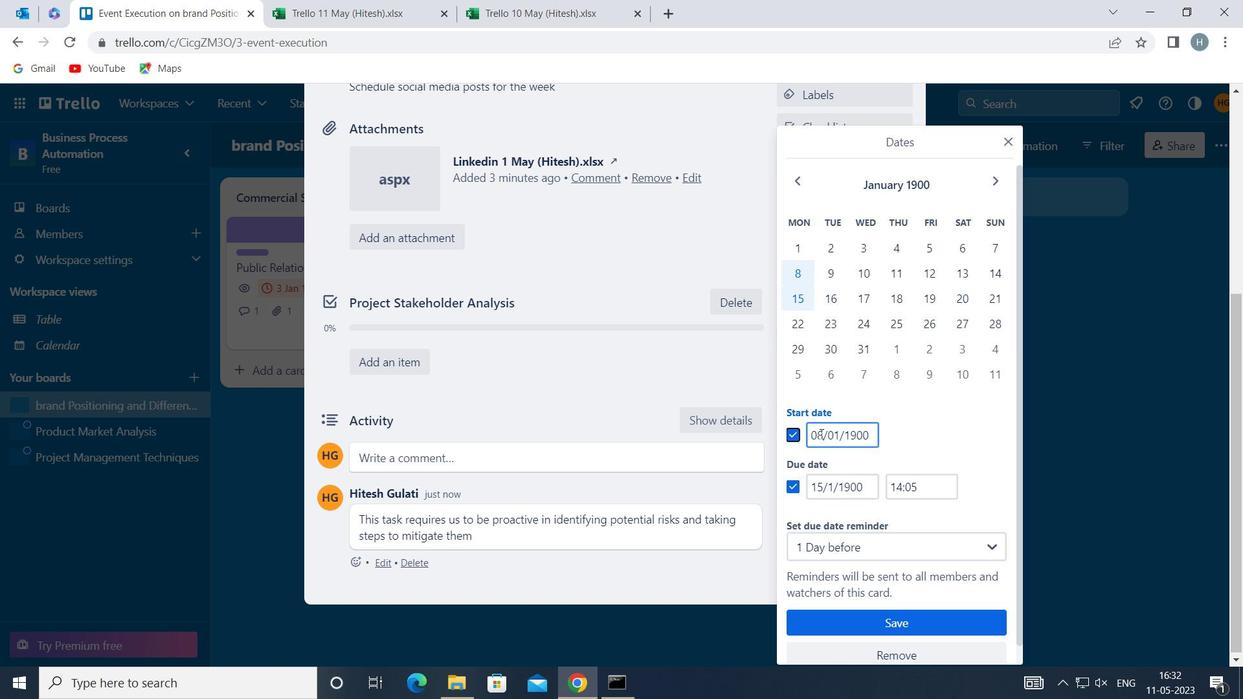 
Action: Mouse moved to (816, 431)
Screenshot: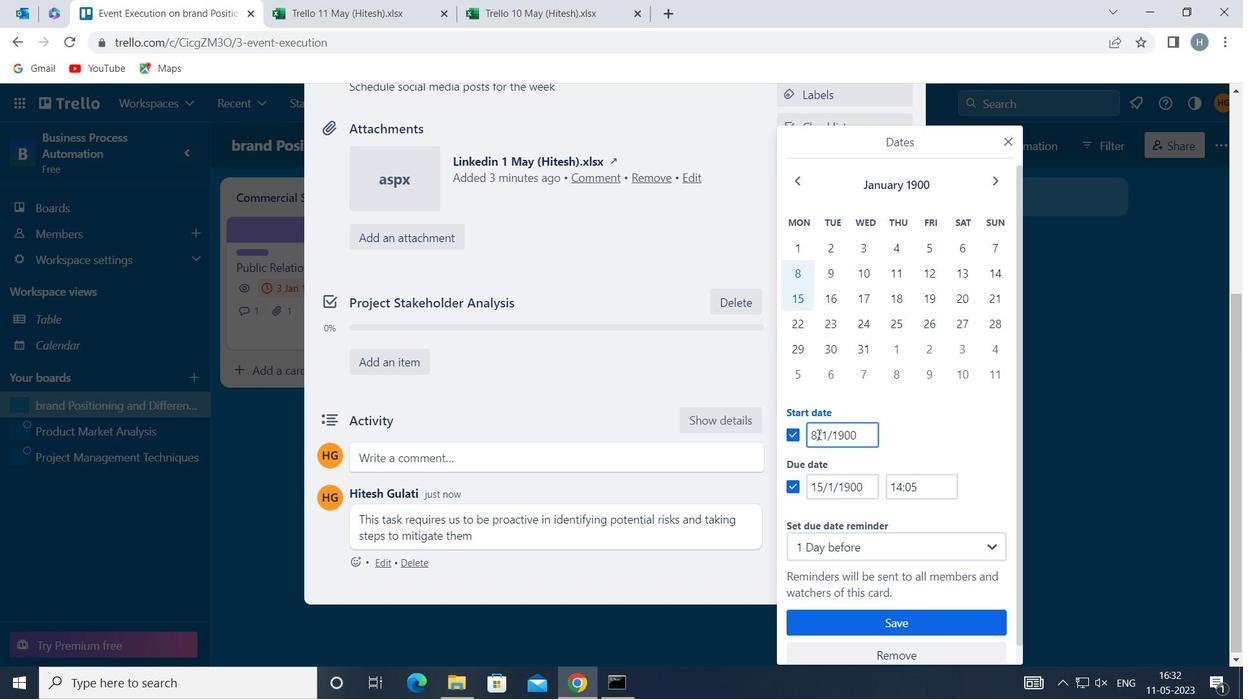 
Action: Mouse pressed left at (816, 431)
Screenshot: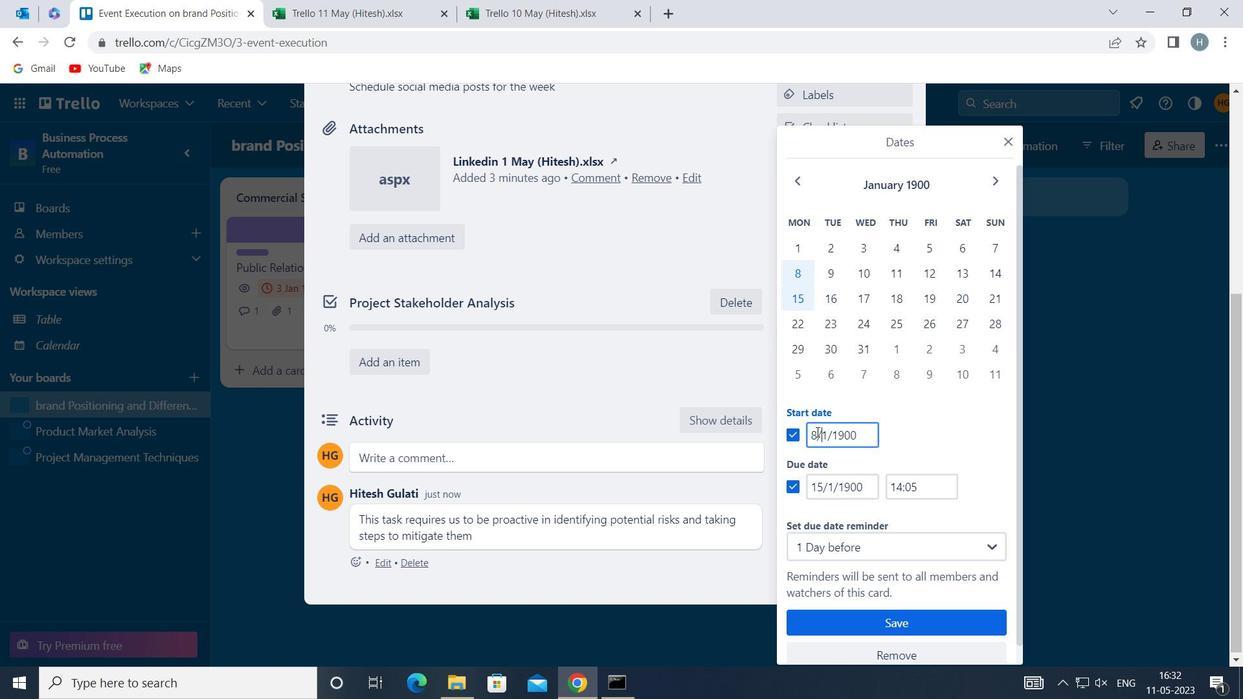 
Action: Key pressed <Key.backspace>9
Screenshot: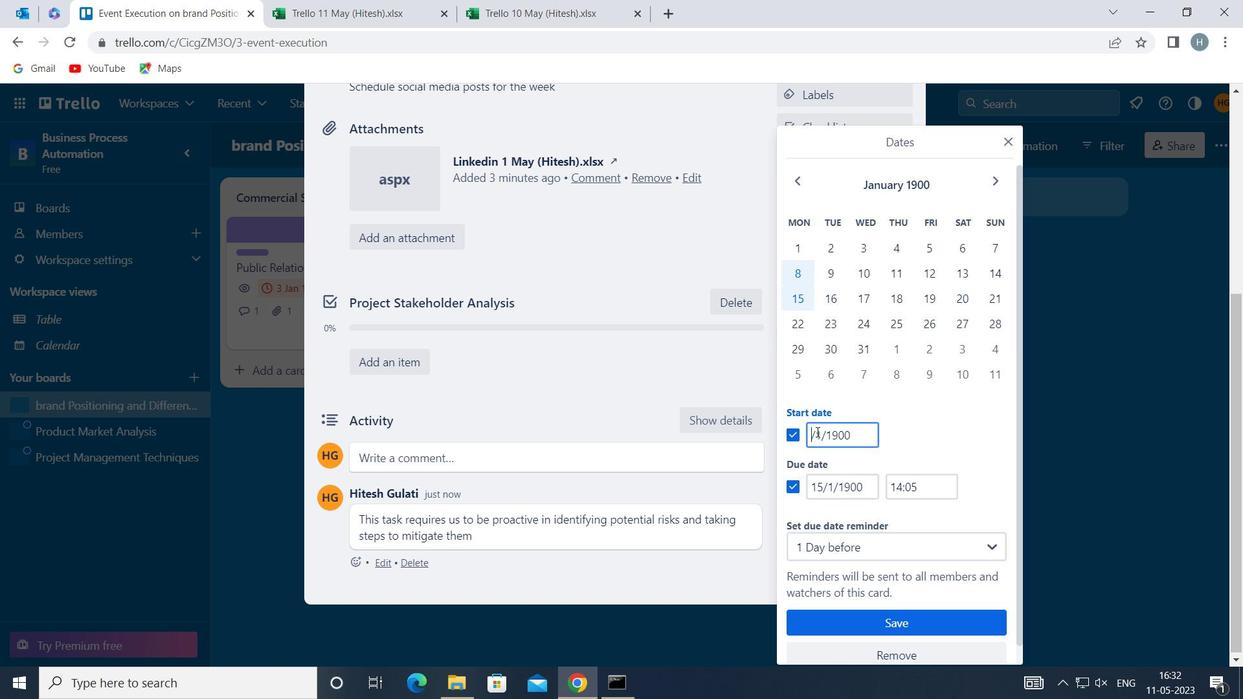 
Action: Mouse moved to (822, 479)
Screenshot: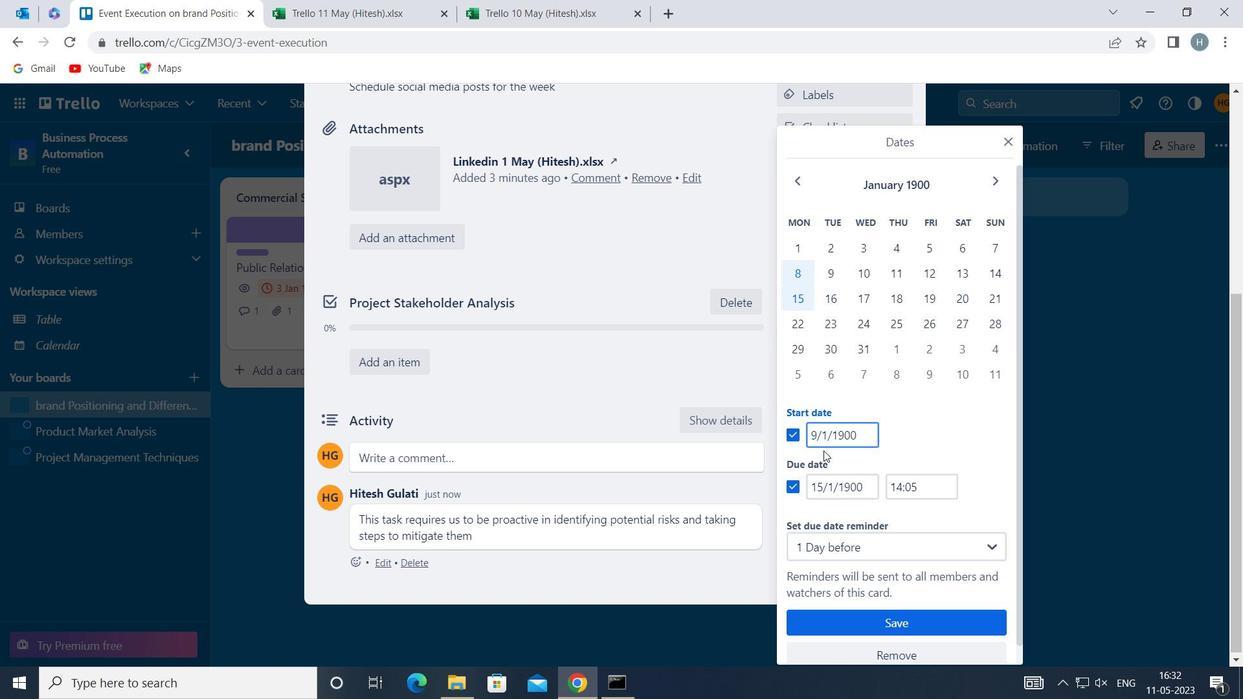 
Action: Mouse pressed left at (822, 479)
Screenshot: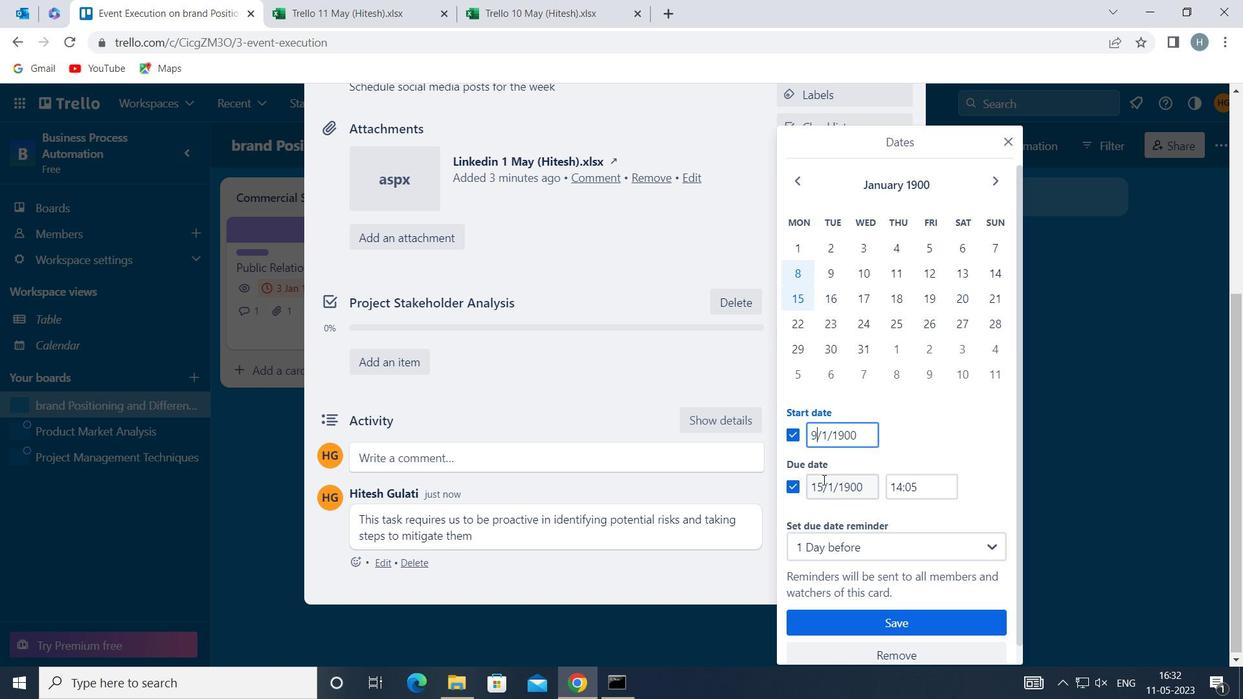 
Action: Mouse moved to (831, 479)
Screenshot: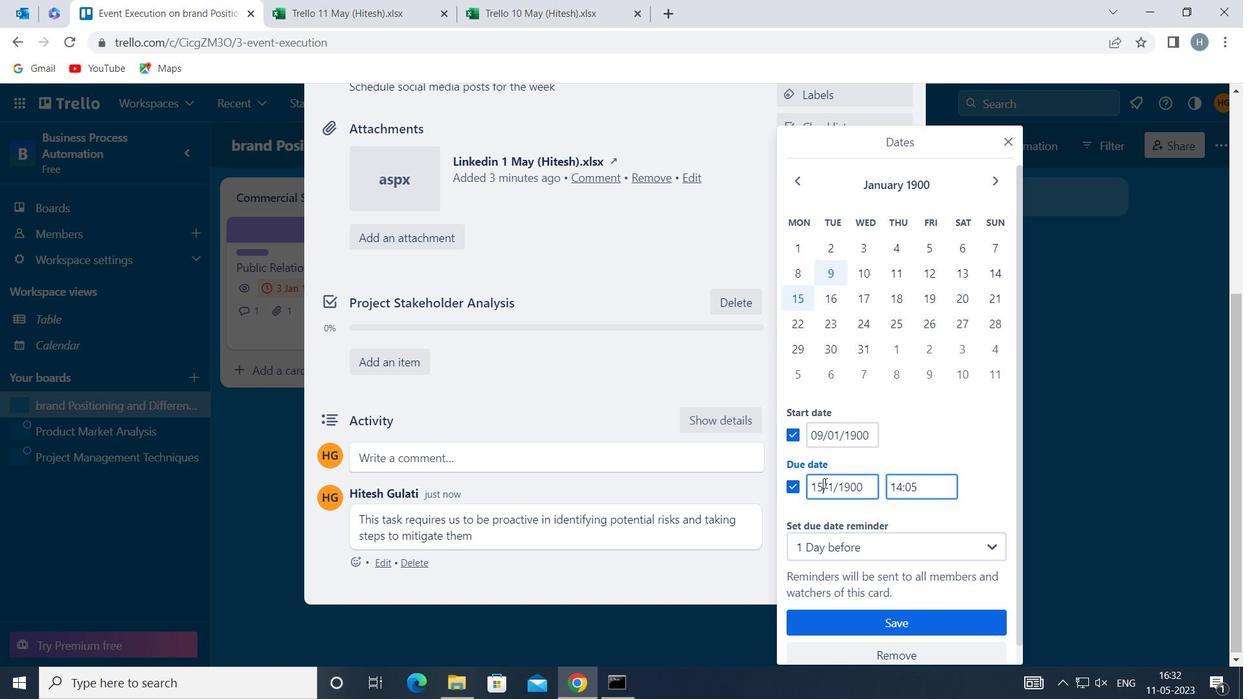 
Action: Key pressed <Key.backspace>6
Screenshot: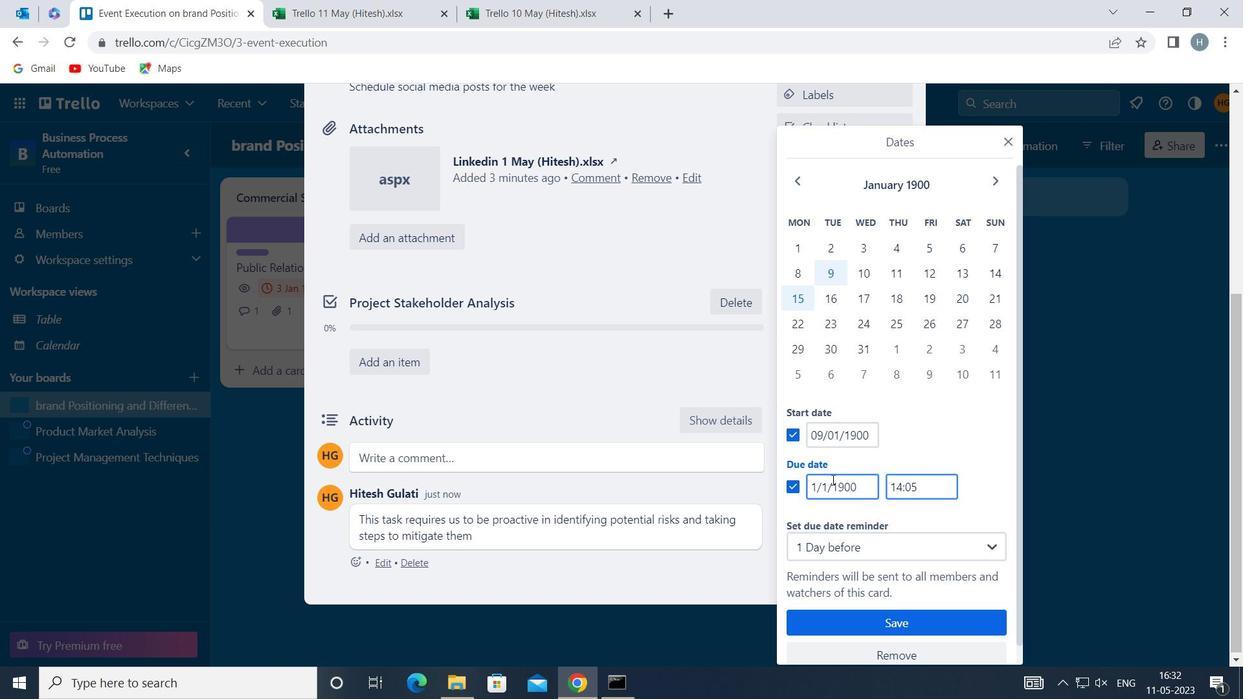 
Action: Mouse moved to (892, 624)
Screenshot: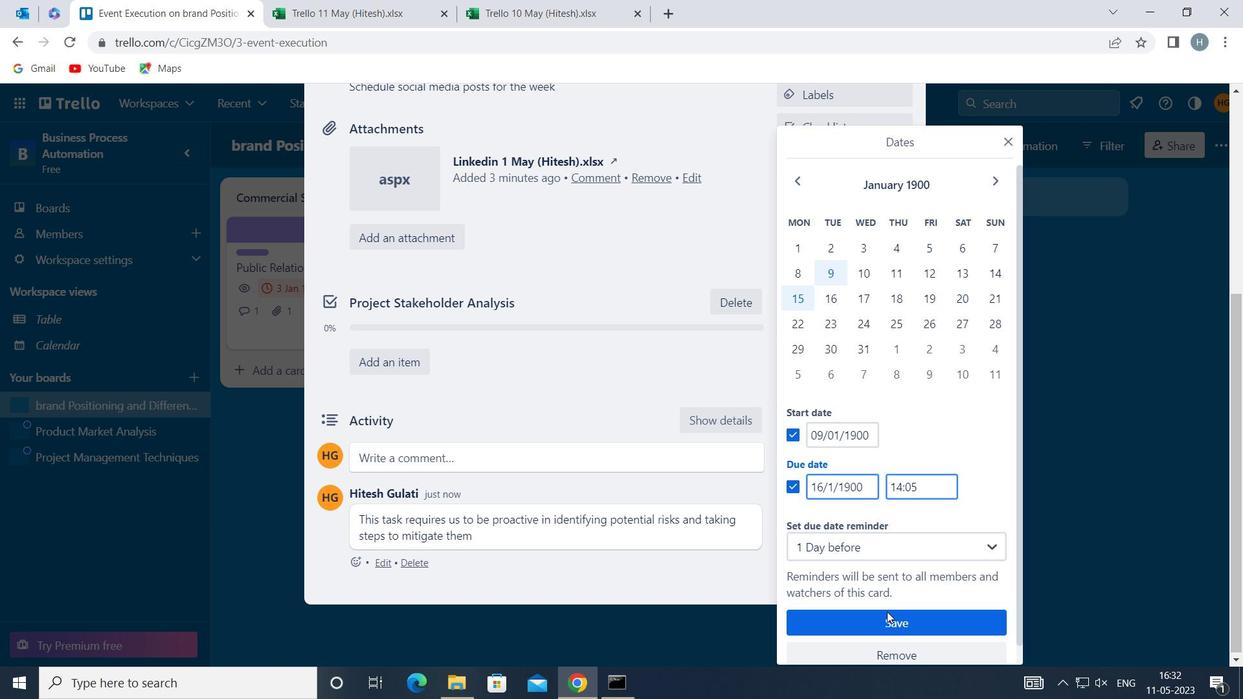 
Action: Mouse pressed left at (892, 624)
Screenshot: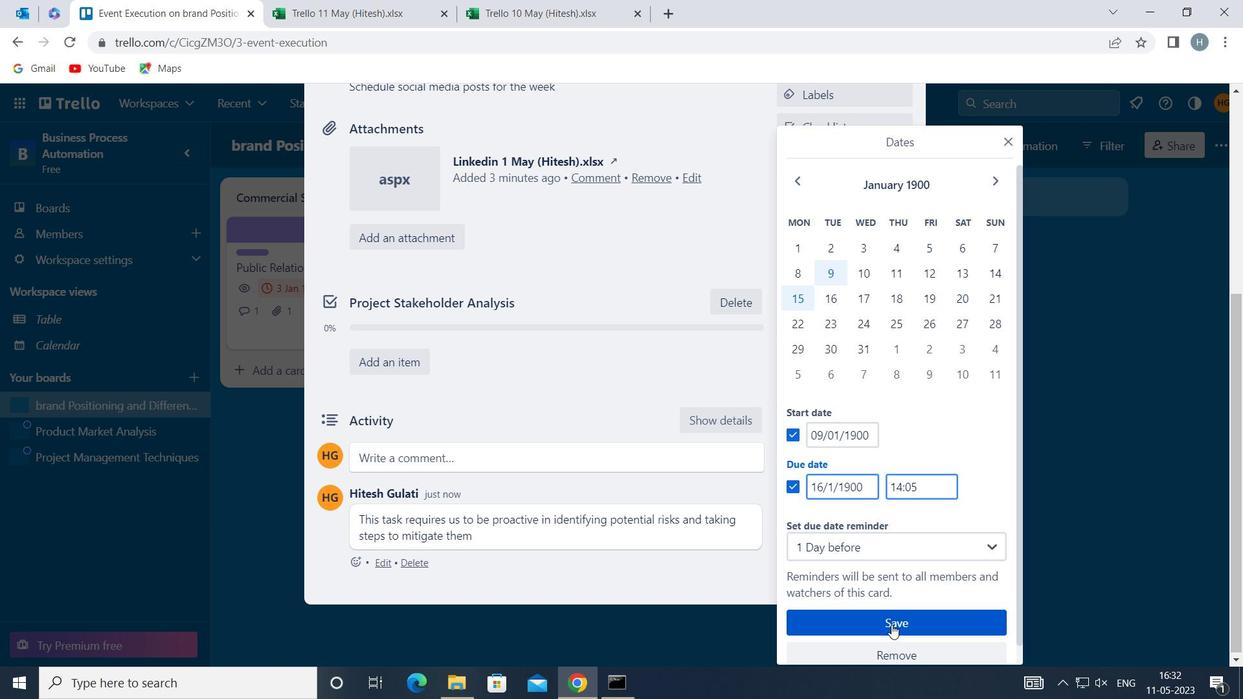 
Action: Mouse moved to (670, 306)
Screenshot: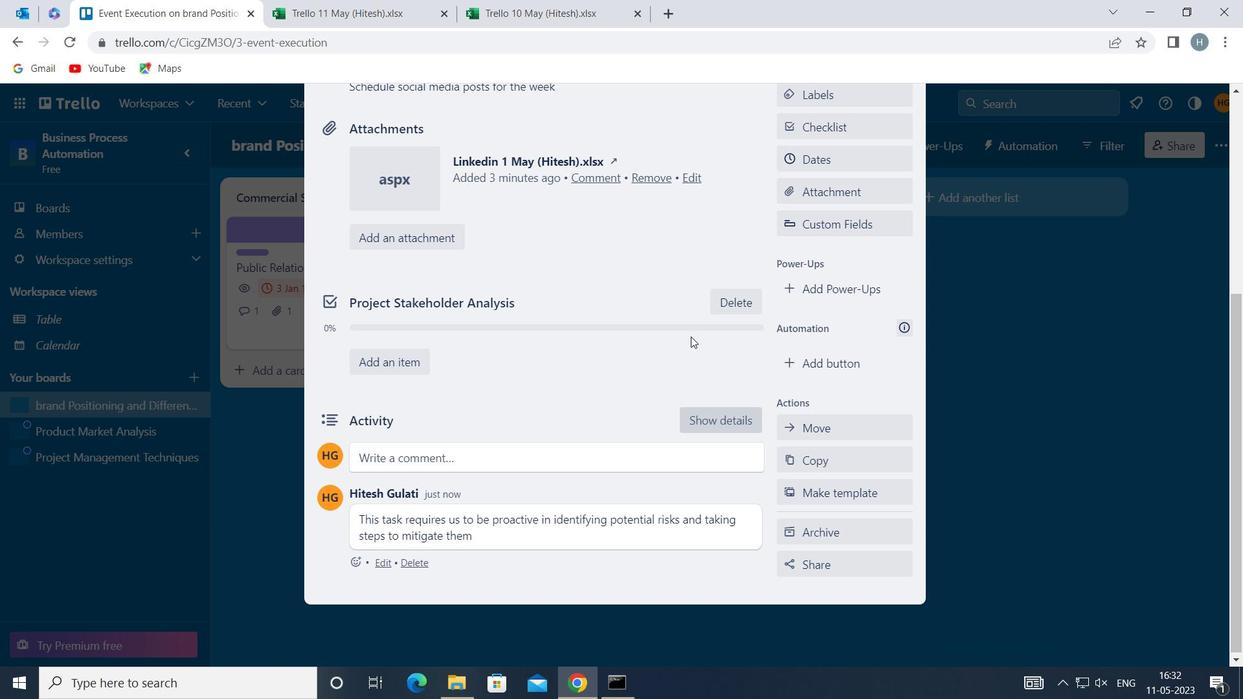 
